 Task: Search one way flight ticket for 1 adult, 1 child, 1 infant in seat in premium economy from Kalispell: Glacier Park International Airport to Riverton: Central Wyoming Regional Airport (was Riverton Regional) on 5-4-2023. Choice of flights is Sun country airlines. Number of bags: 6 checked bags. Price is upto 96000. Outbound departure time preference is 14:45.
Action: Mouse moved to (405, 161)
Screenshot: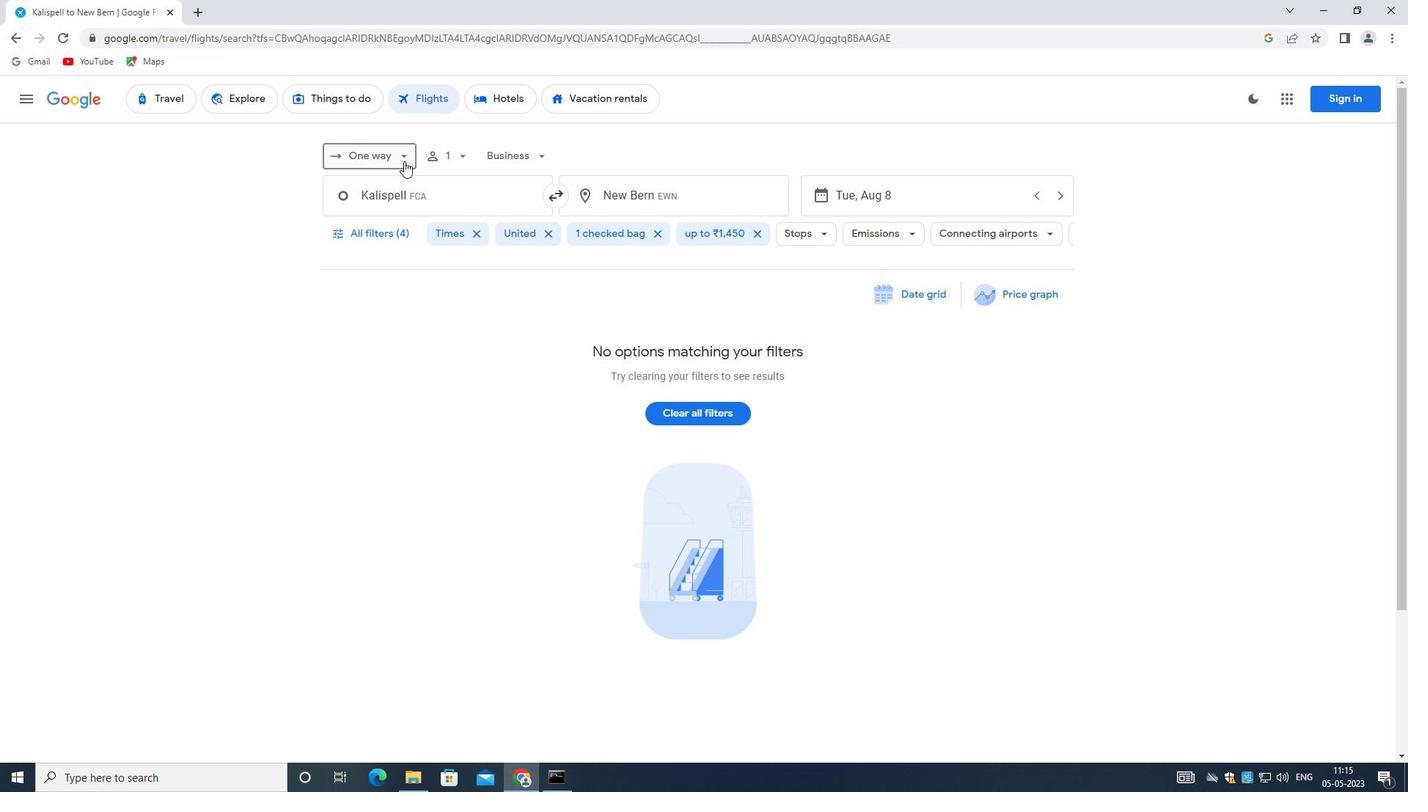 
Action: Mouse pressed left at (405, 161)
Screenshot: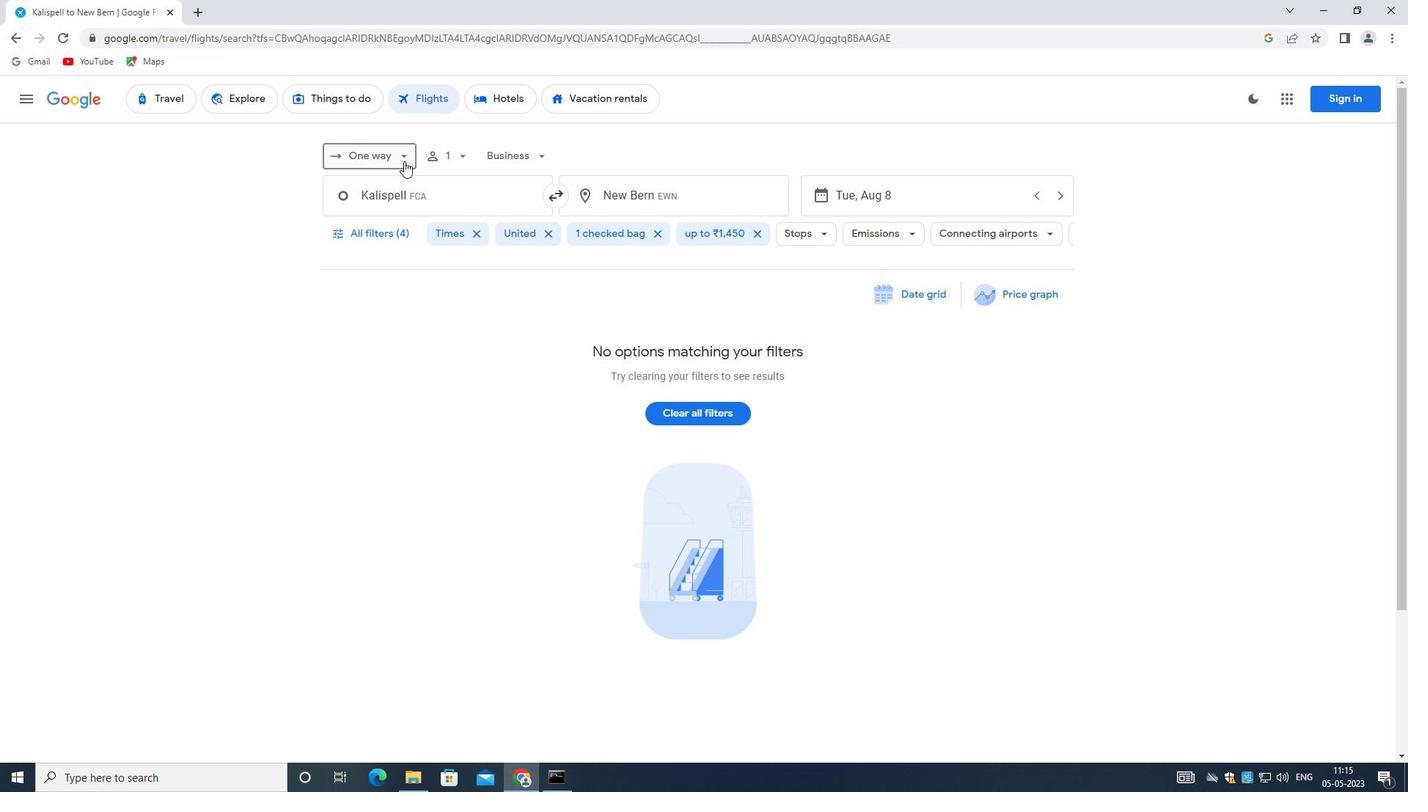 
Action: Mouse moved to (398, 225)
Screenshot: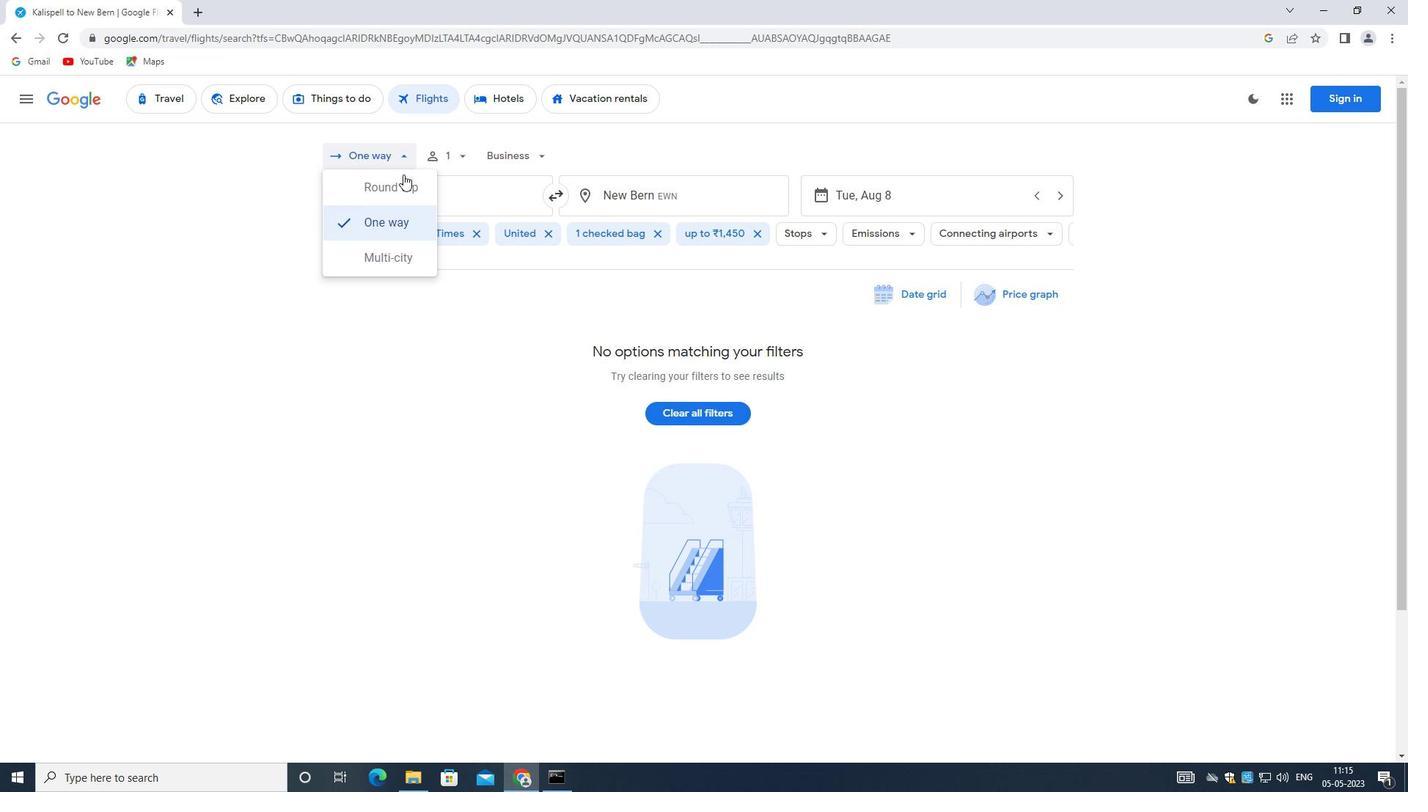 
Action: Mouse pressed left at (398, 225)
Screenshot: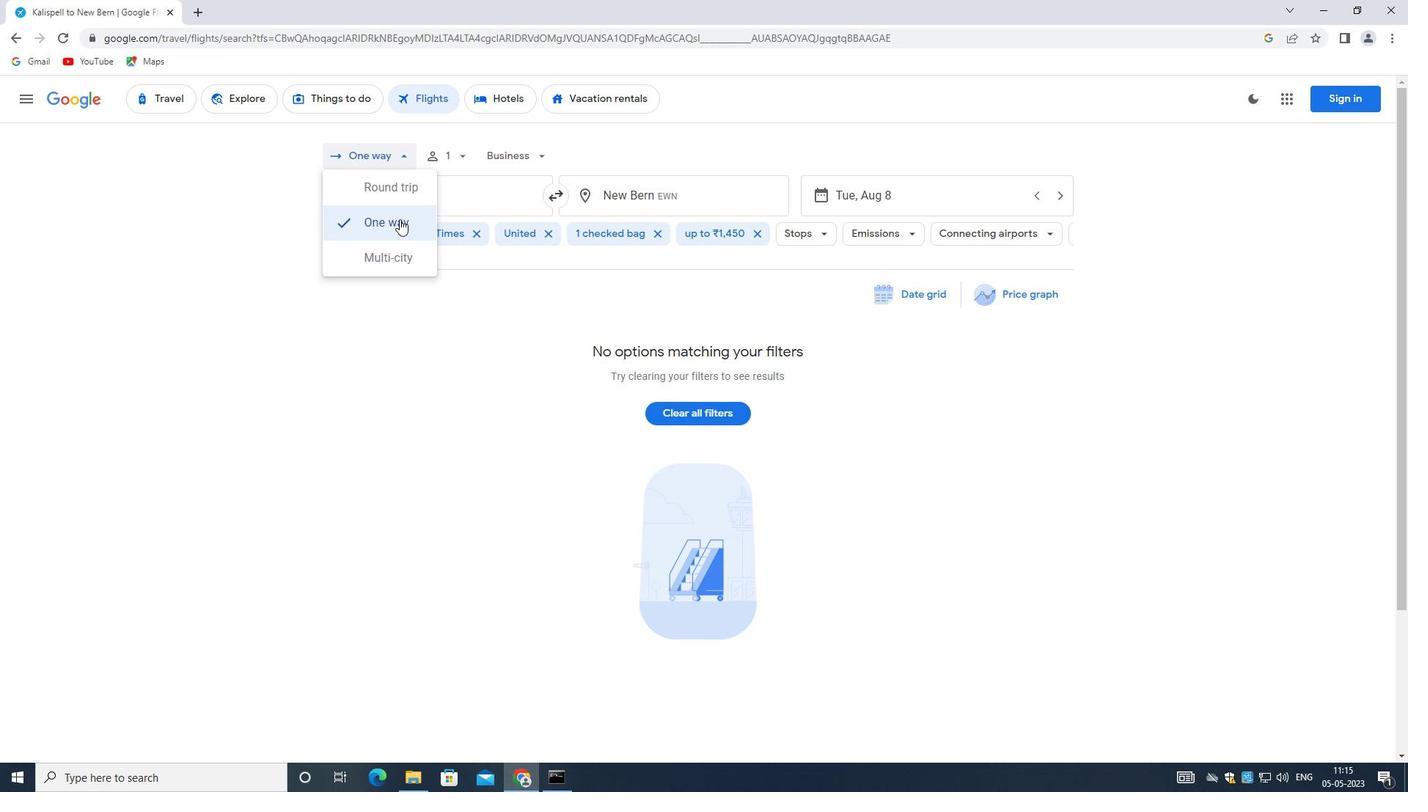 
Action: Mouse moved to (459, 156)
Screenshot: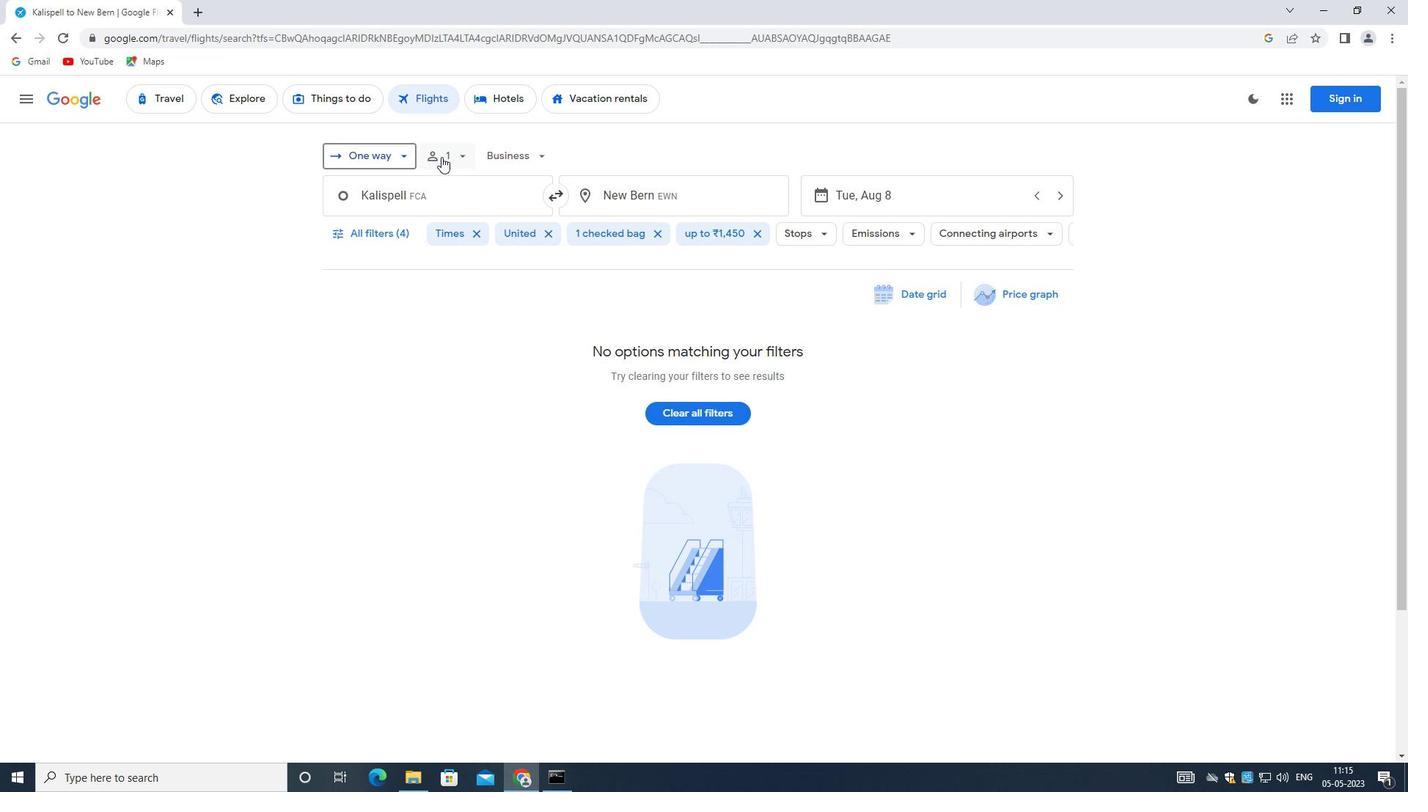 
Action: Mouse pressed left at (459, 156)
Screenshot: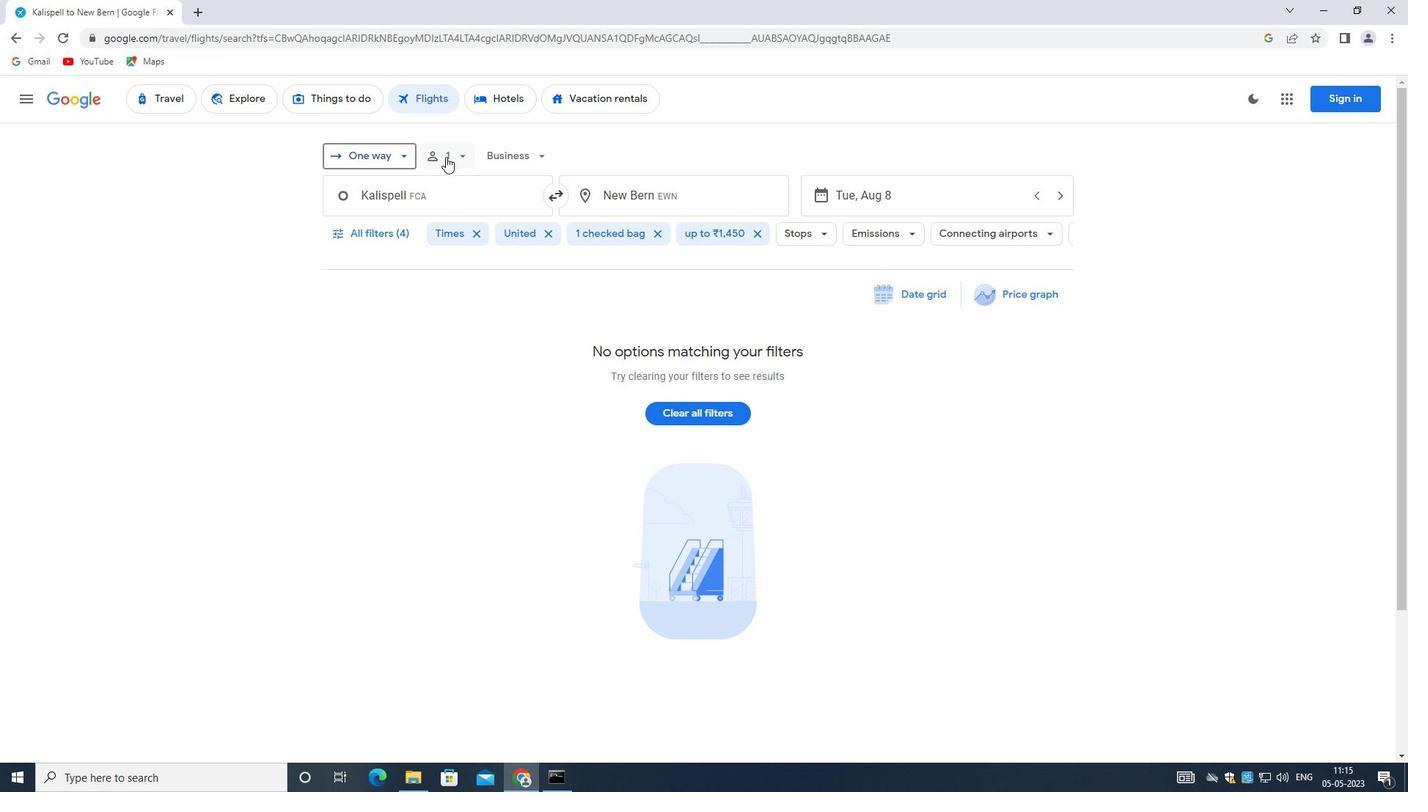 
Action: Mouse moved to (575, 228)
Screenshot: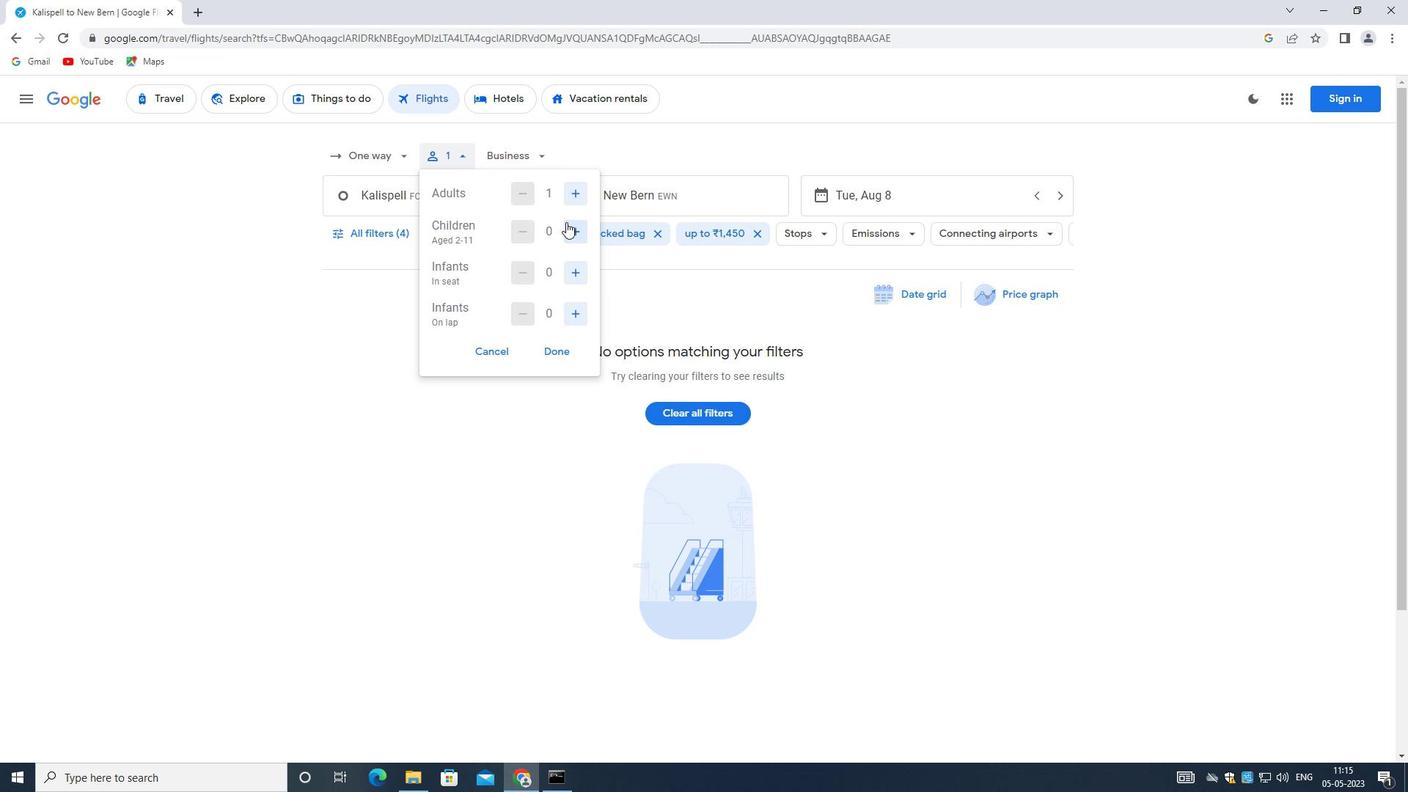 
Action: Mouse pressed left at (575, 228)
Screenshot: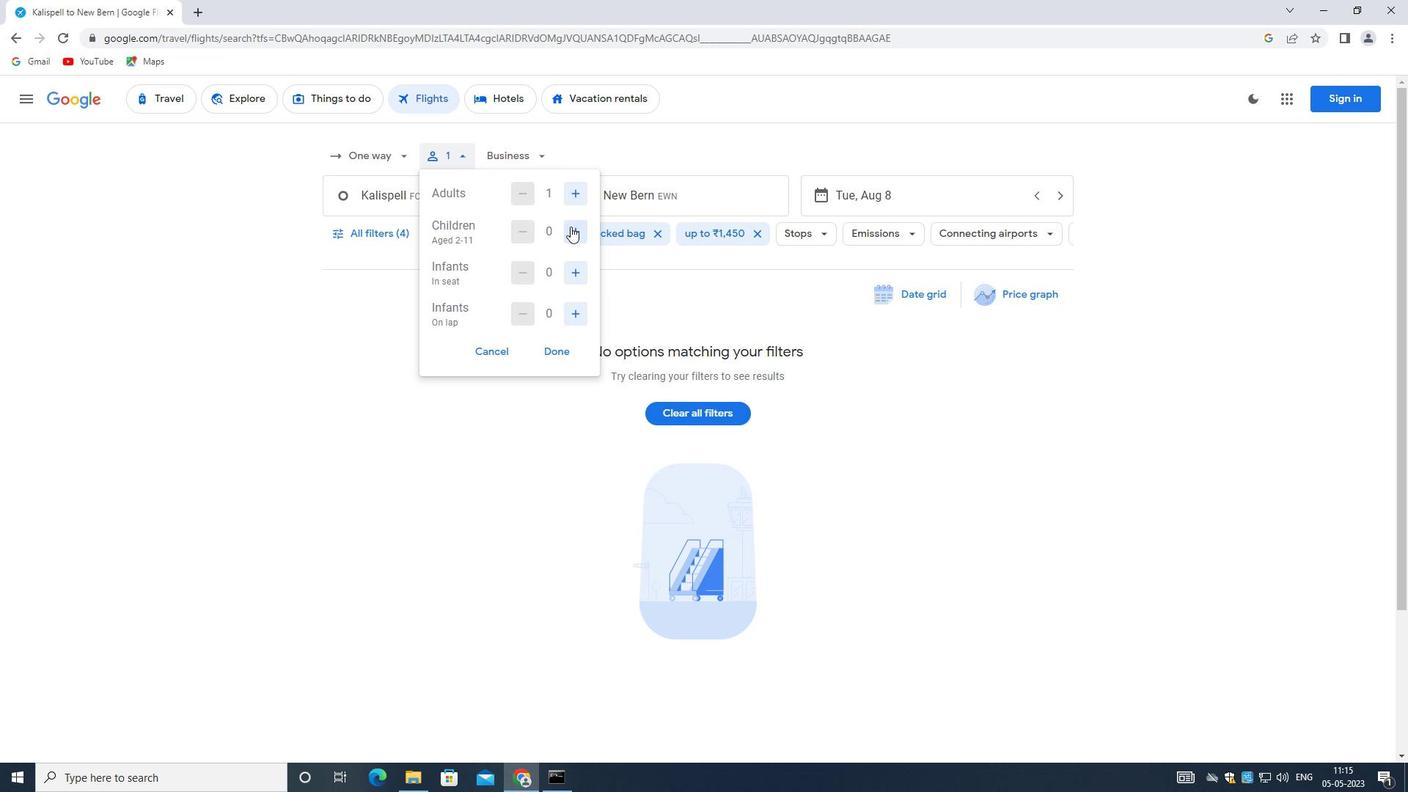 
Action: Mouse moved to (569, 271)
Screenshot: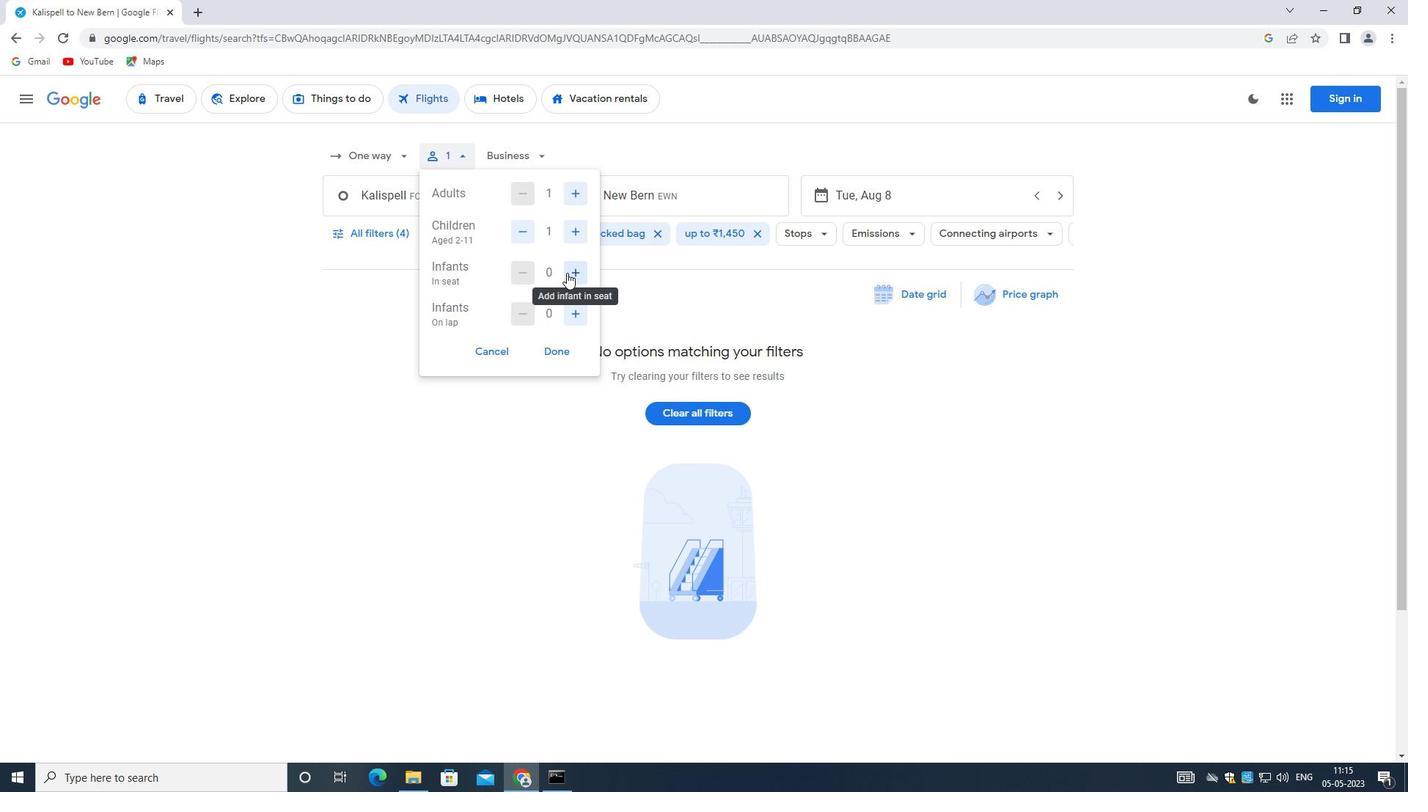 
Action: Mouse pressed left at (569, 271)
Screenshot: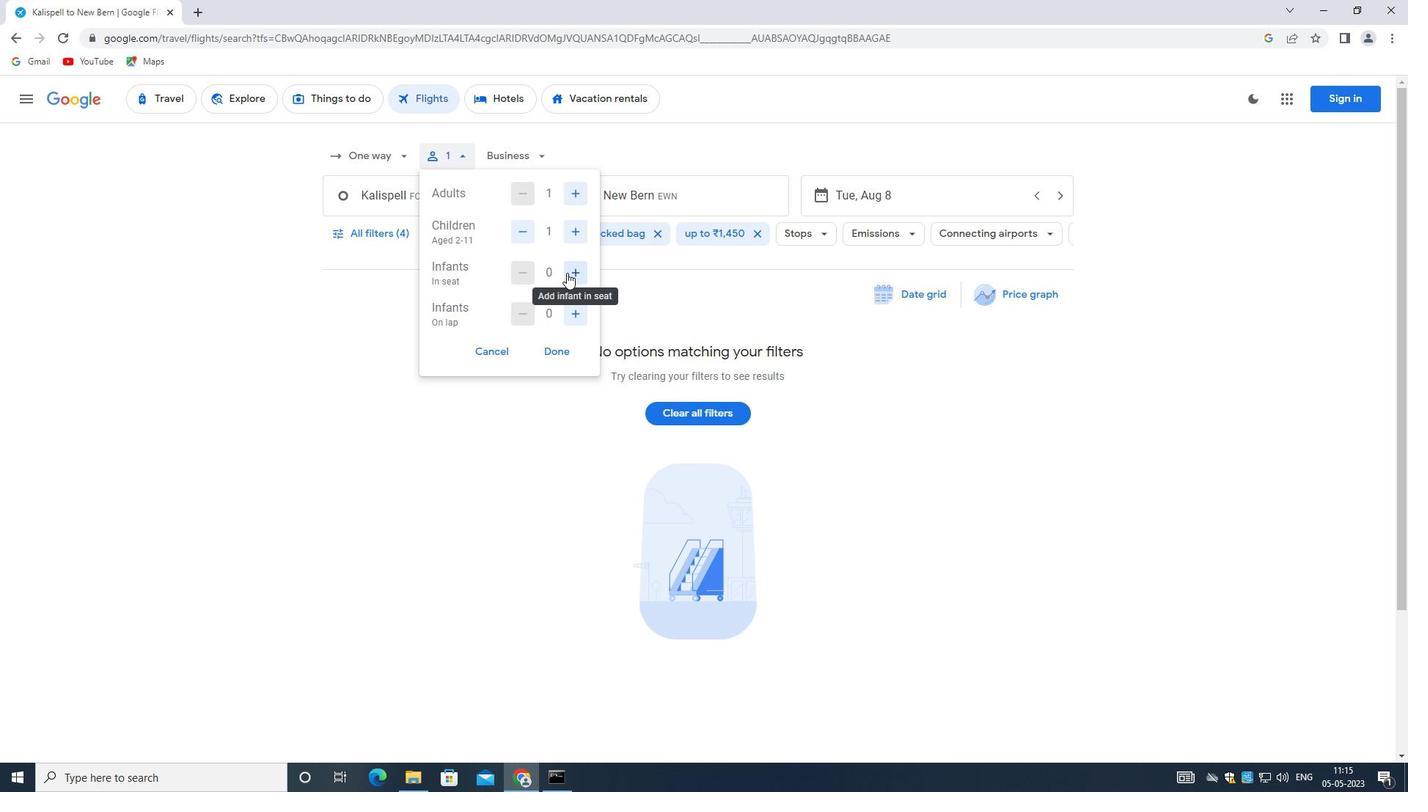 
Action: Mouse moved to (560, 351)
Screenshot: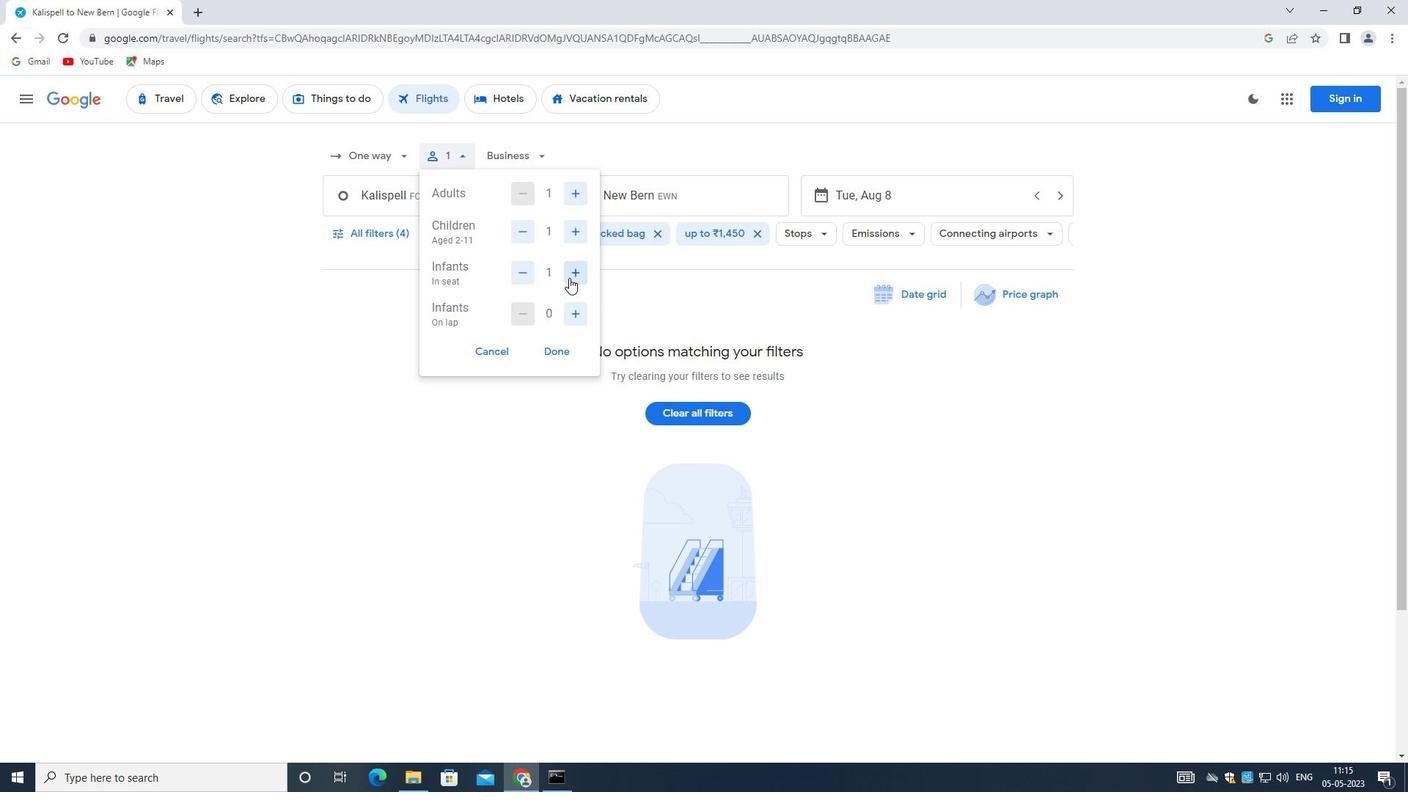 
Action: Mouse pressed left at (560, 351)
Screenshot: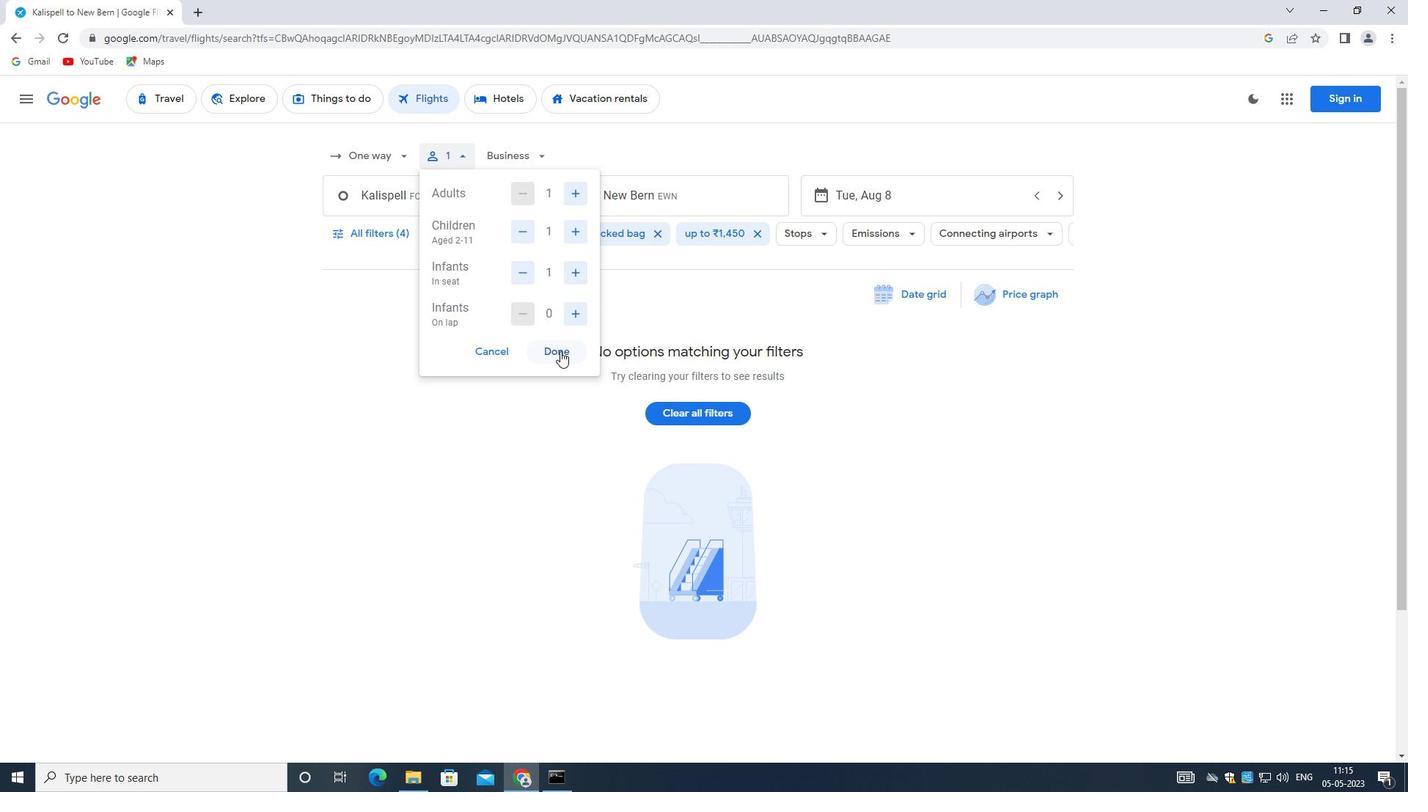 
Action: Mouse moved to (532, 170)
Screenshot: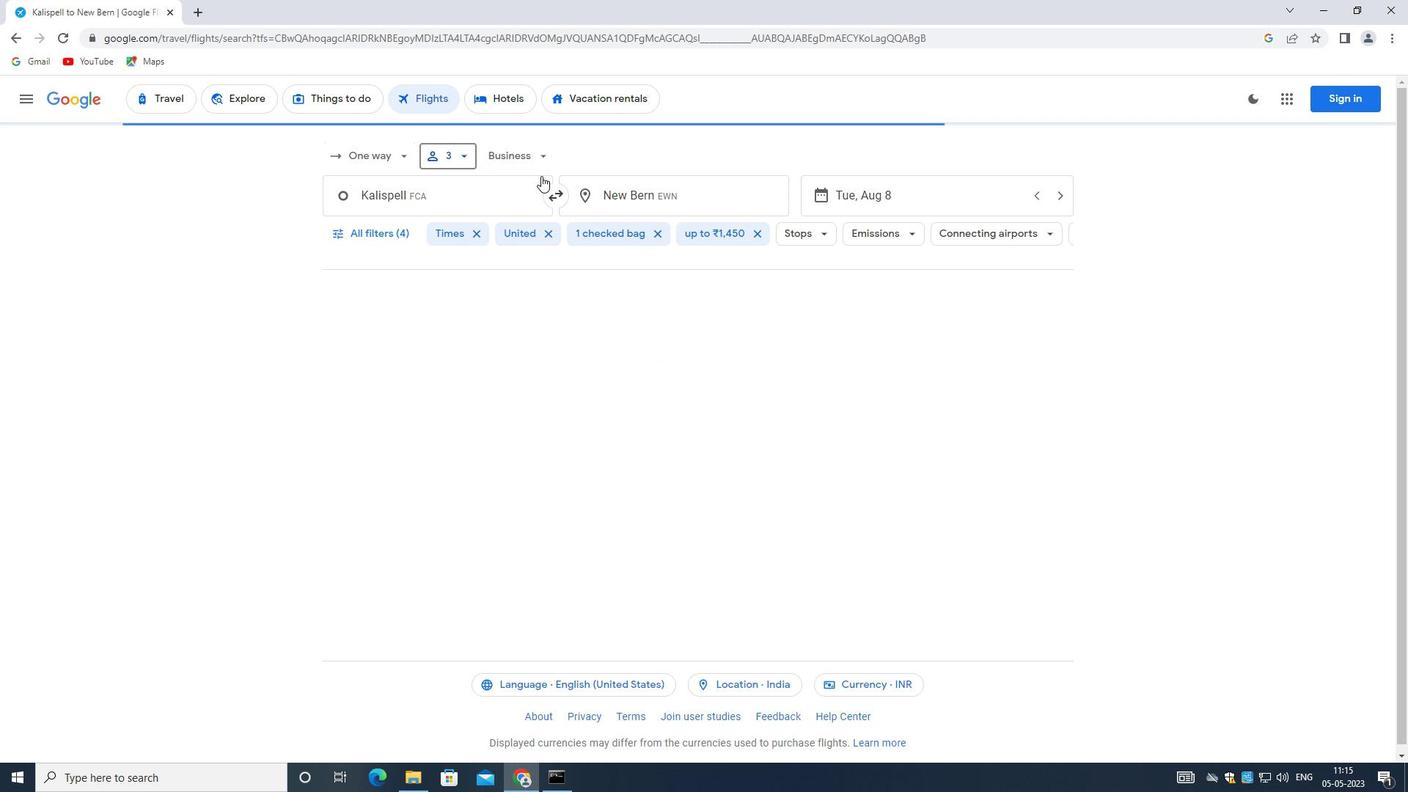 
Action: Mouse pressed left at (532, 170)
Screenshot: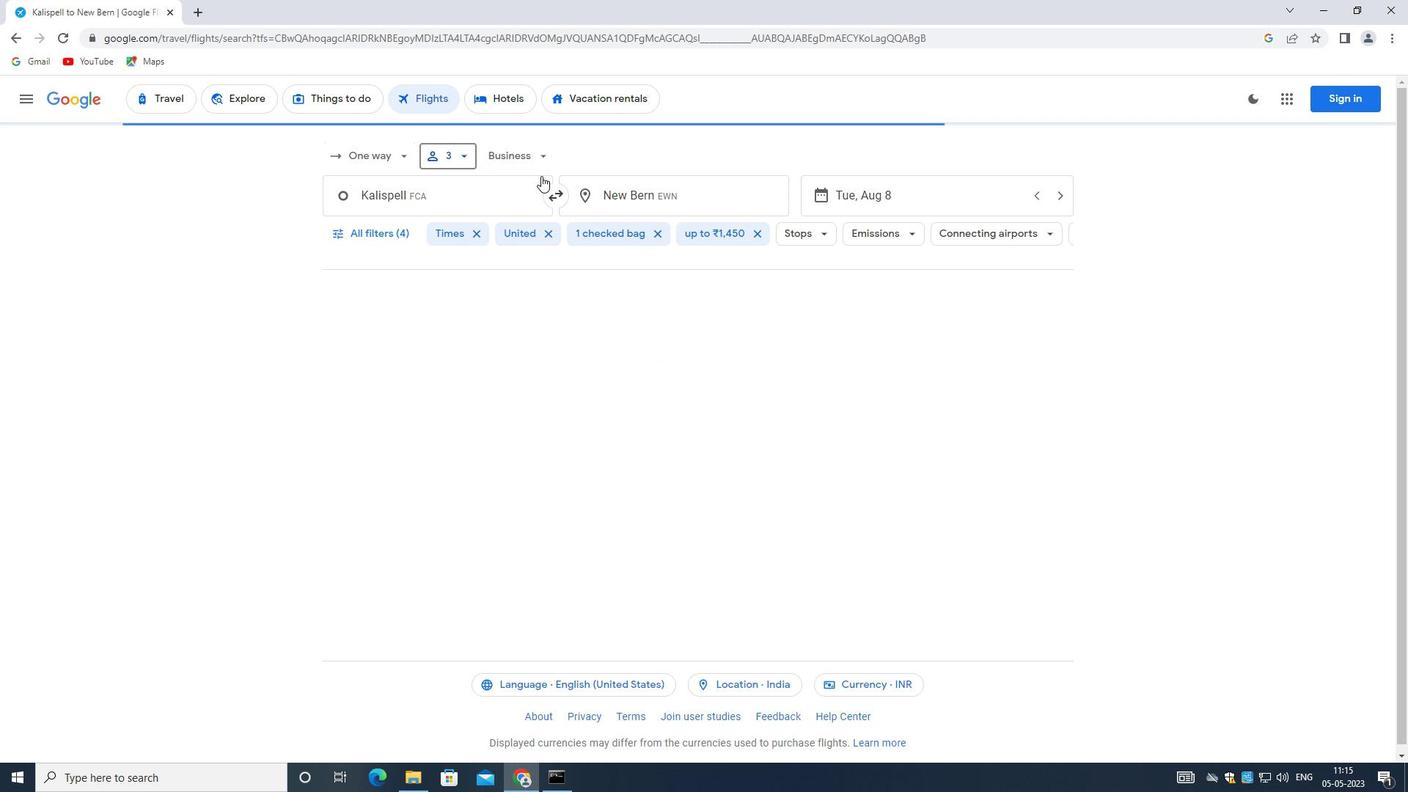 
Action: Mouse moved to (538, 222)
Screenshot: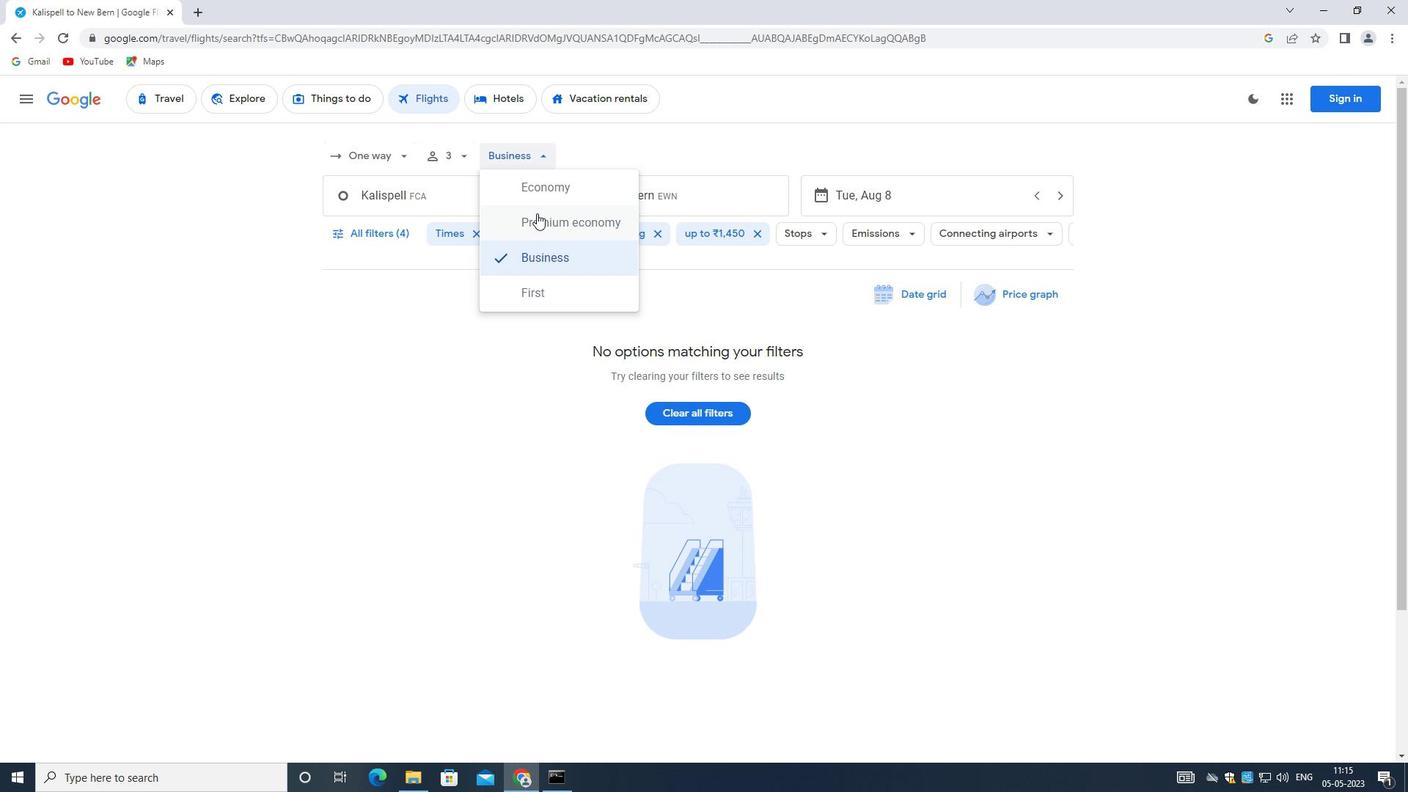 
Action: Mouse pressed left at (538, 222)
Screenshot: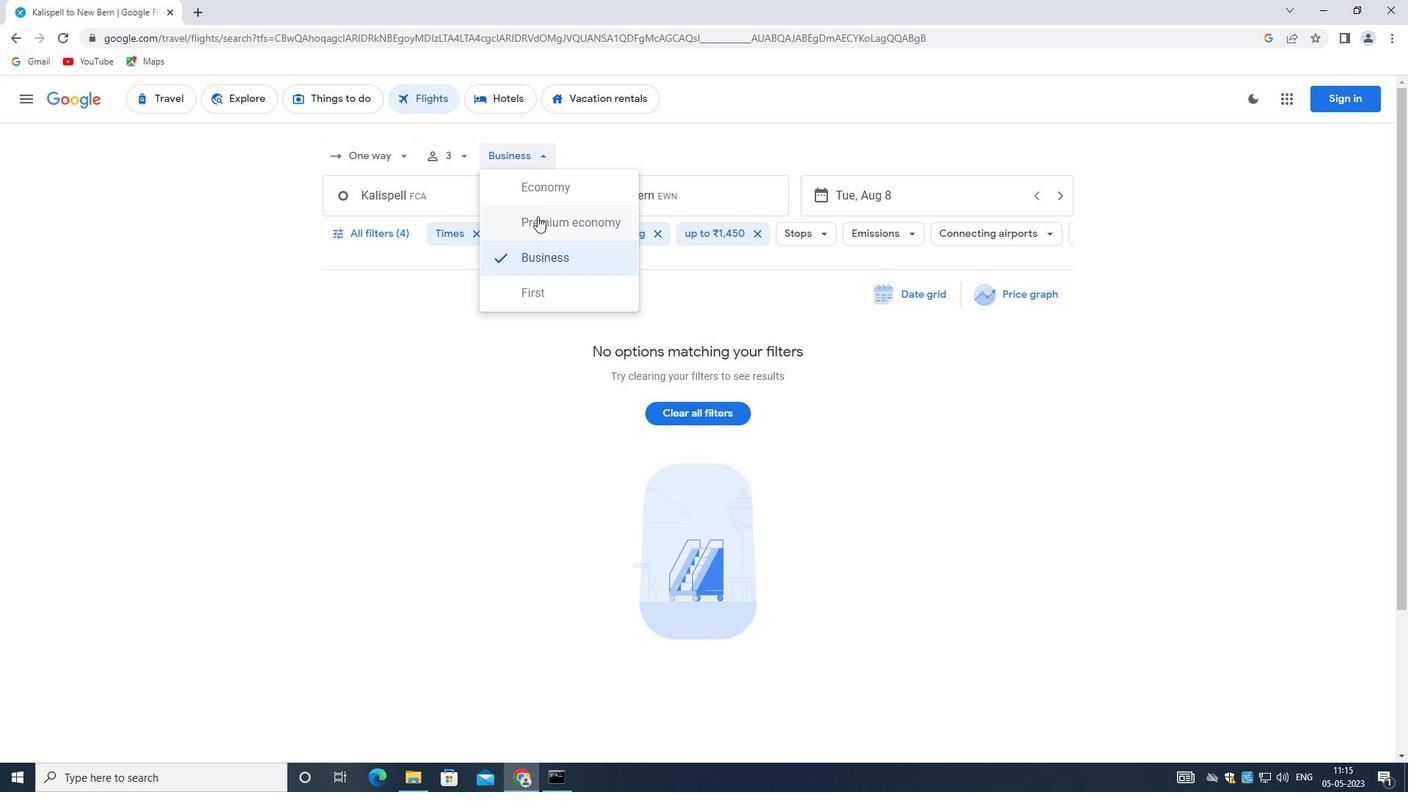 
Action: Mouse moved to (464, 203)
Screenshot: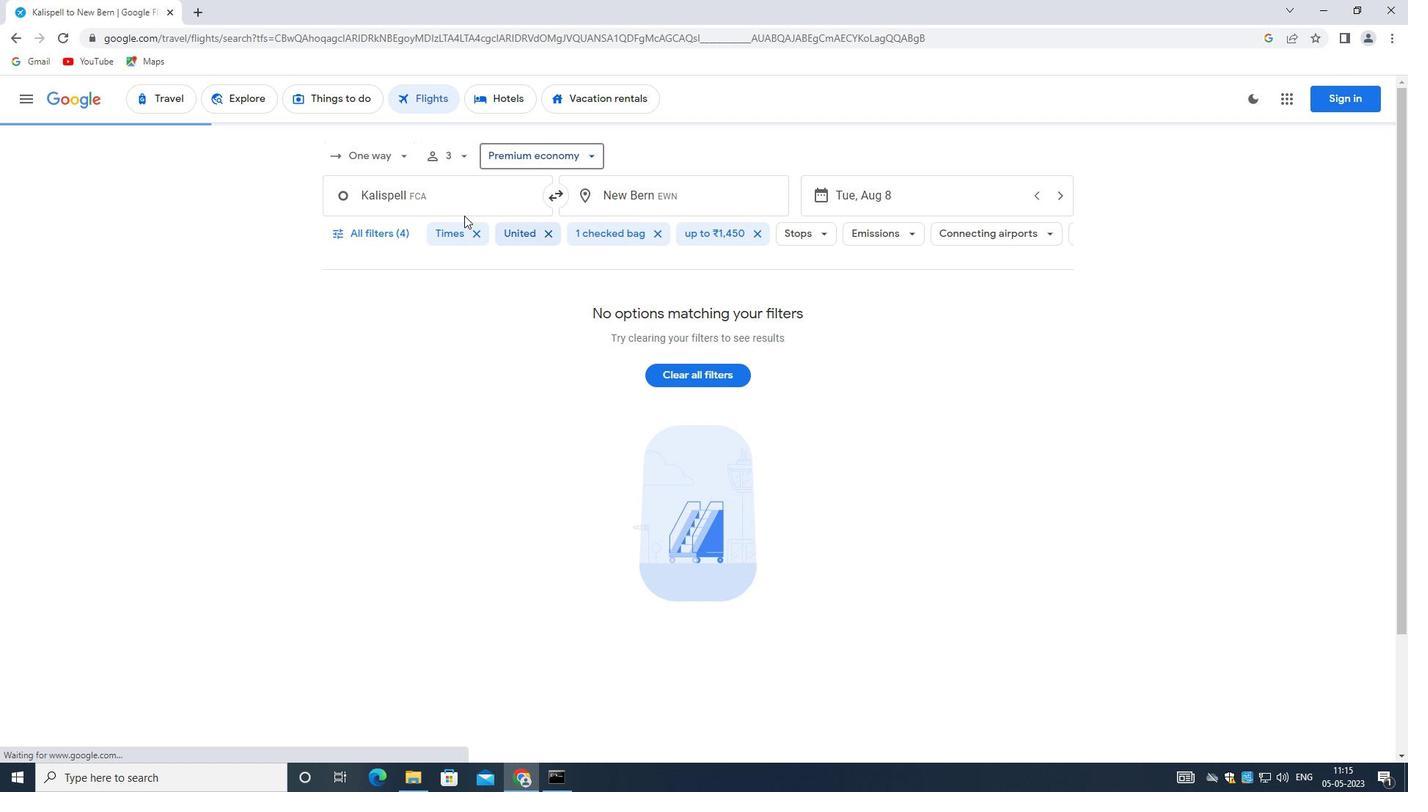 
Action: Mouse pressed left at (464, 203)
Screenshot: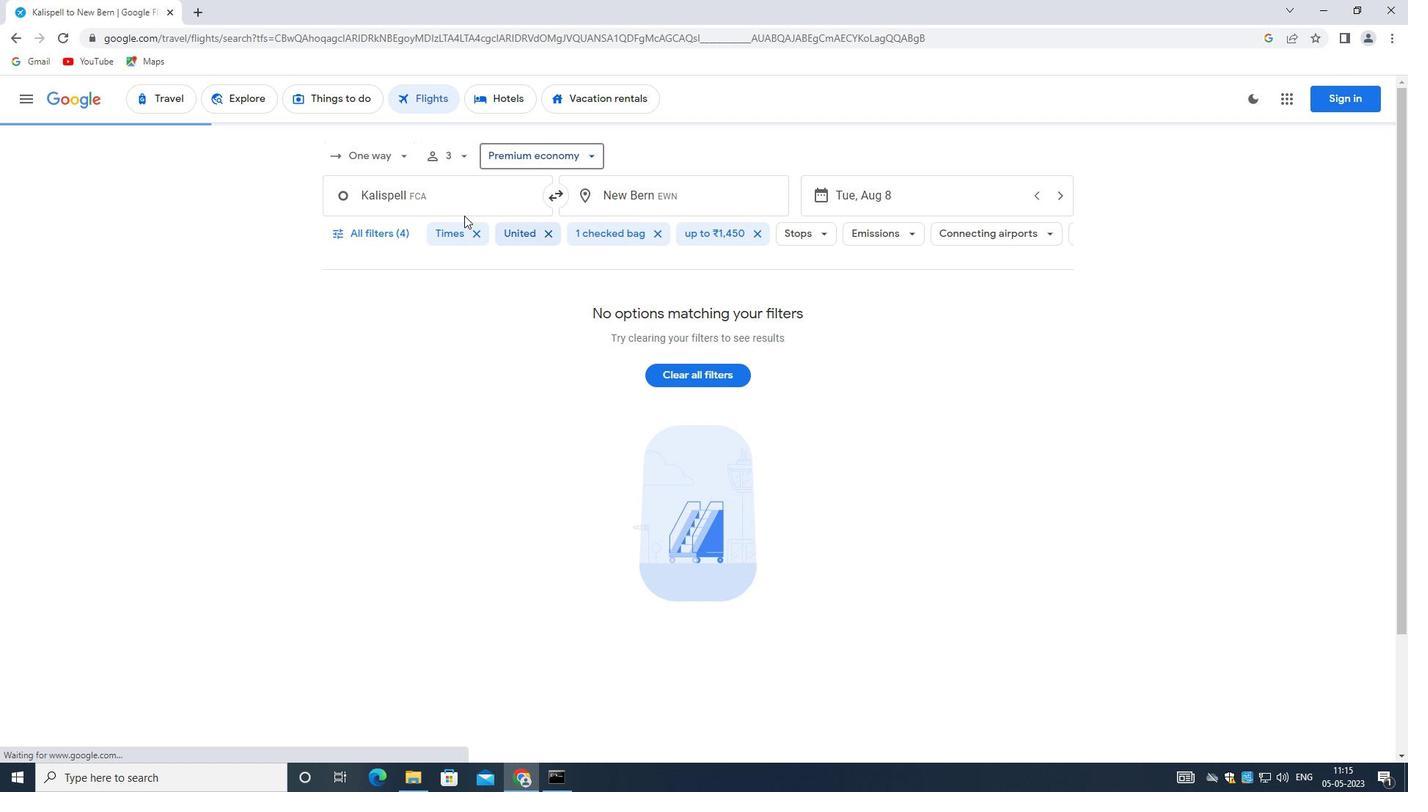 
Action: Mouse moved to (475, 272)
Screenshot: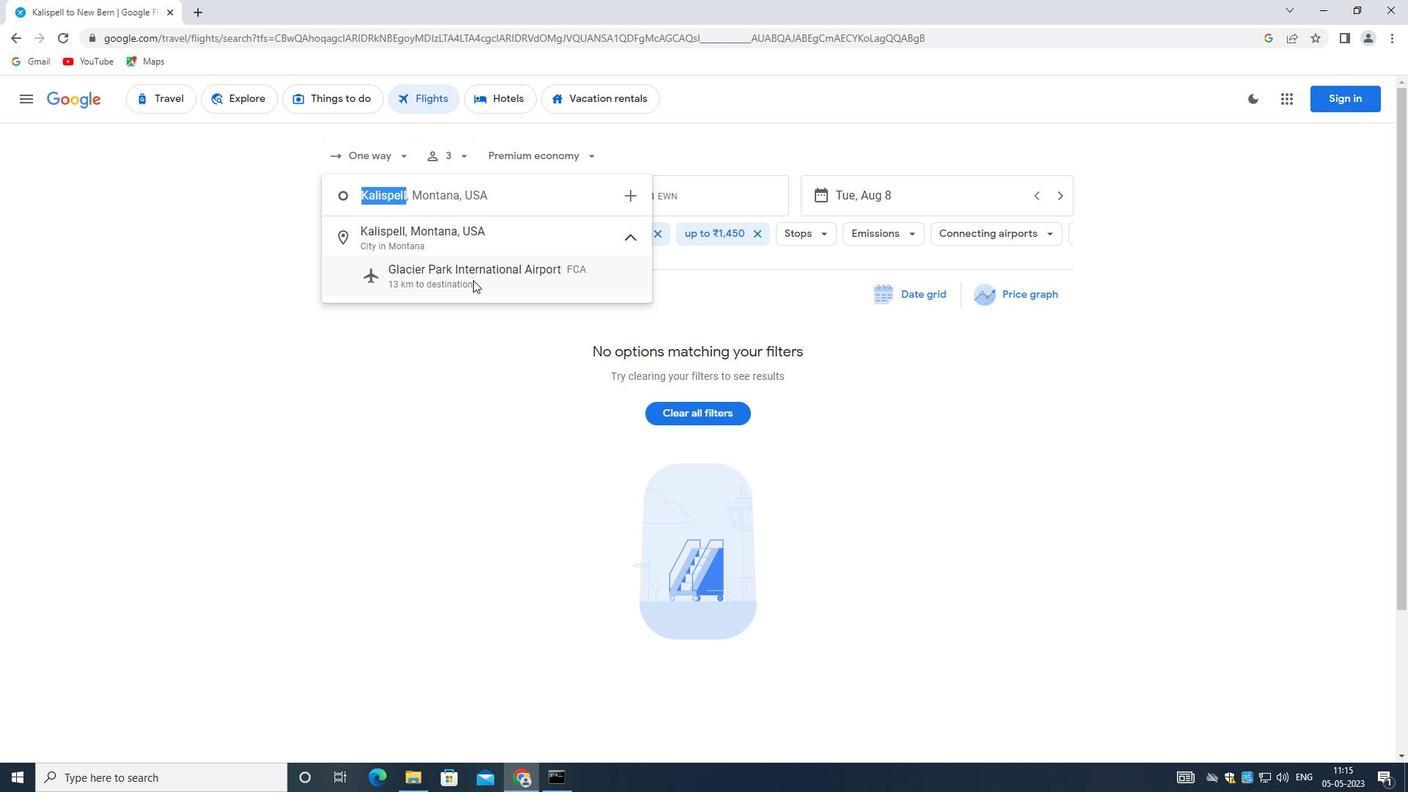 
Action: Mouse pressed left at (475, 272)
Screenshot: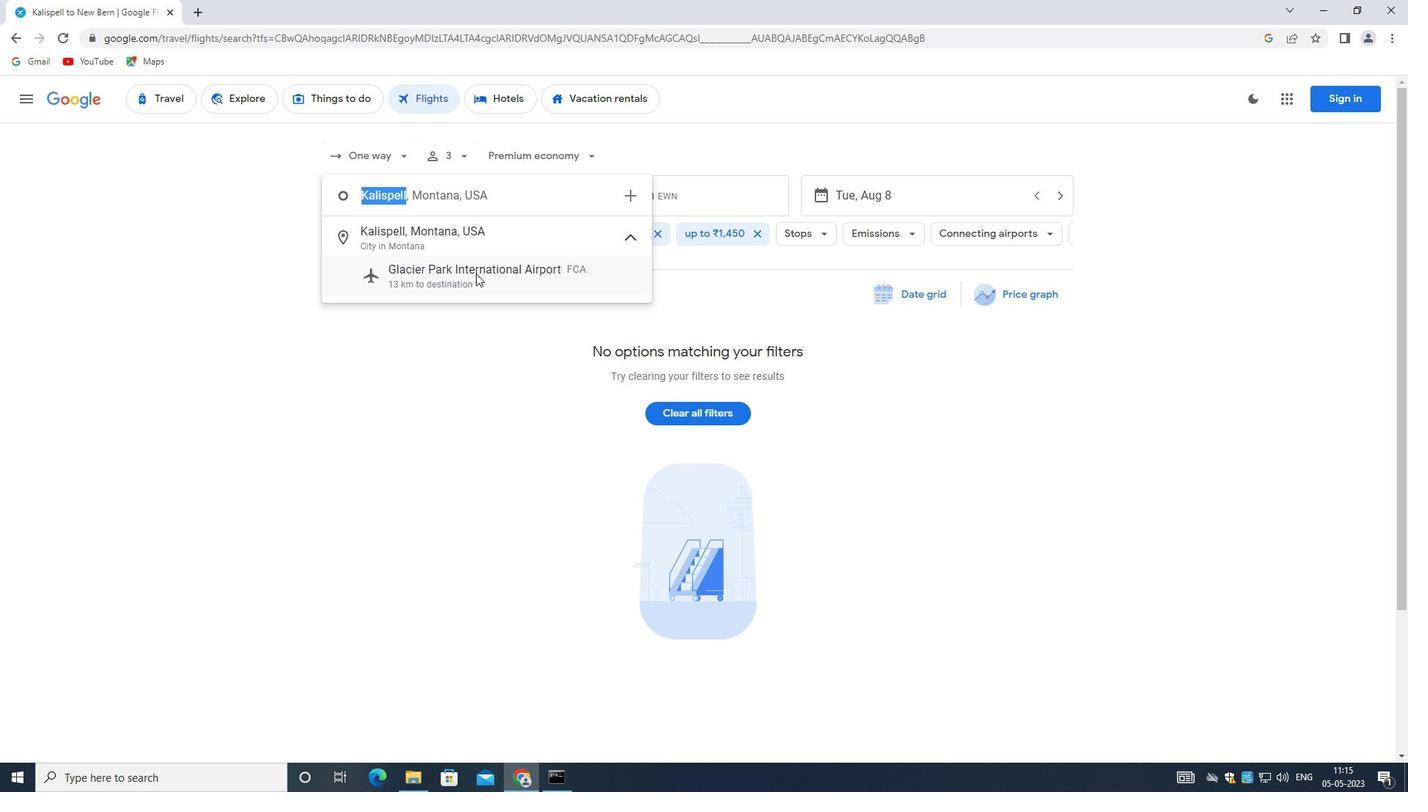 
Action: Mouse moved to (632, 193)
Screenshot: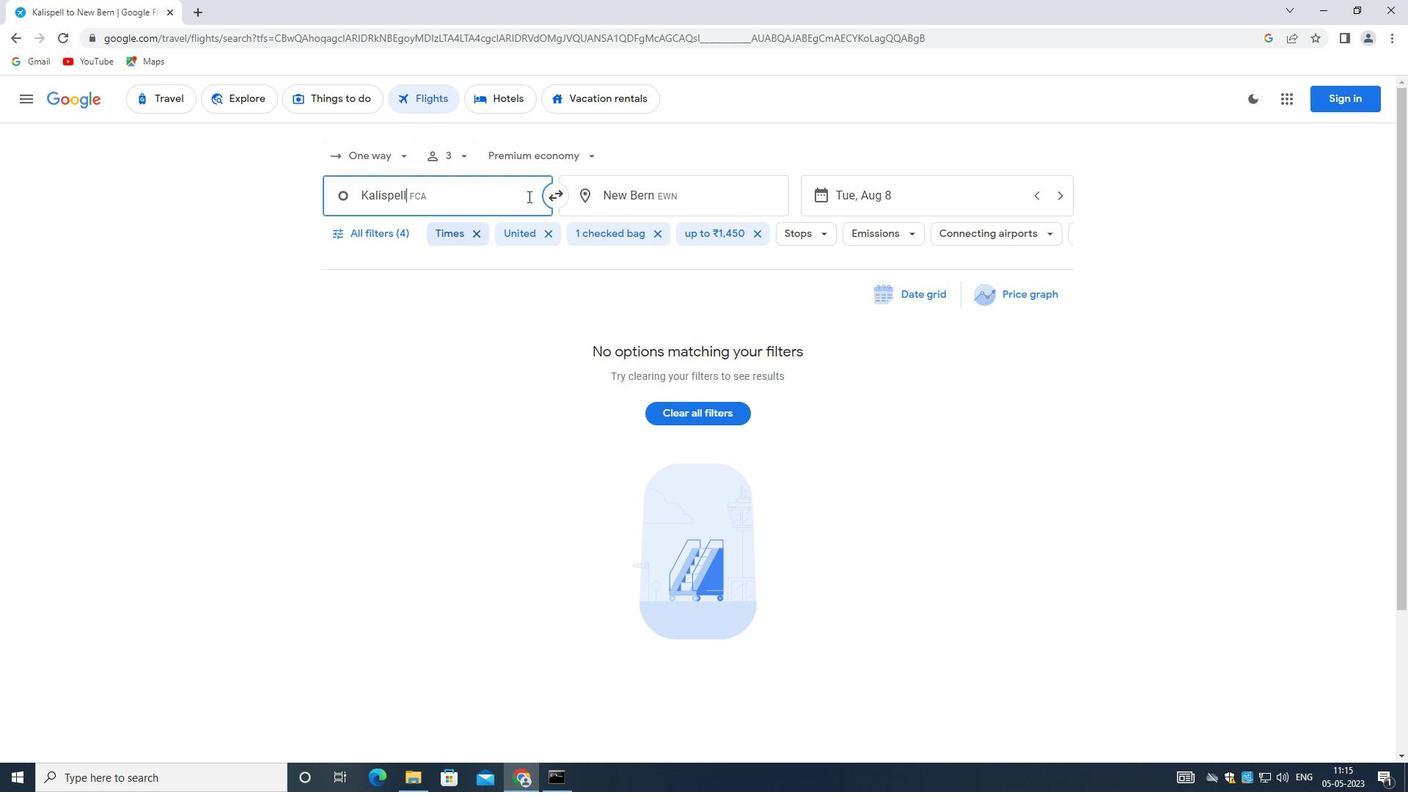 
Action: Mouse pressed left at (632, 193)
Screenshot: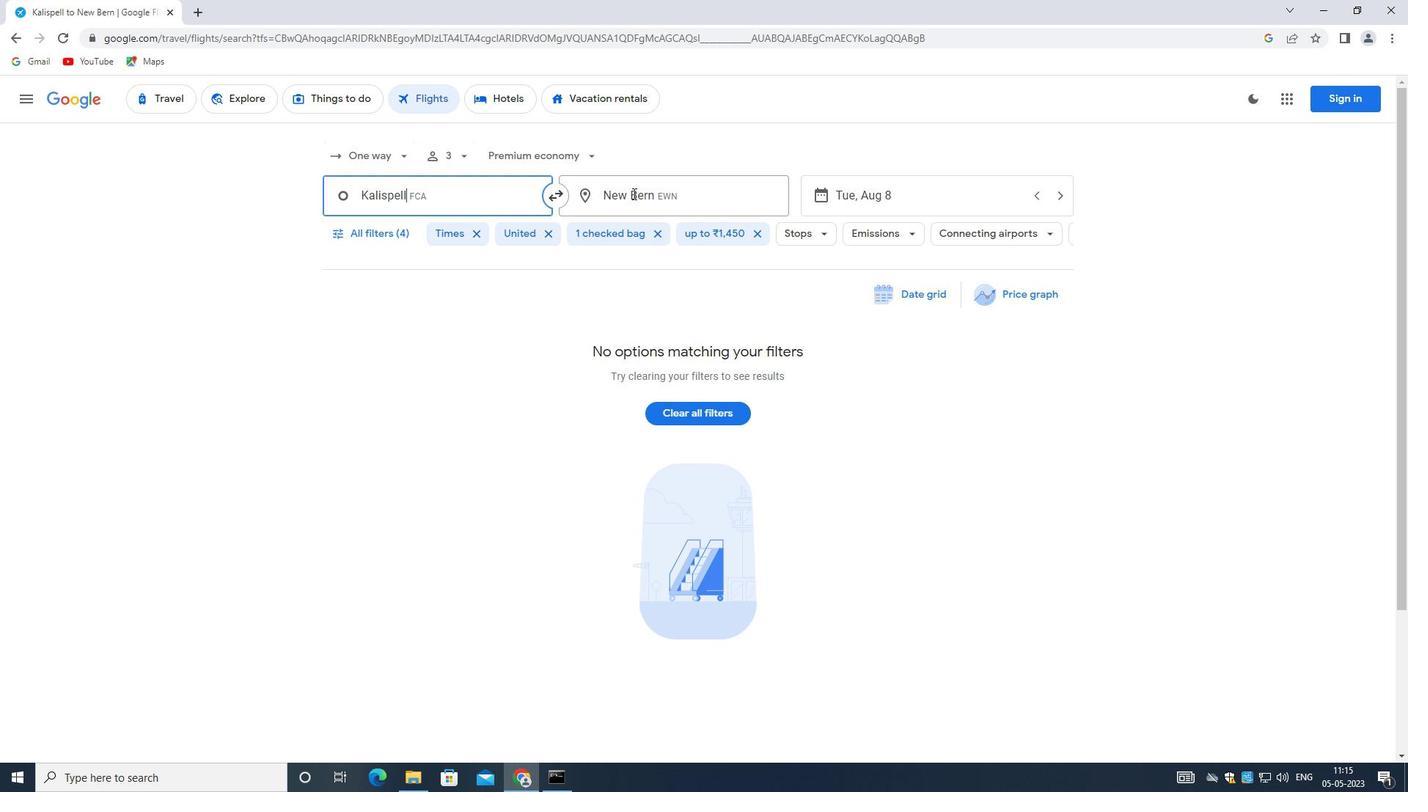 
Action: Mouse moved to (632, 195)
Screenshot: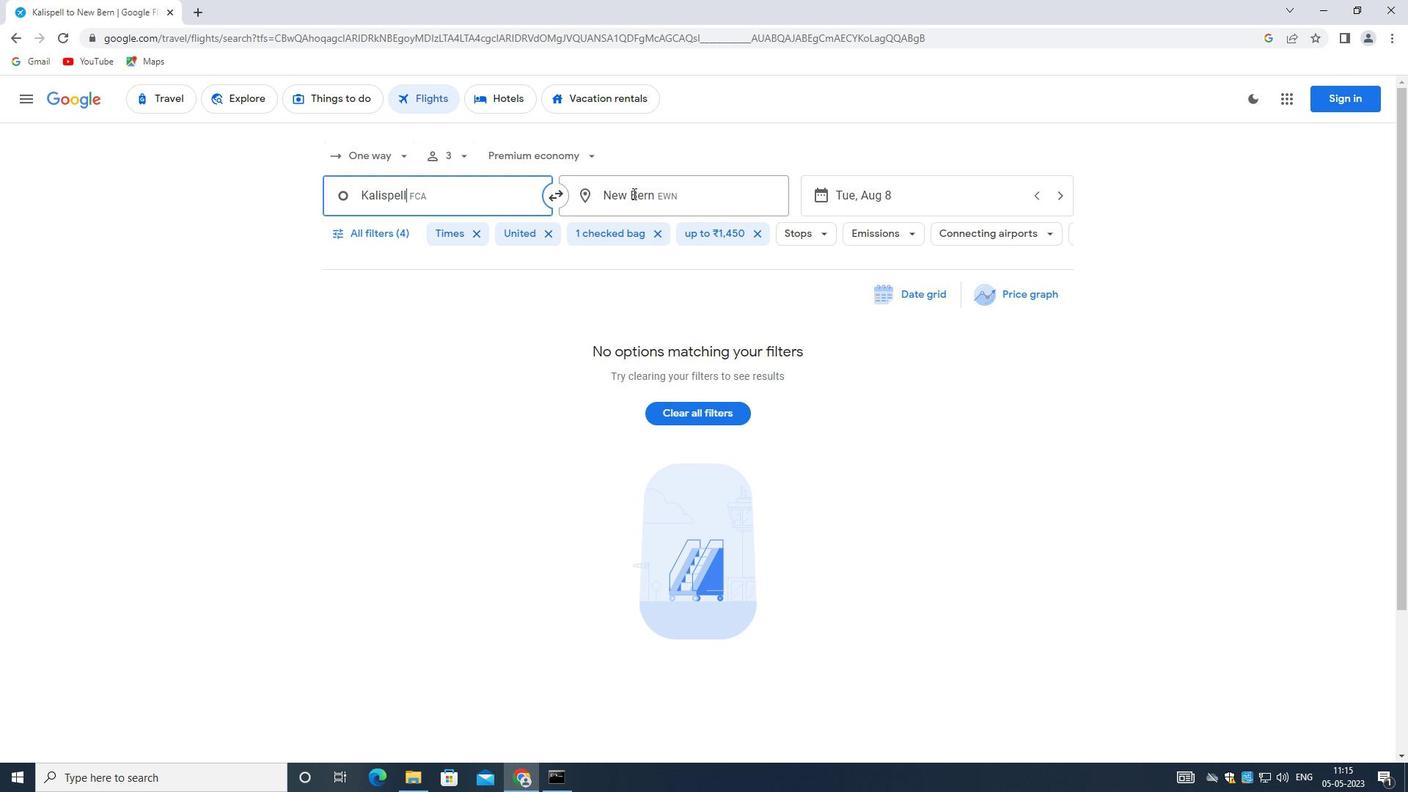 
Action: Key pressed <Key.backspace><Key.shift>CENTRAL<Key.space><Key.shift>WYOM
Screenshot: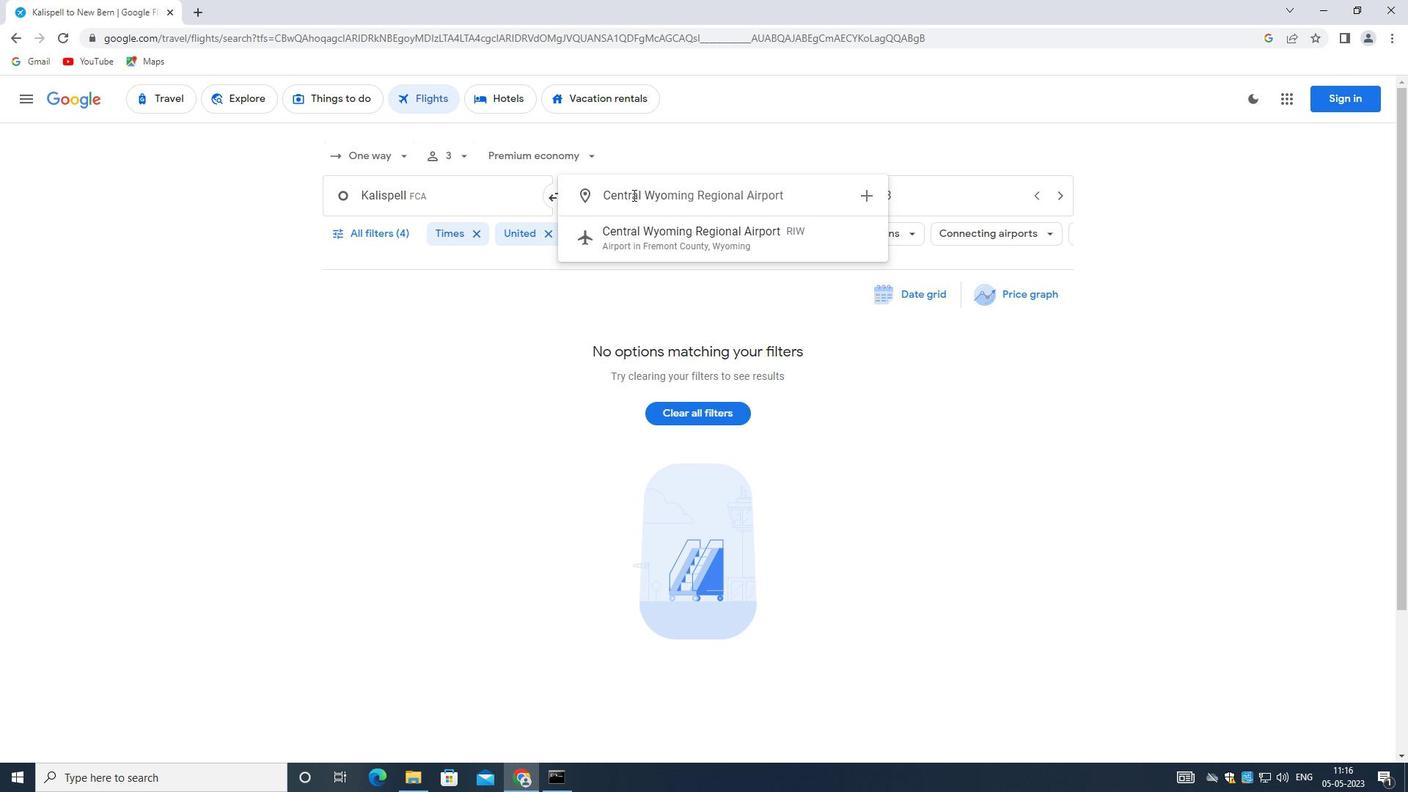 
Action: Mouse moved to (729, 239)
Screenshot: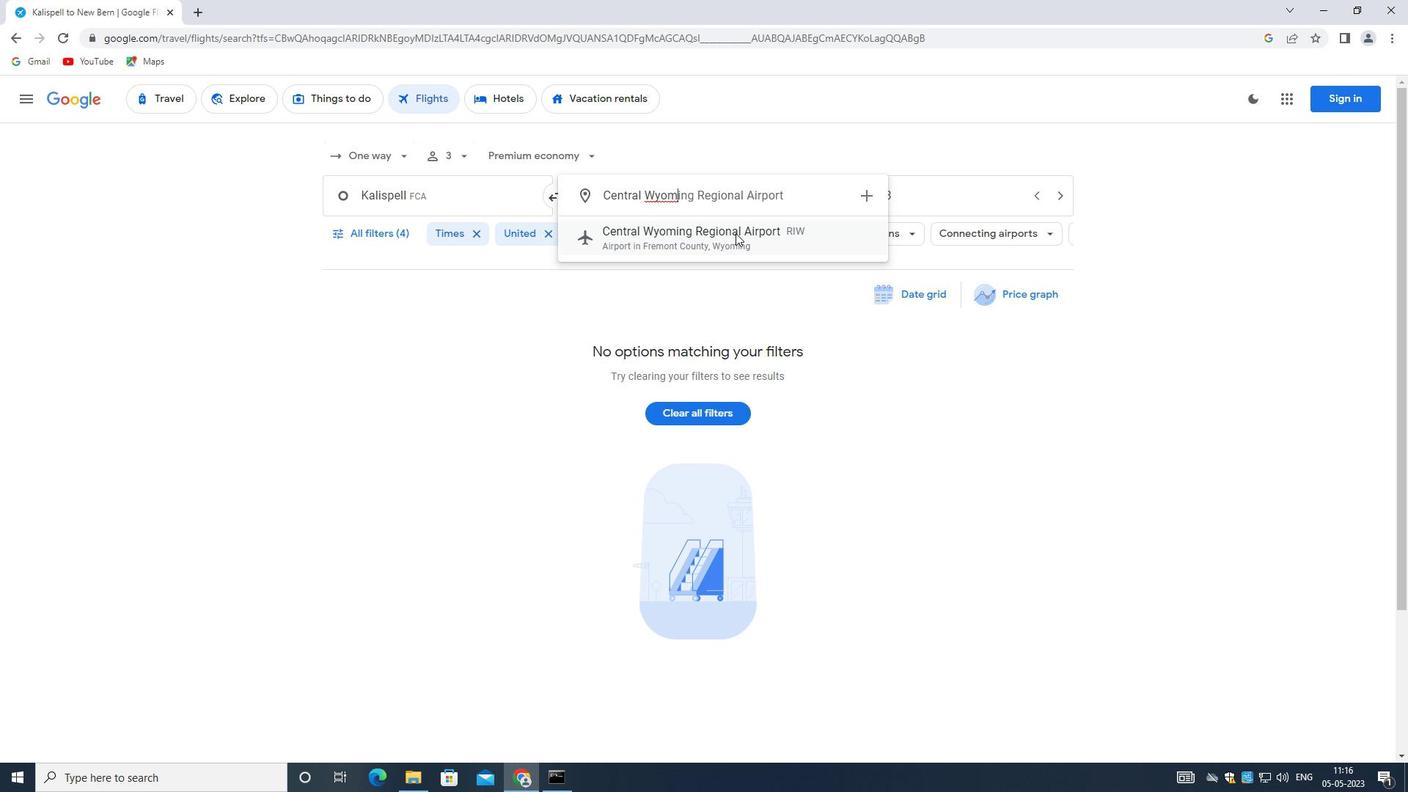 
Action: Mouse pressed left at (729, 239)
Screenshot: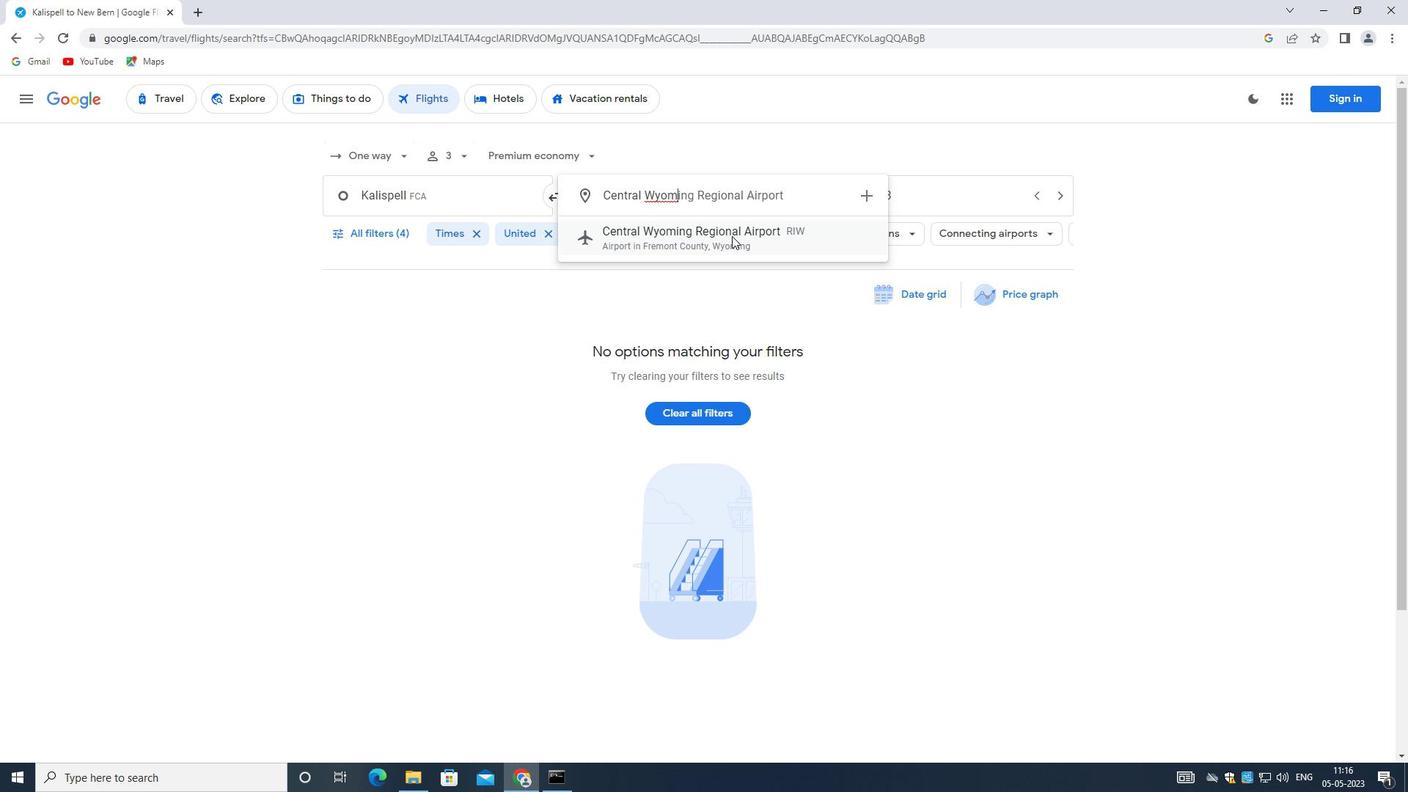 
Action: Mouse moved to (880, 208)
Screenshot: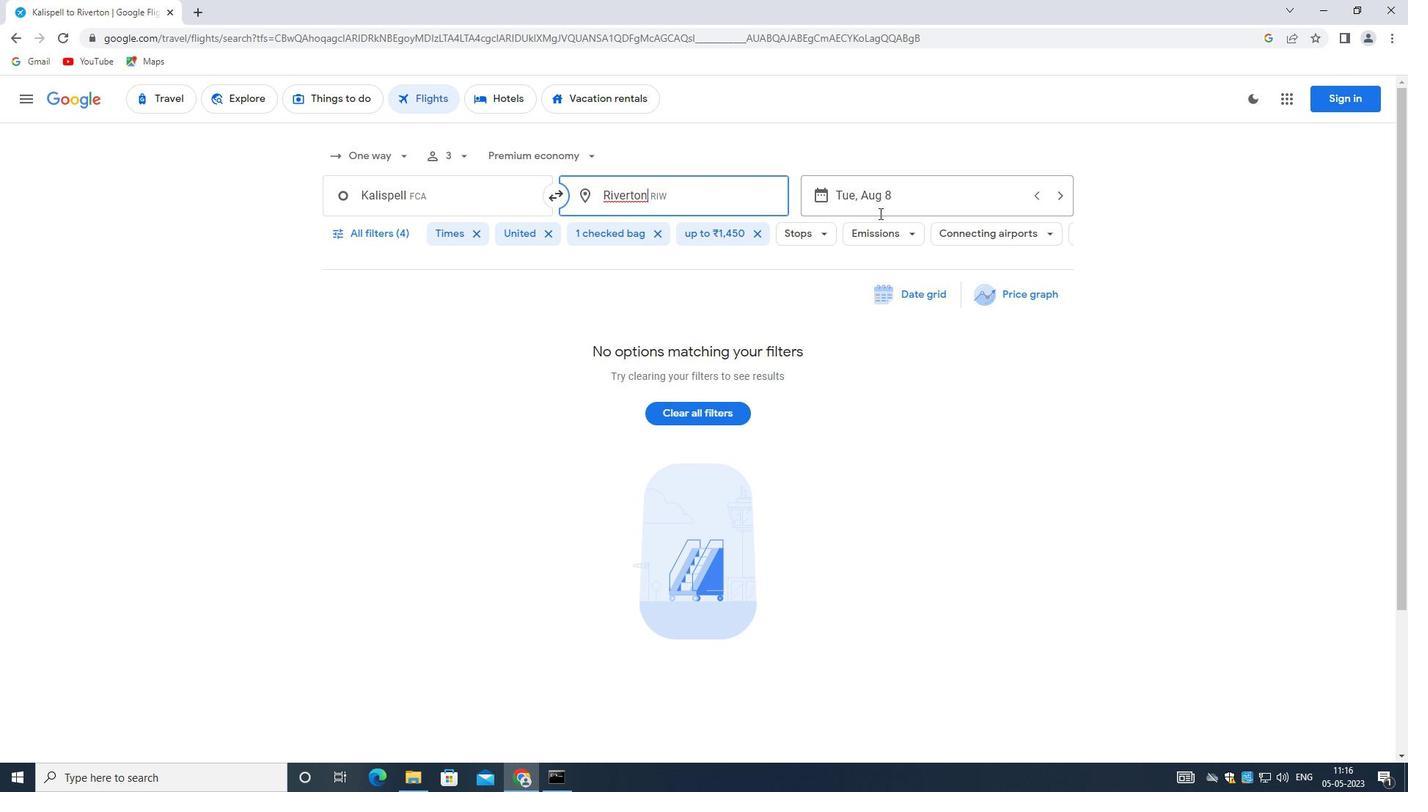 
Action: Mouse pressed left at (880, 208)
Screenshot: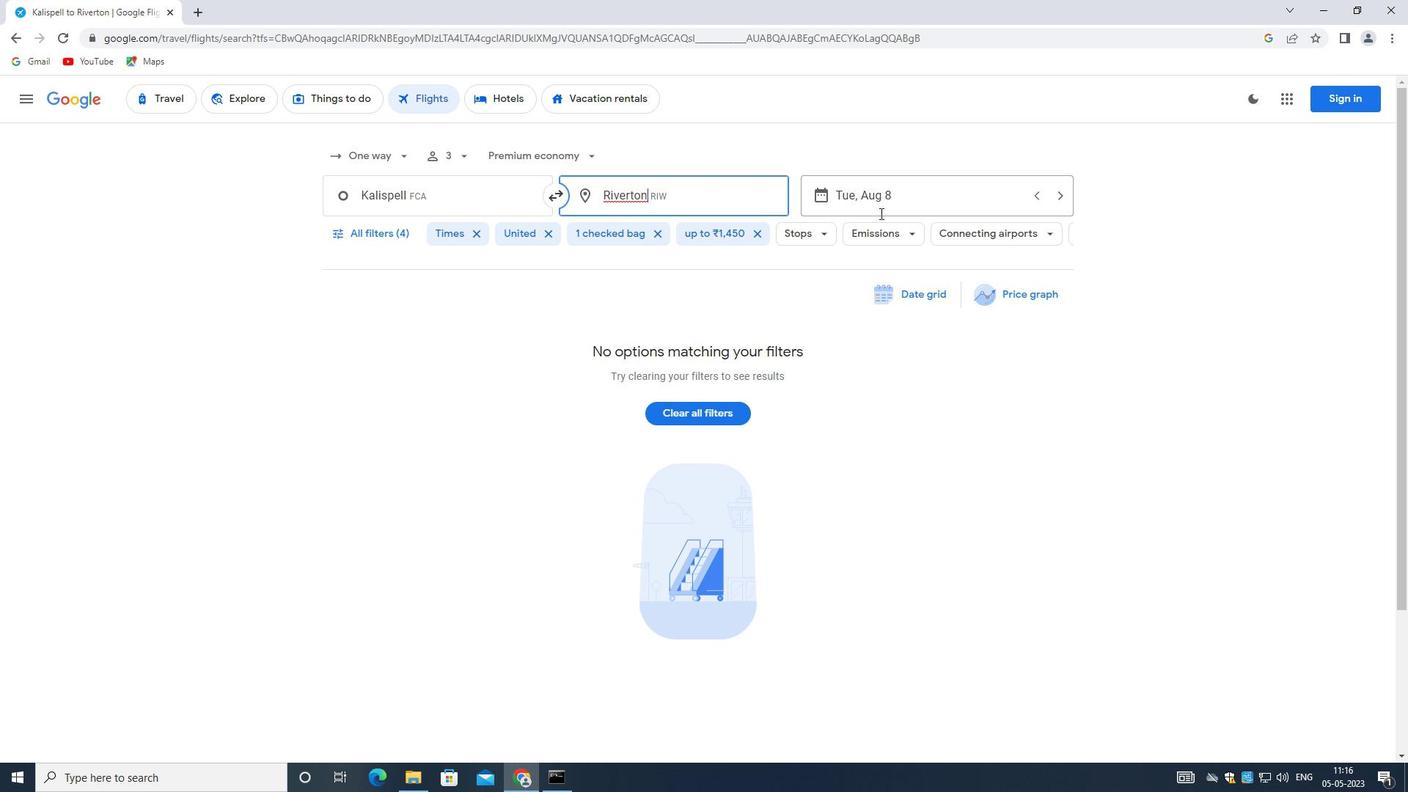 
Action: Mouse moved to (618, 346)
Screenshot: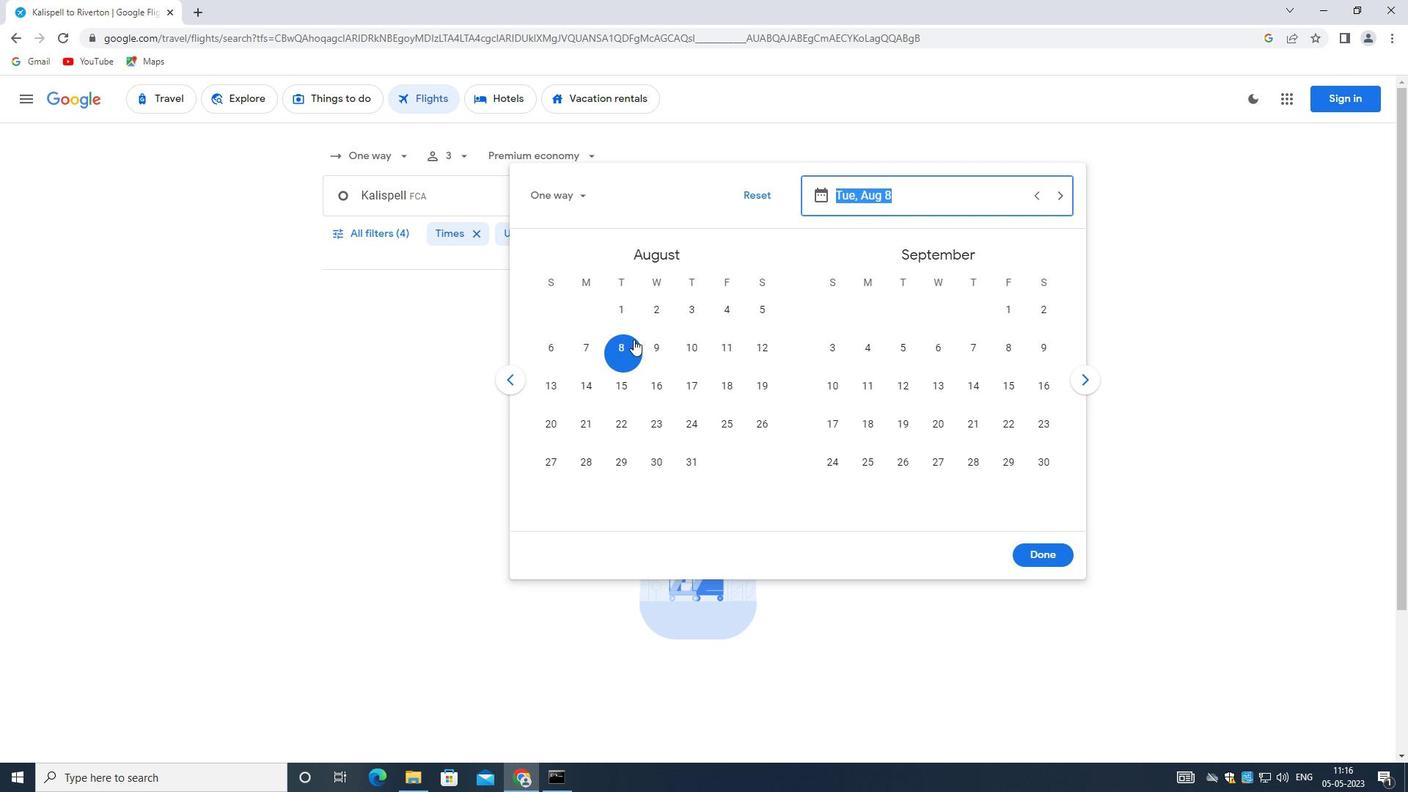 
Action: Mouse pressed left at (618, 346)
Screenshot: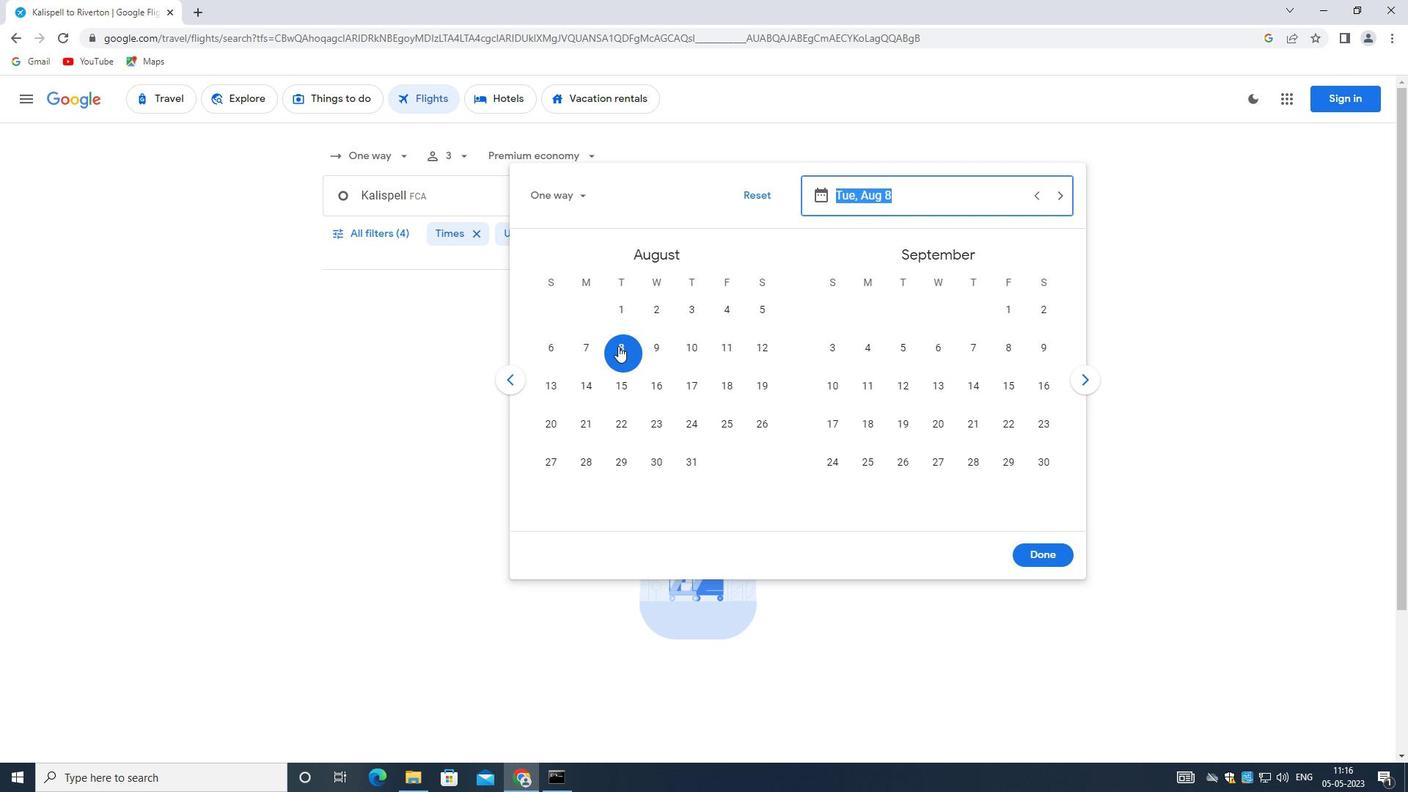 
Action: Mouse moved to (1043, 558)
Screenshot: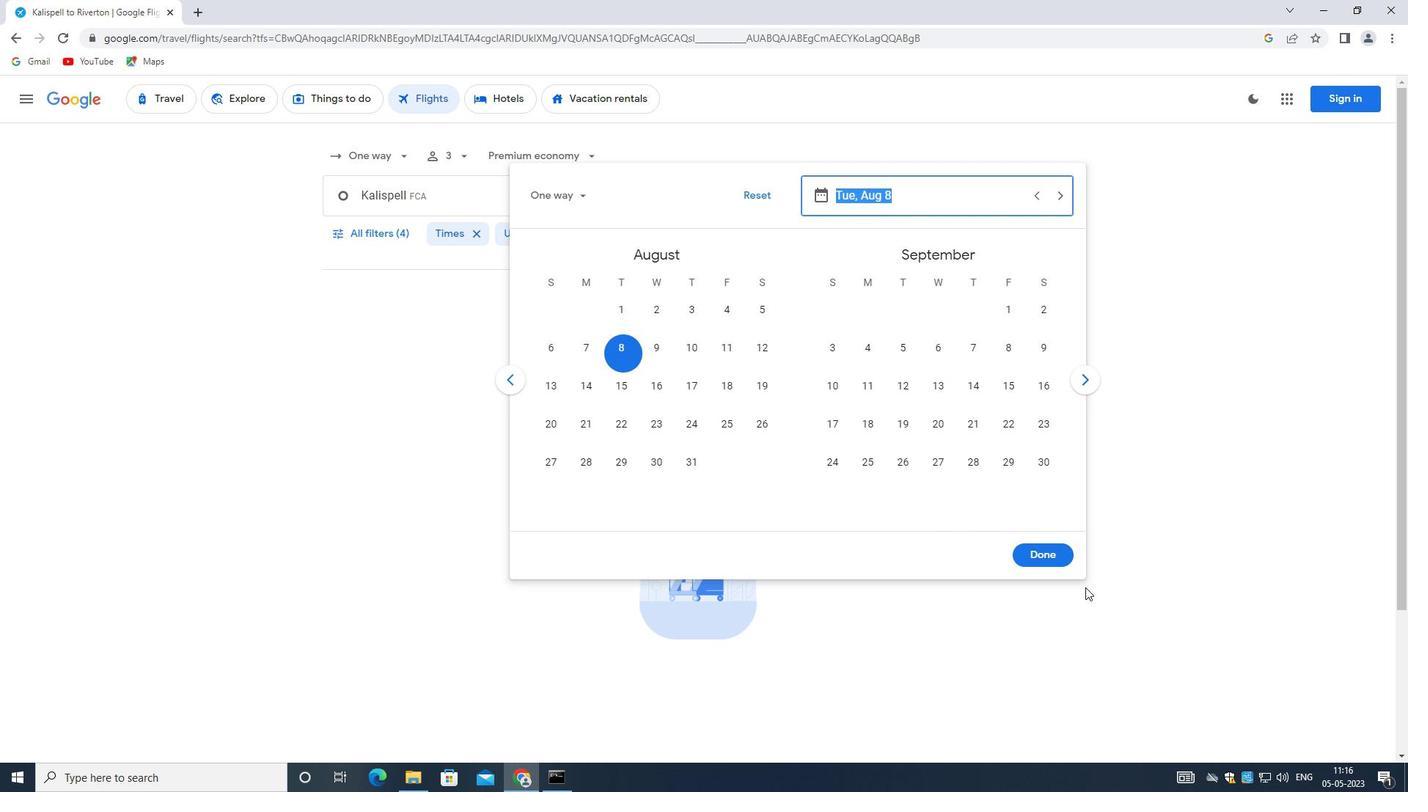 
Action: Mouse pressed left at (1043, 558)
Screenshot: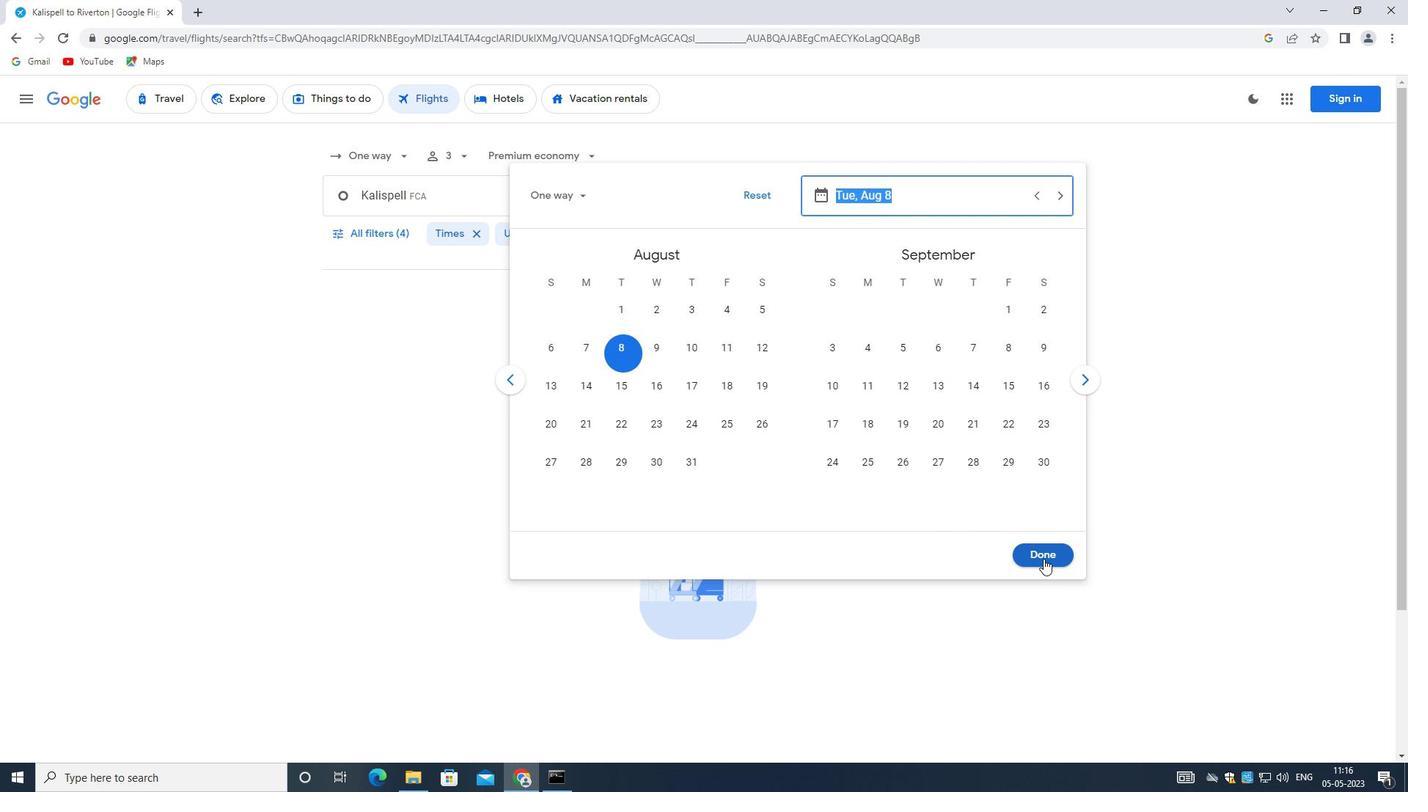 
Action: Mouse moved to (371, 225)
Screenshot: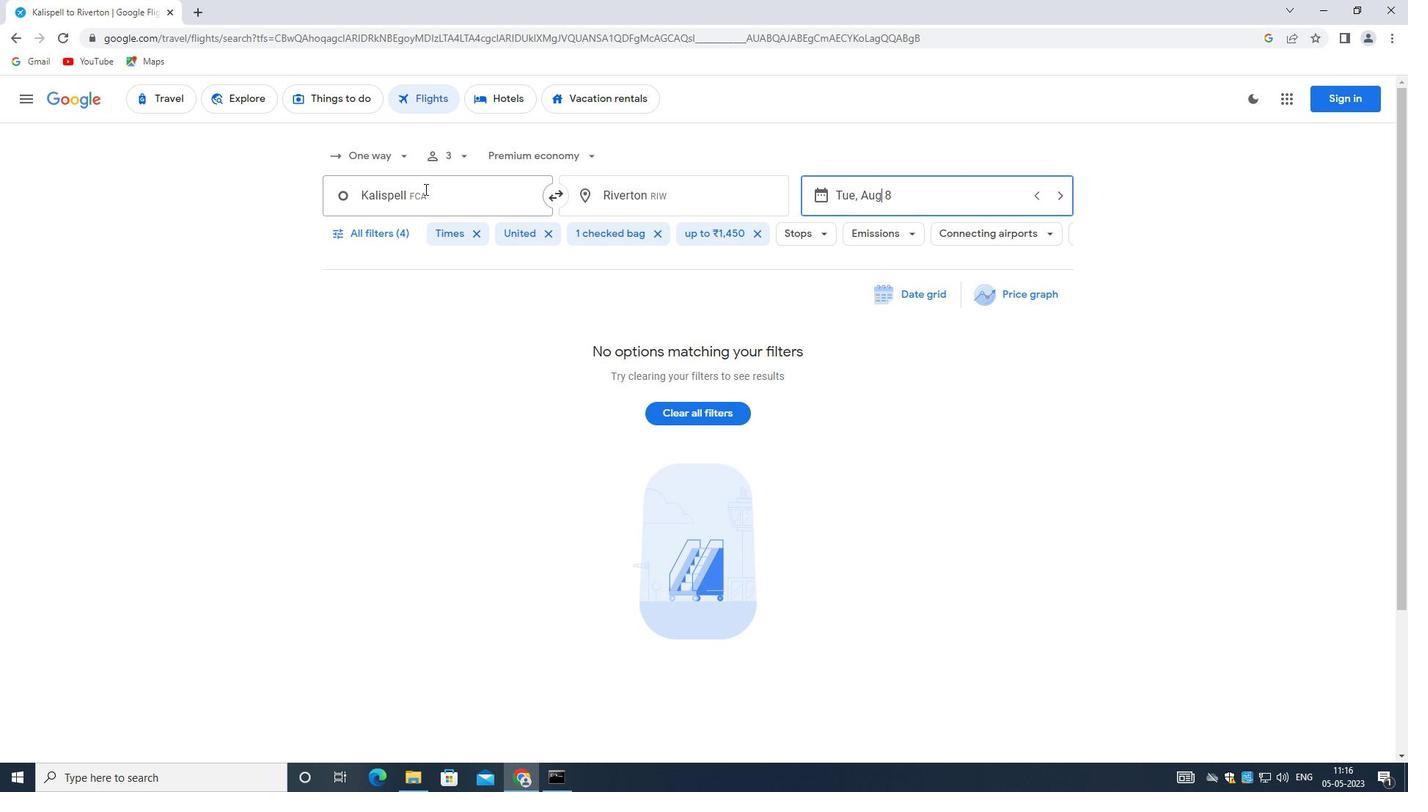 
Action: Mouse scrolled (371, 225) with delta (0, 0)
Screenshot: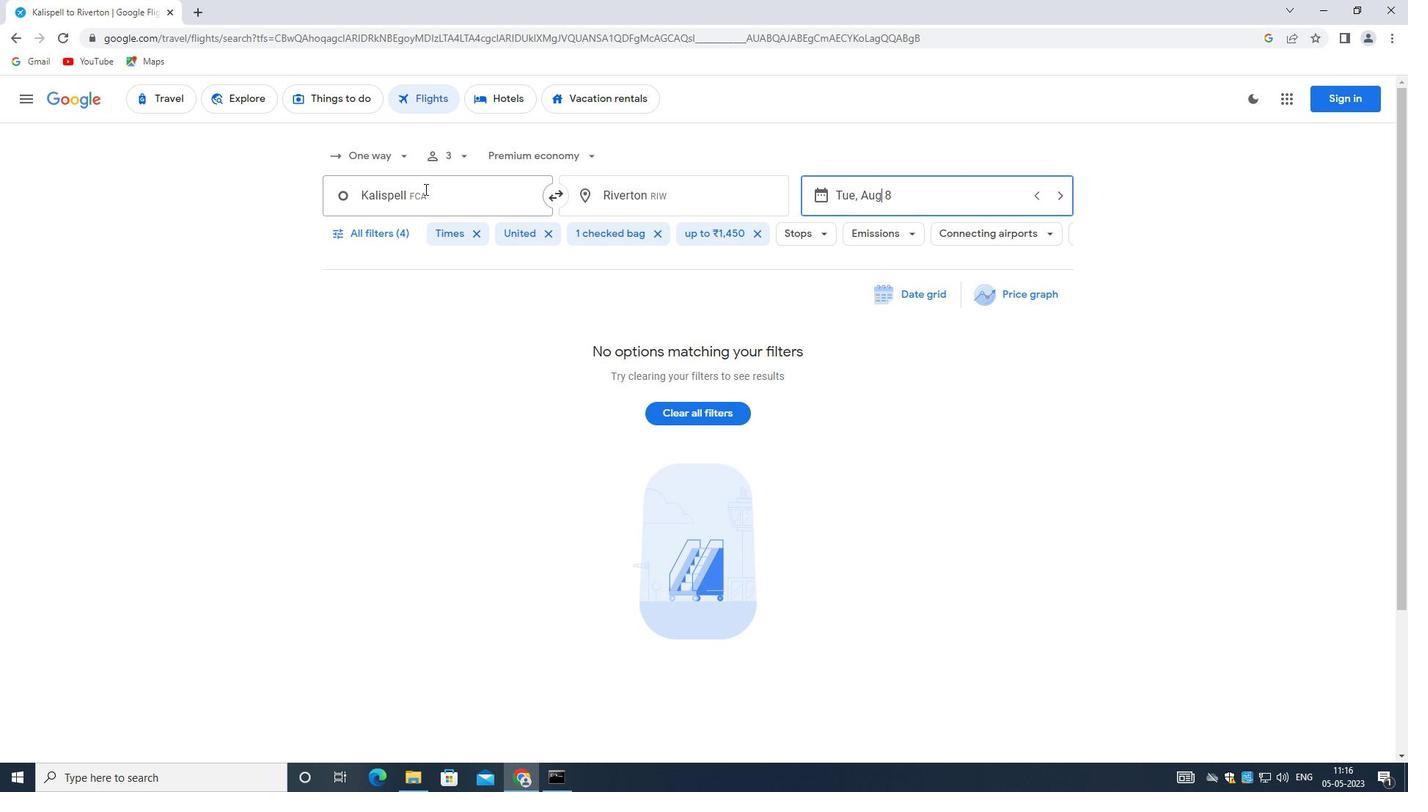 
Action: Mouse moved to (377, 160)
Screenshot: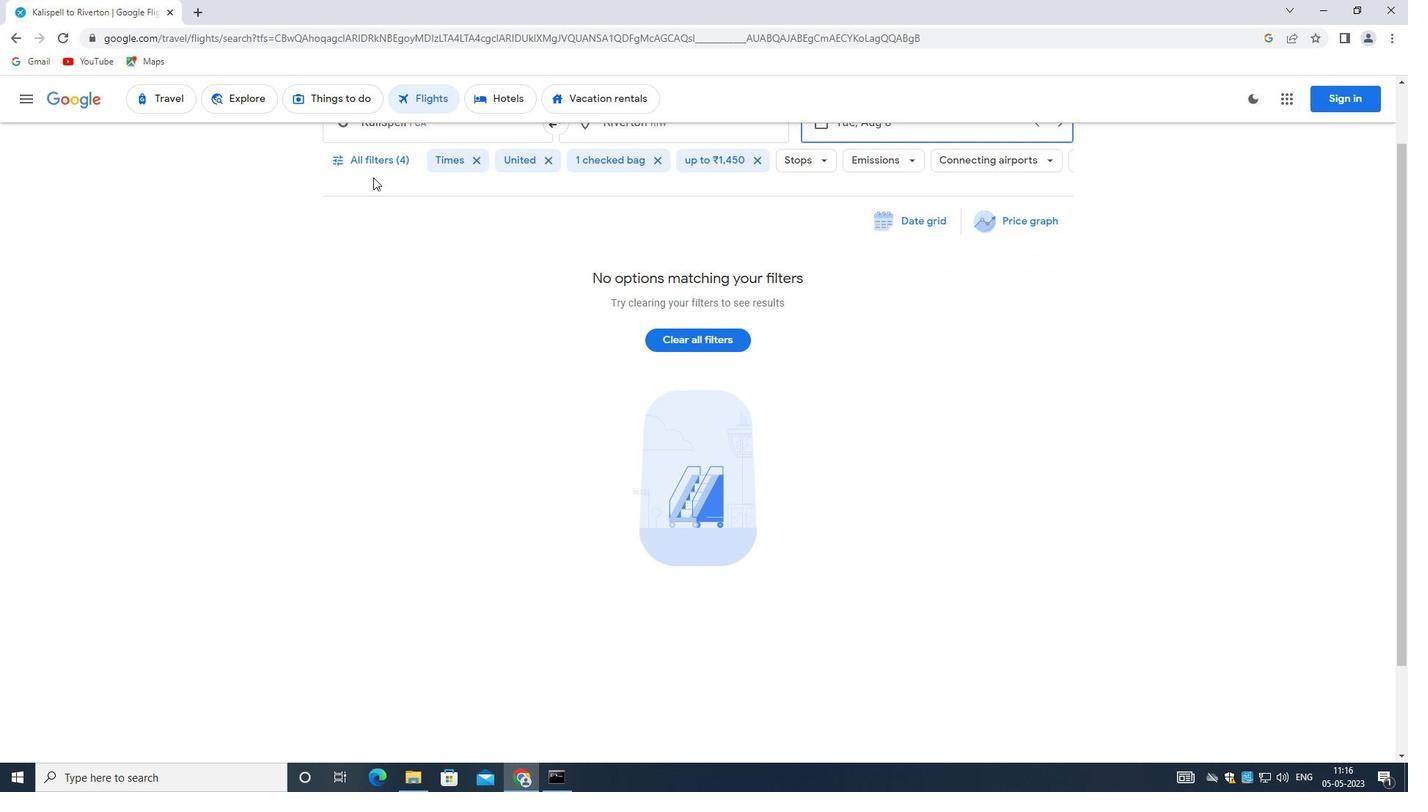 
Action: Mouse pressed left at (377, 160)
Screenshot: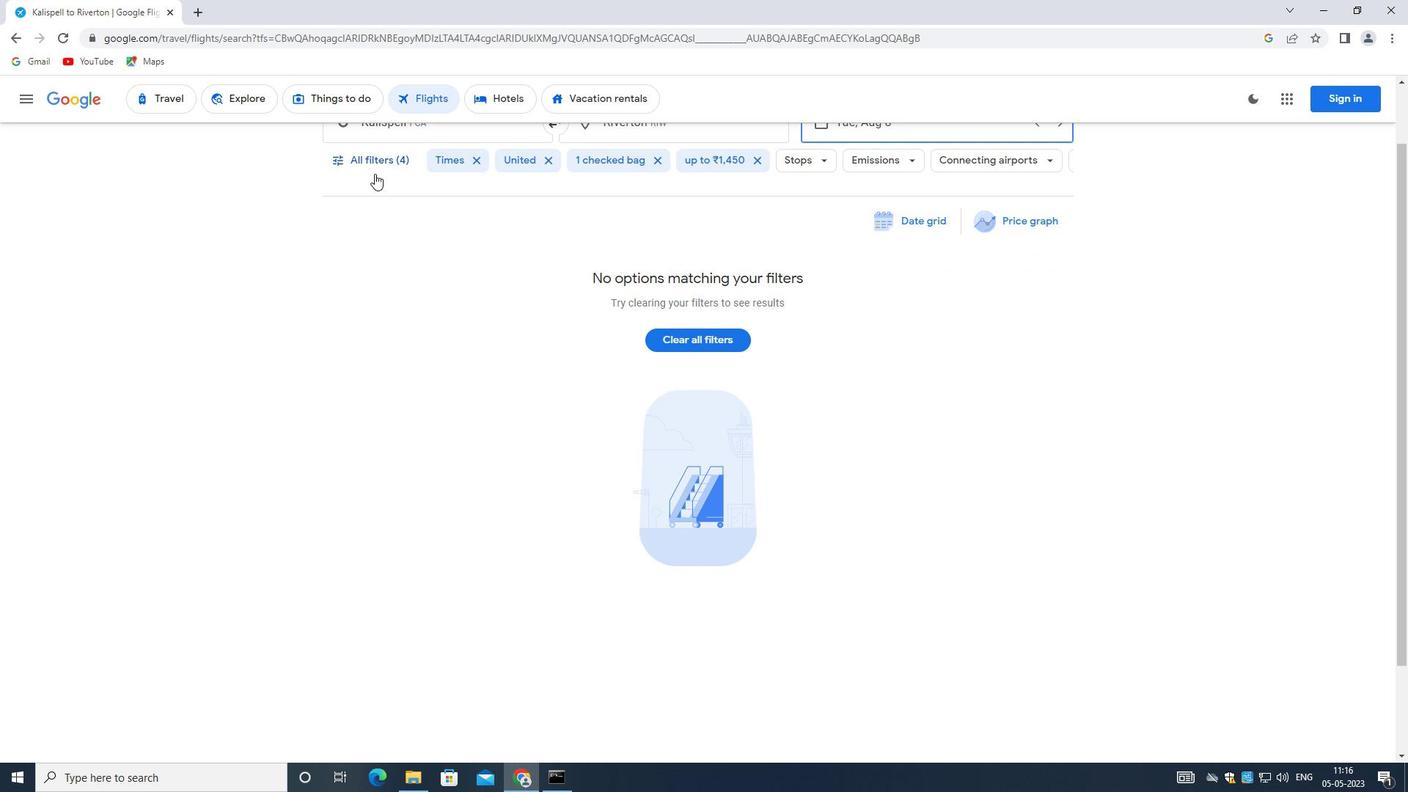 
Action: Mouse moved to (456, 231)
Screenshot: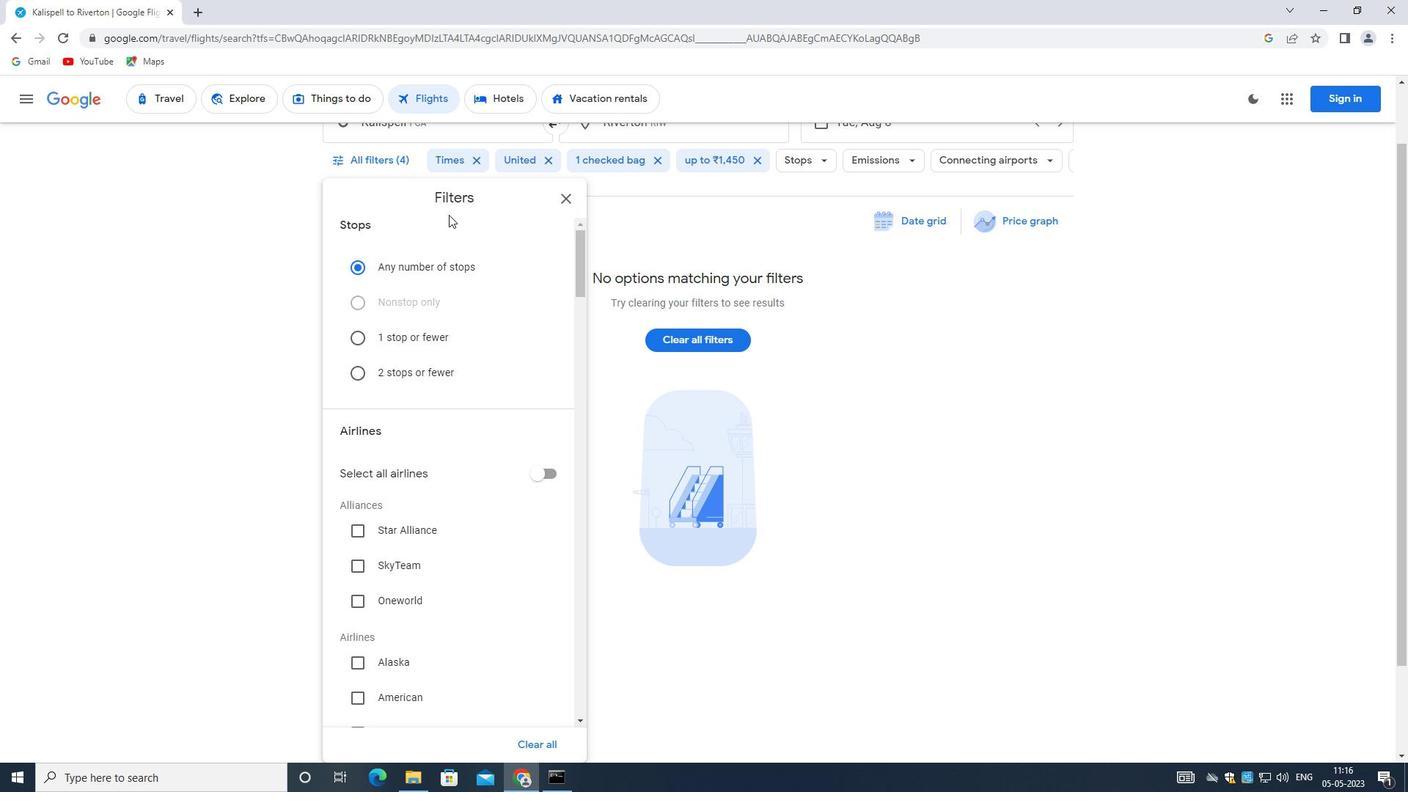 
Action: Mouse scrolled (456, 230) with delta (0, 0)
Screenshot: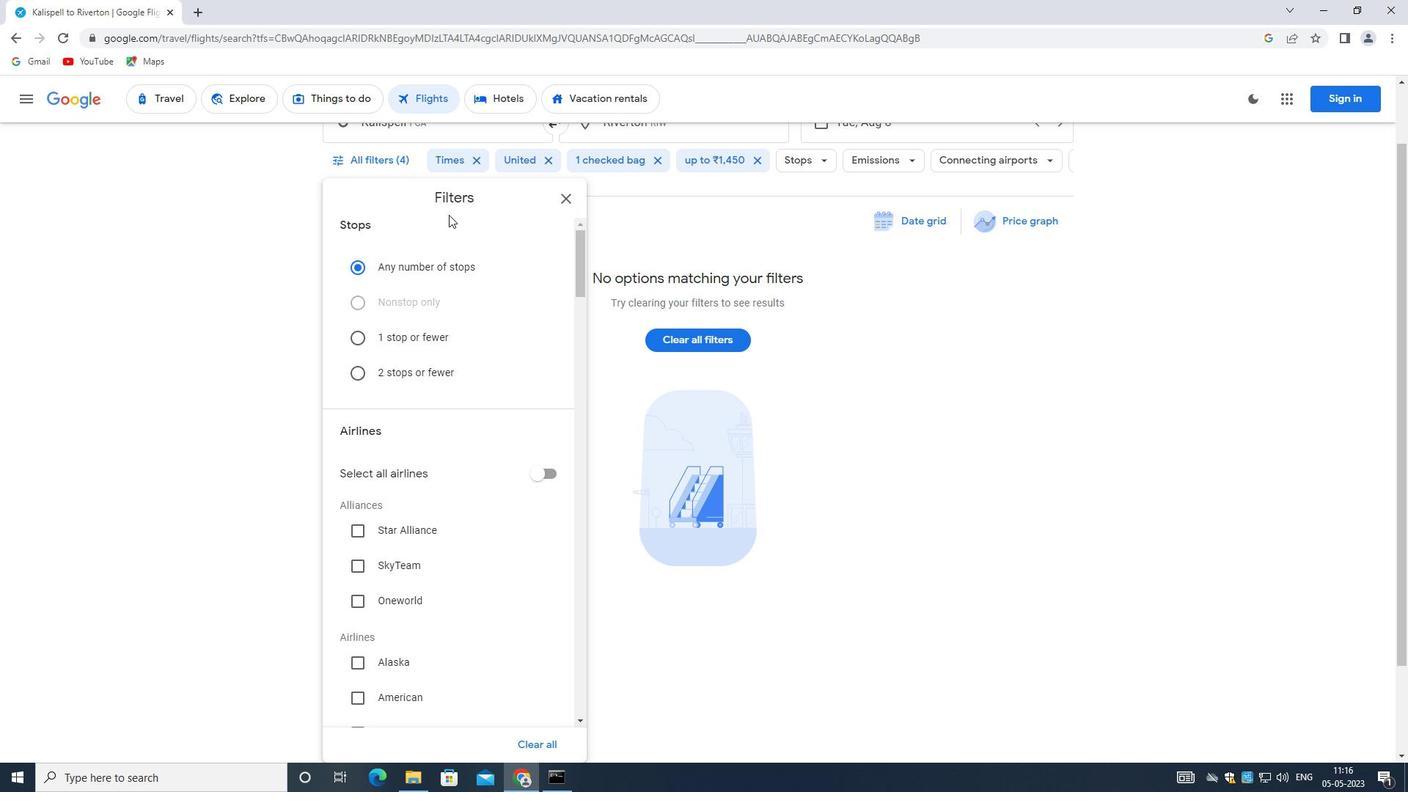 
Action: Mouse moved to (459, 247)
Screenshot: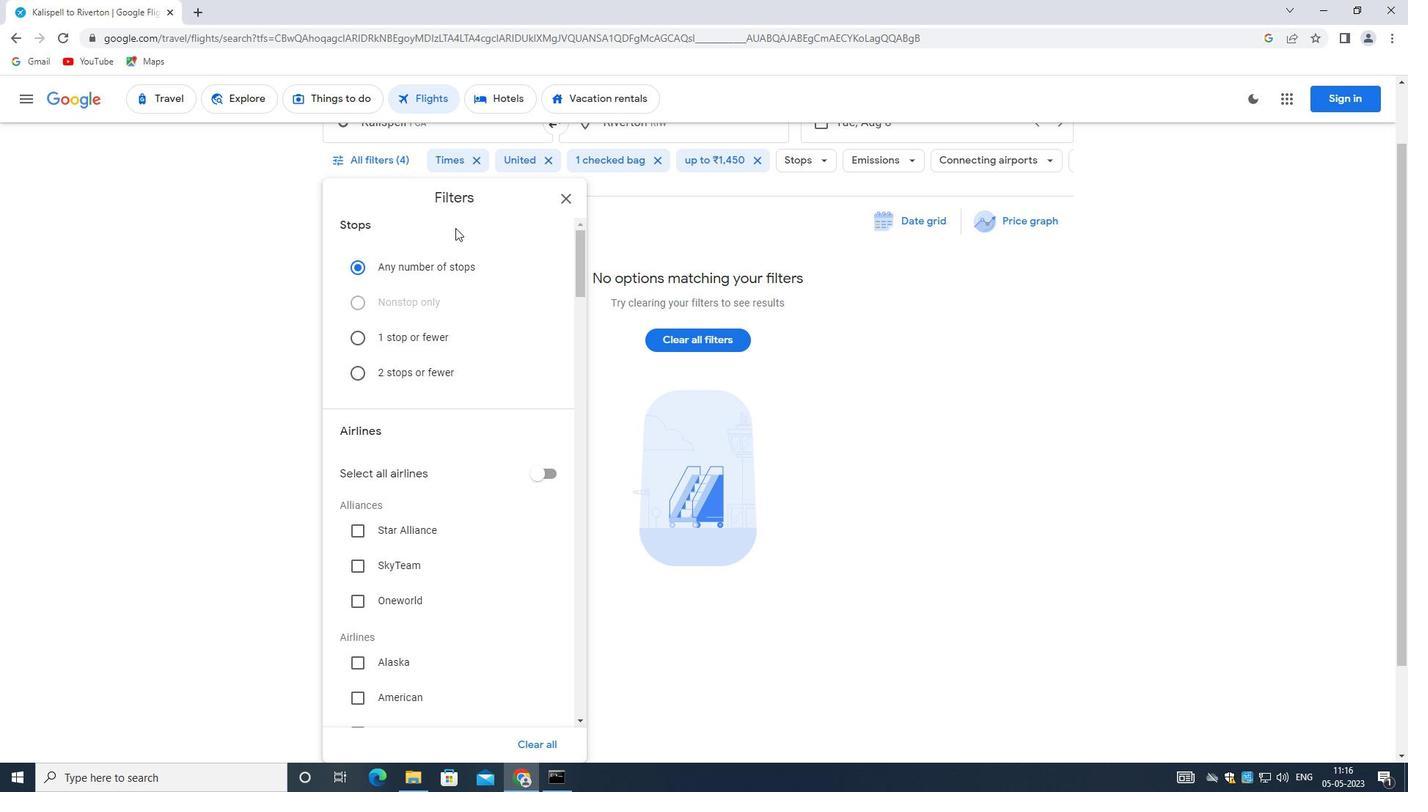 
Action: Mouse scrolled (459, 246) with delta (0, 0)
Screenshot: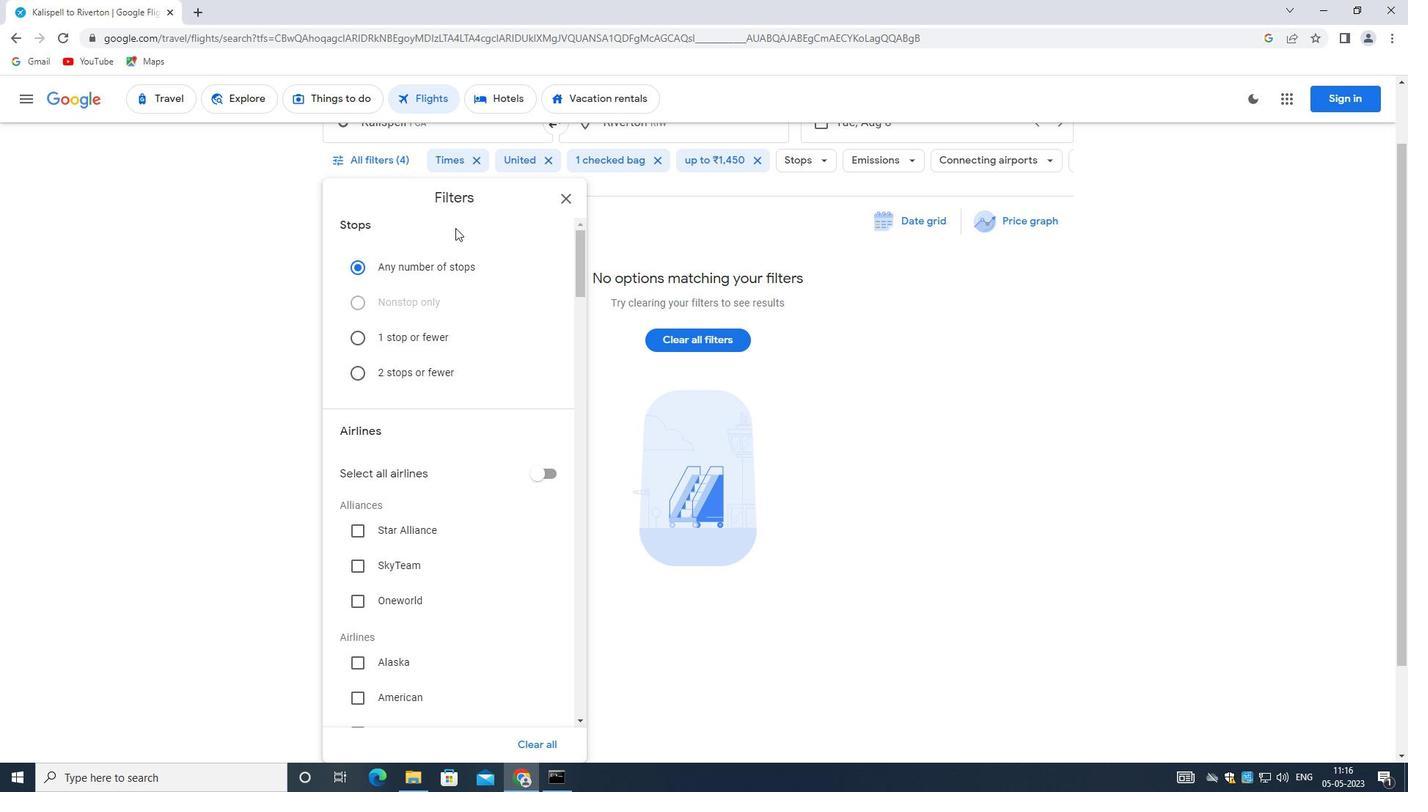 
Action: Mouse moved to (459, 250)
Screenshot: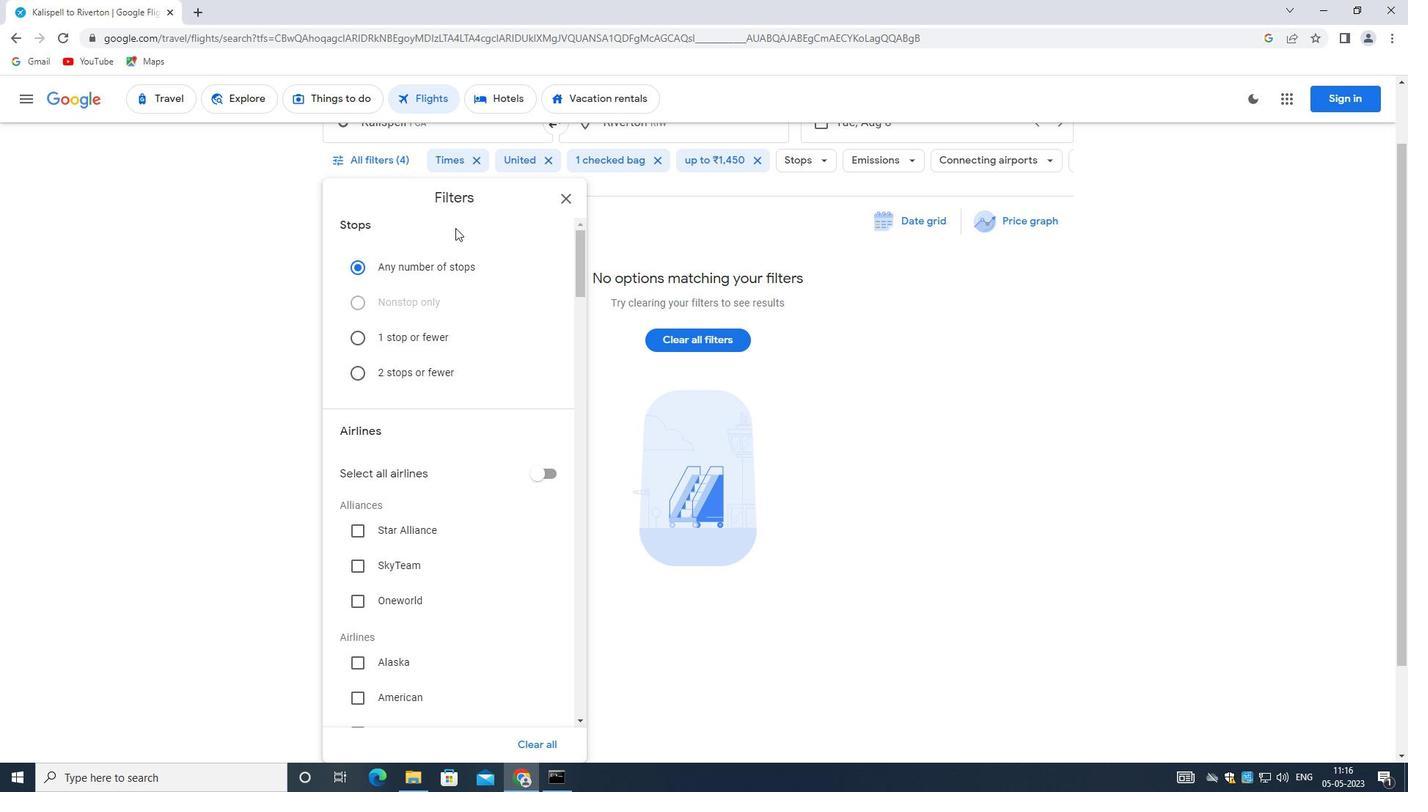
Action: Mouse scrolled (459, 250) with delta (0, 0)
Screenshot: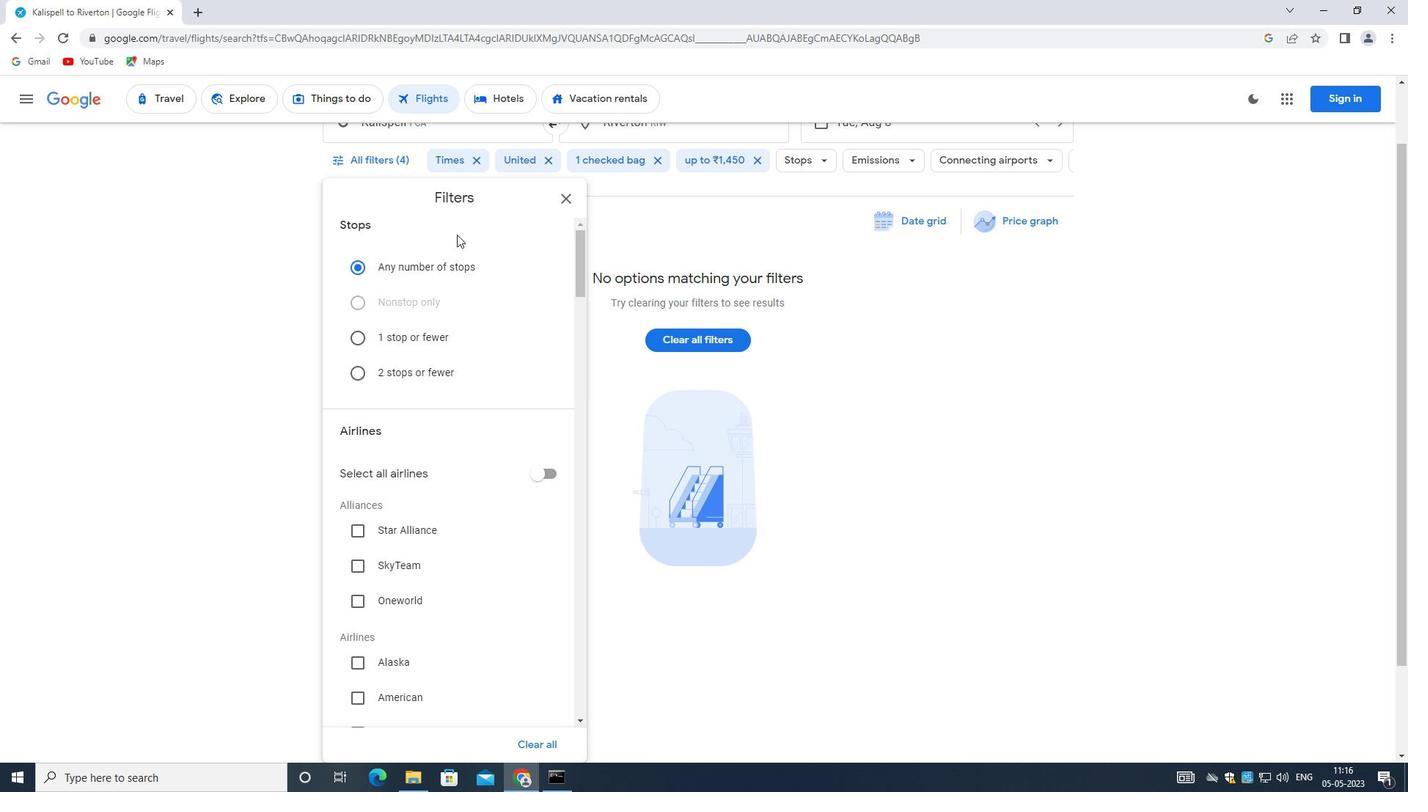 
Action: Mouse scrolled (459, 250) with delta (0, 0)
Screenshot: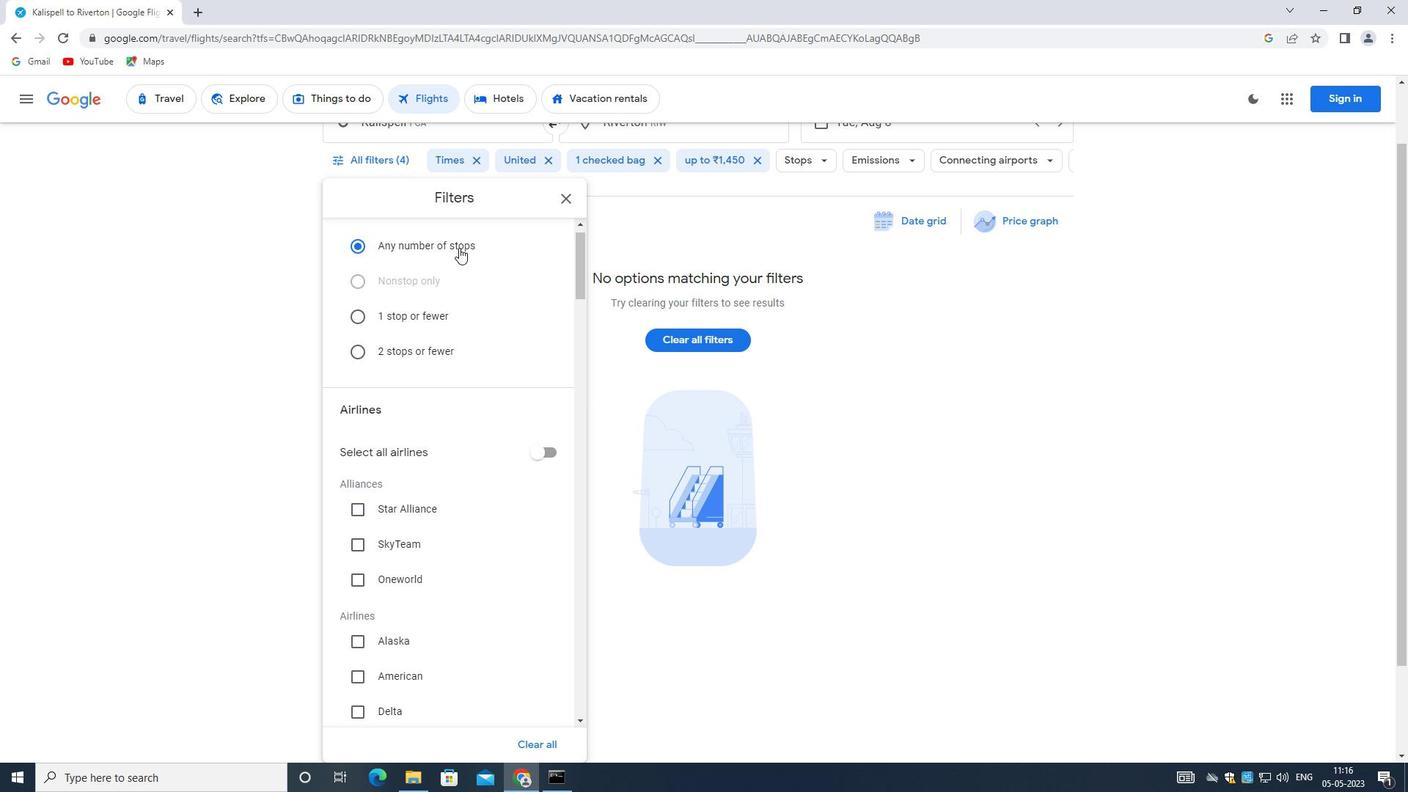 
Action: Mouse moved to (467, 276)
Screenshot: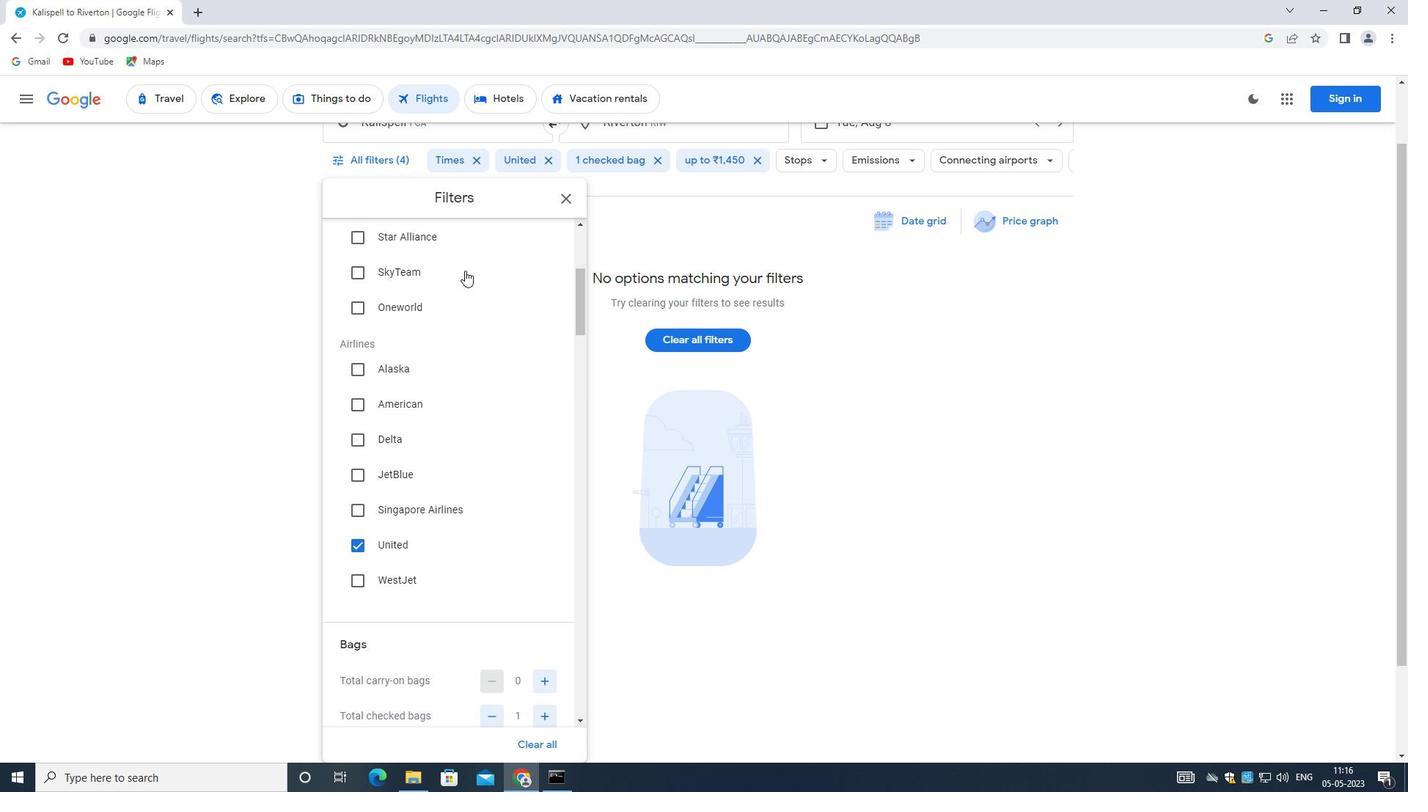 
Action: Mouse scrolled (467, 275) with delta (0, 0)
Screenshot: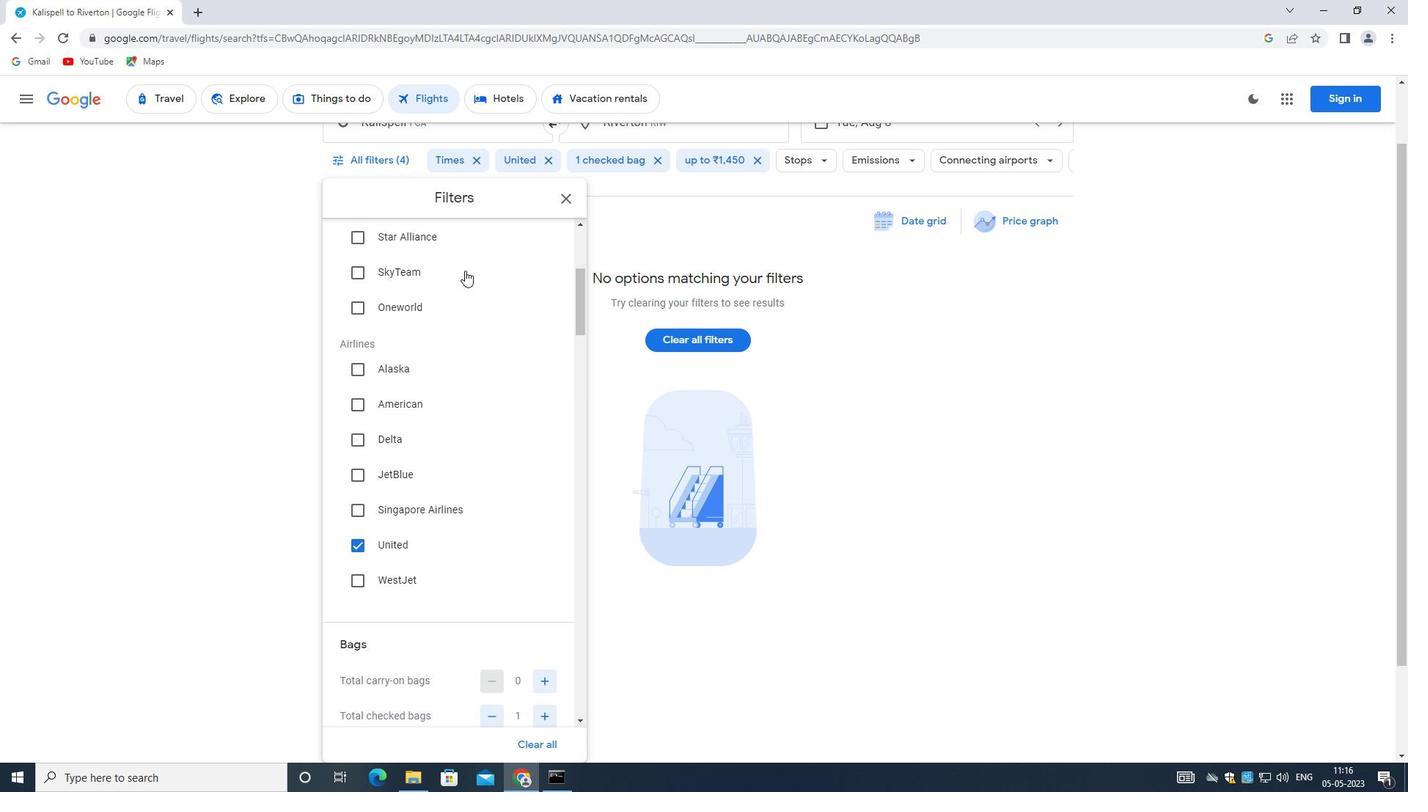 
Action: Mouse moved to (467, 278)
Screenshot: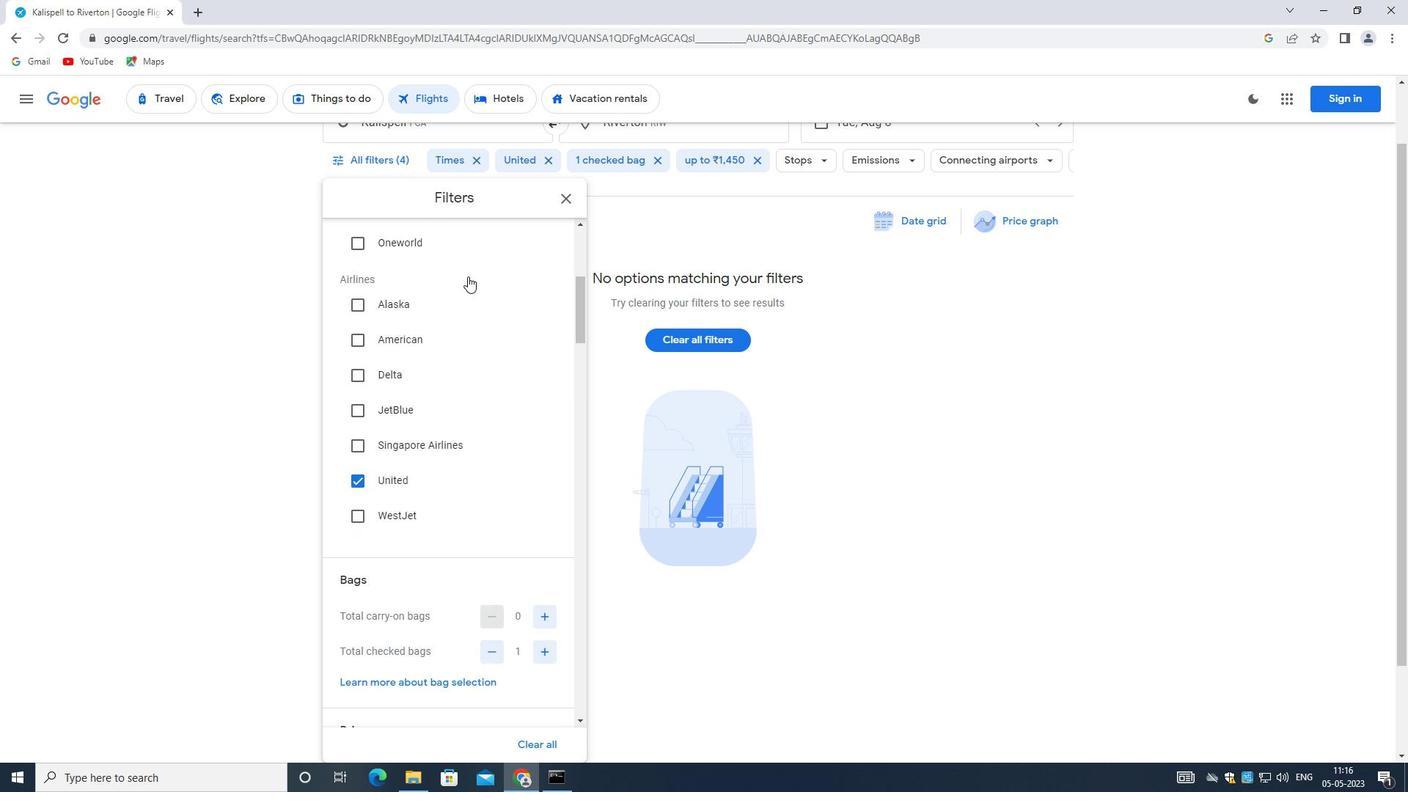 
Action: Mouse scrolled (467, 277) with delta (0, 0)
Screenshot: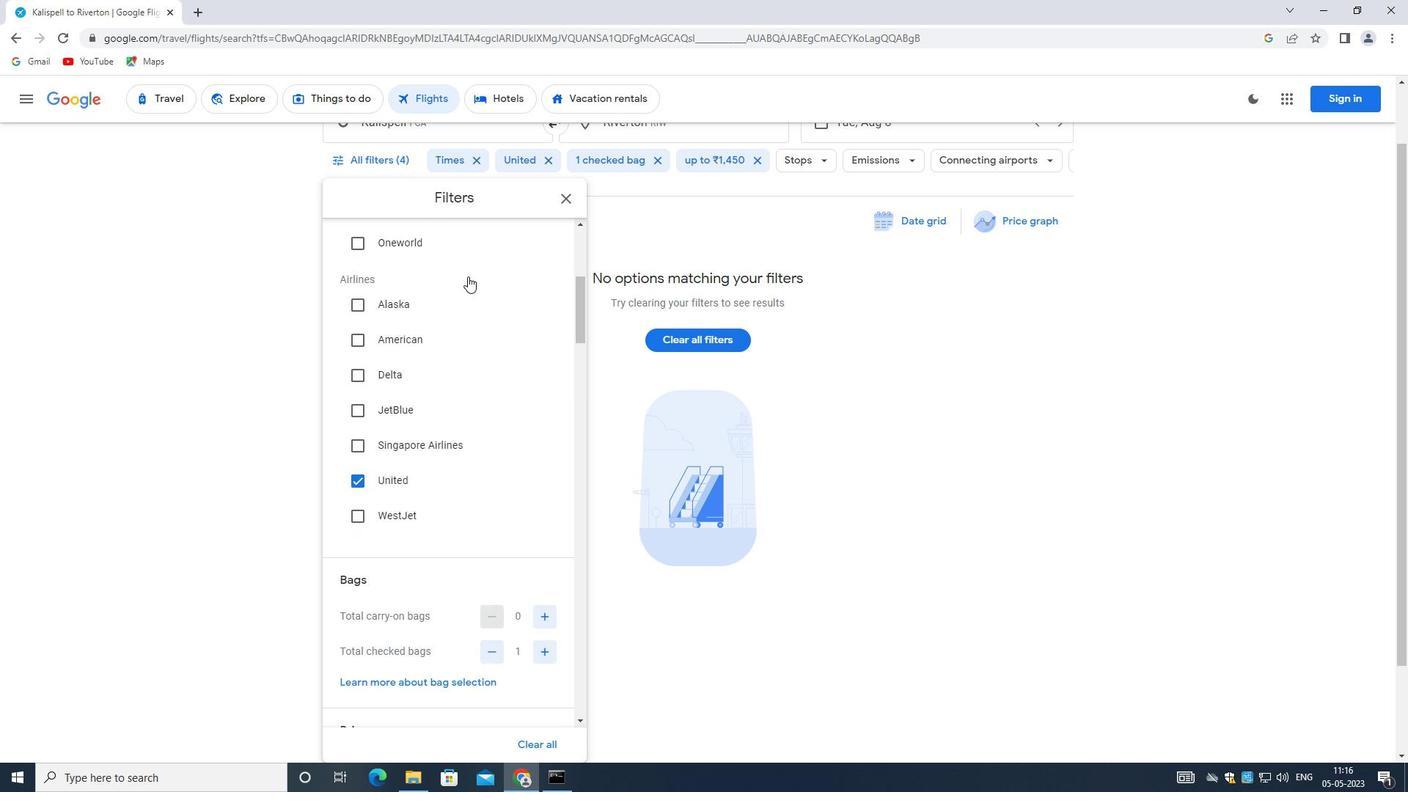 
Action: Mouse moved to (467, 284)
Screenshot: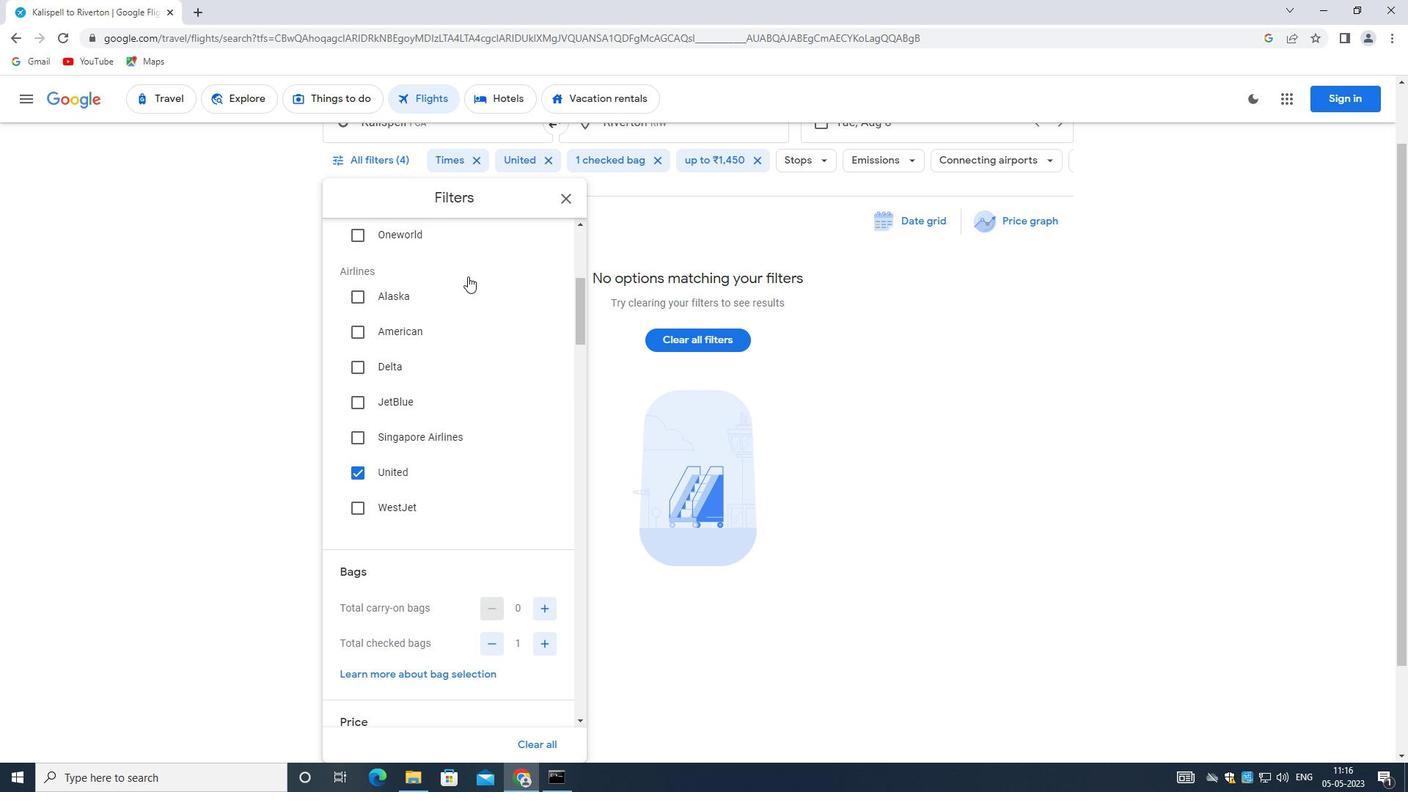 
Action: Mouse scrolled (467, 283) with delta (0, 0)
Screenshot: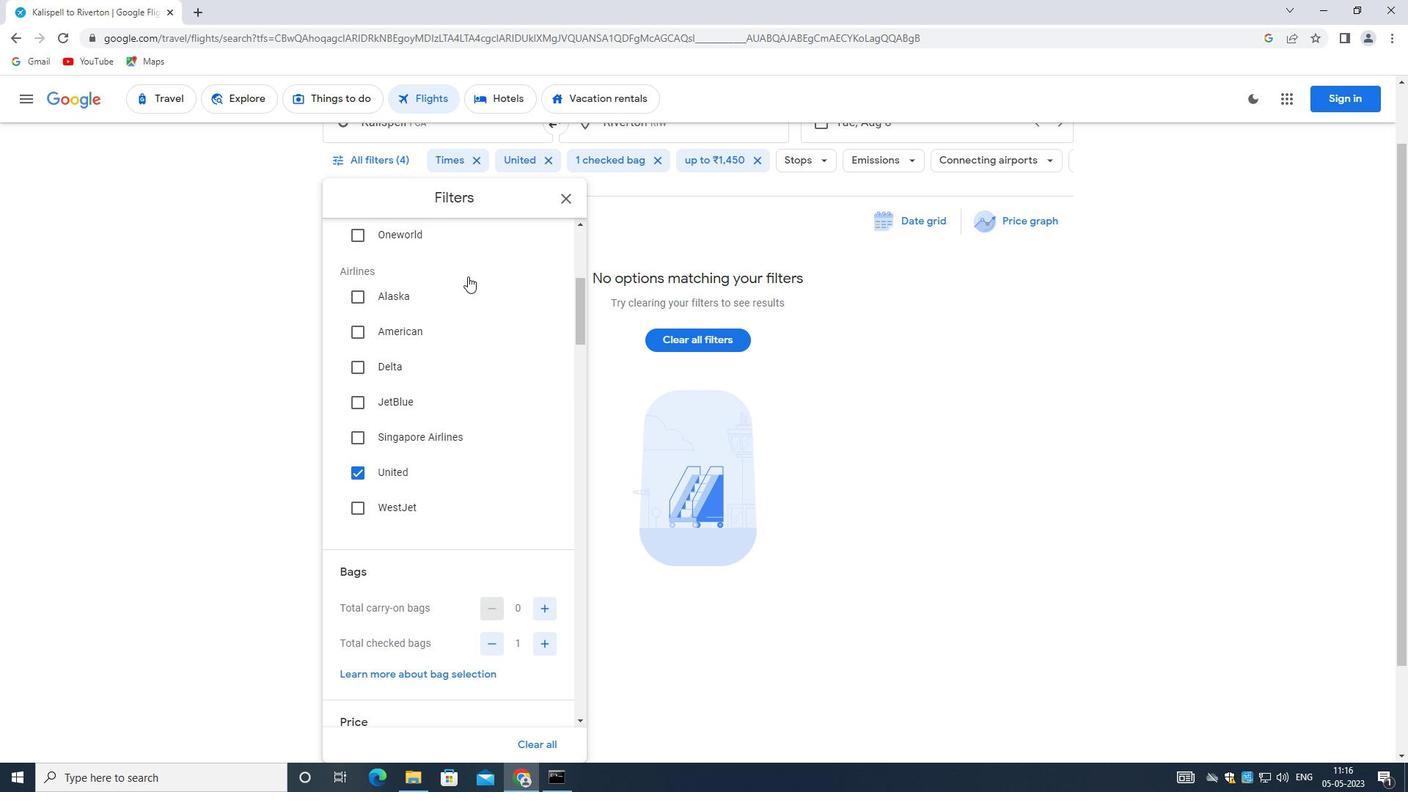 
Action: Mouse moved to (467, 286)
Screenshot: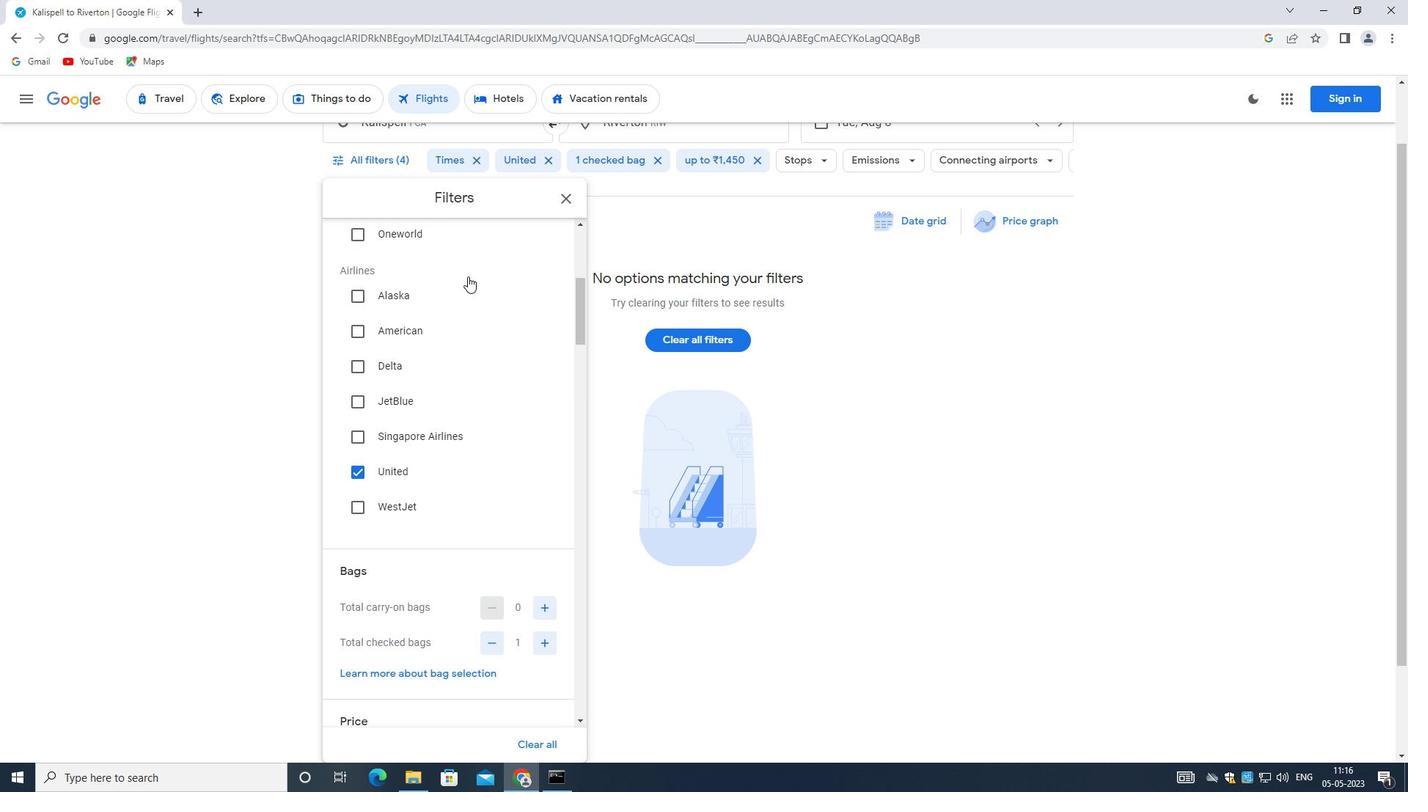 
Action: Mouse scrolled (467, 286) with delta (0, 0)
Screenshot: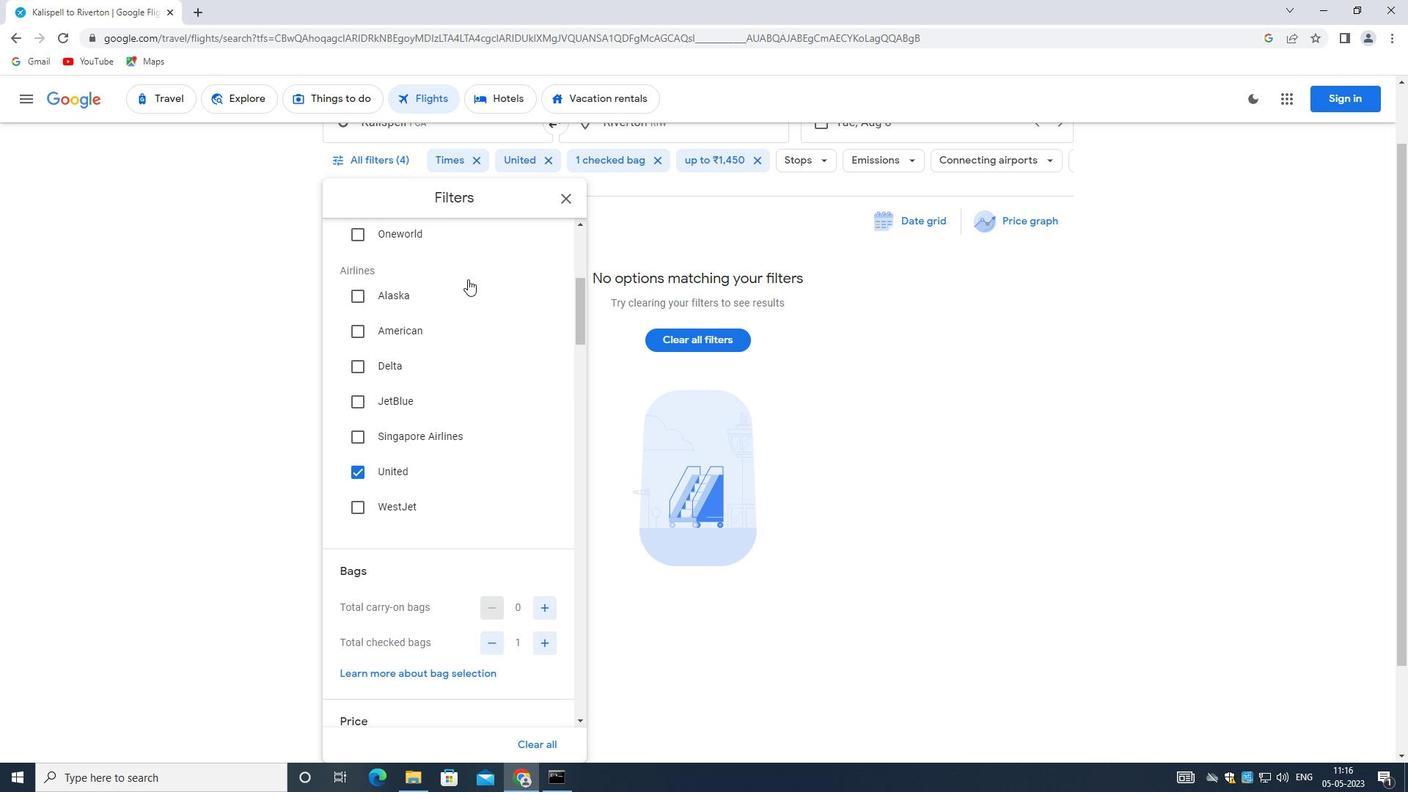 
Action: Mouse moved to (542, 421)
Screenshot: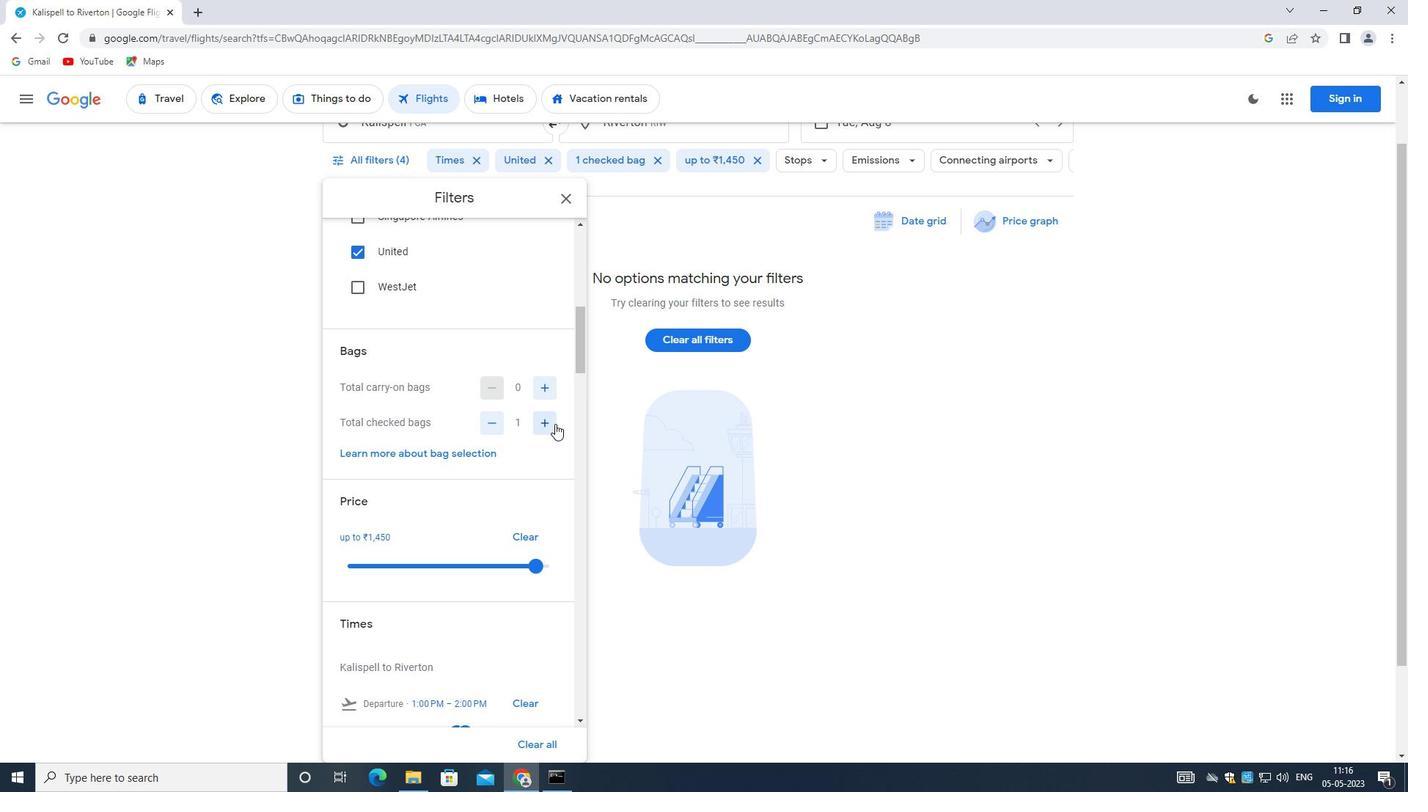 
Action: Mouse pressed left at (542, 421)
Screenshot: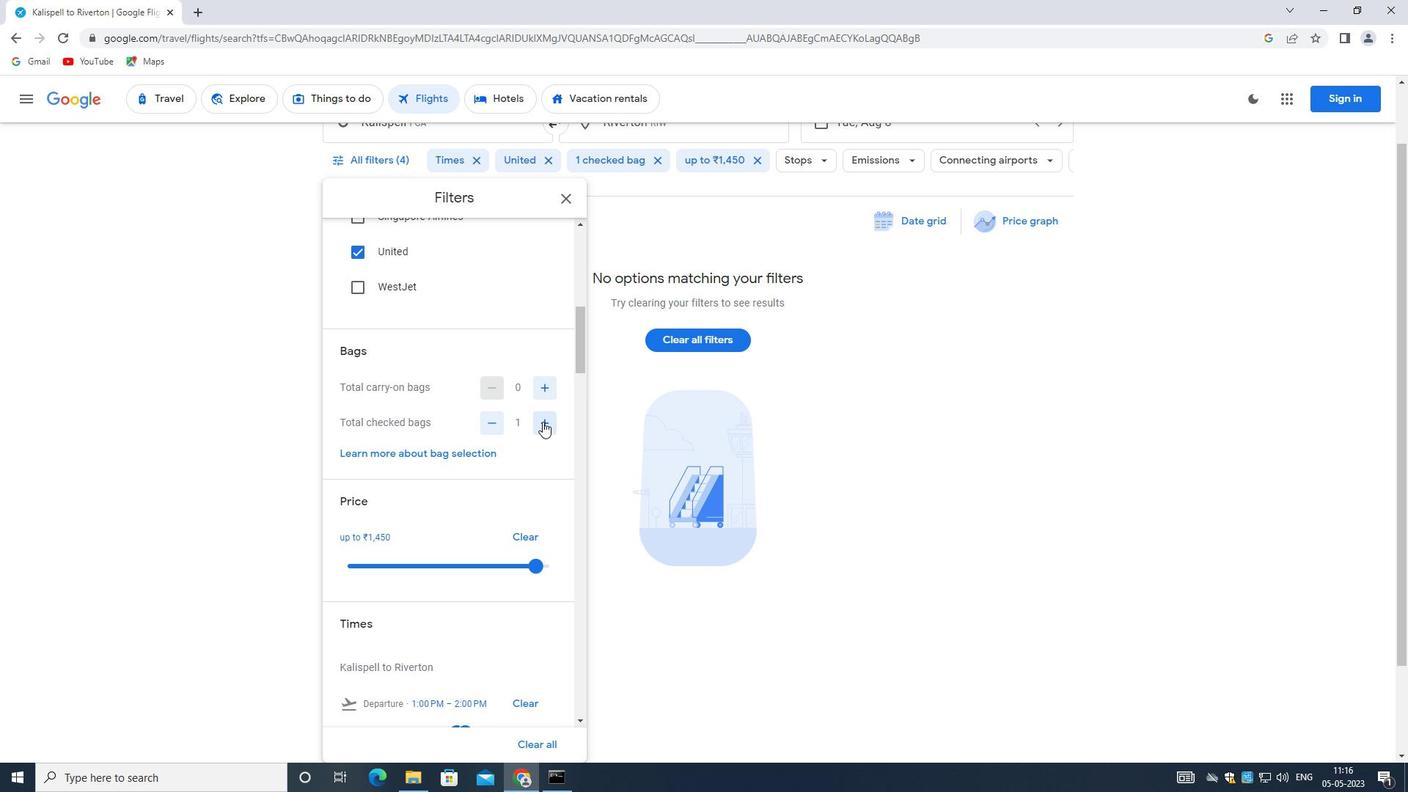 
Action: Mouse pressed left at (542, 421)
Screenshot: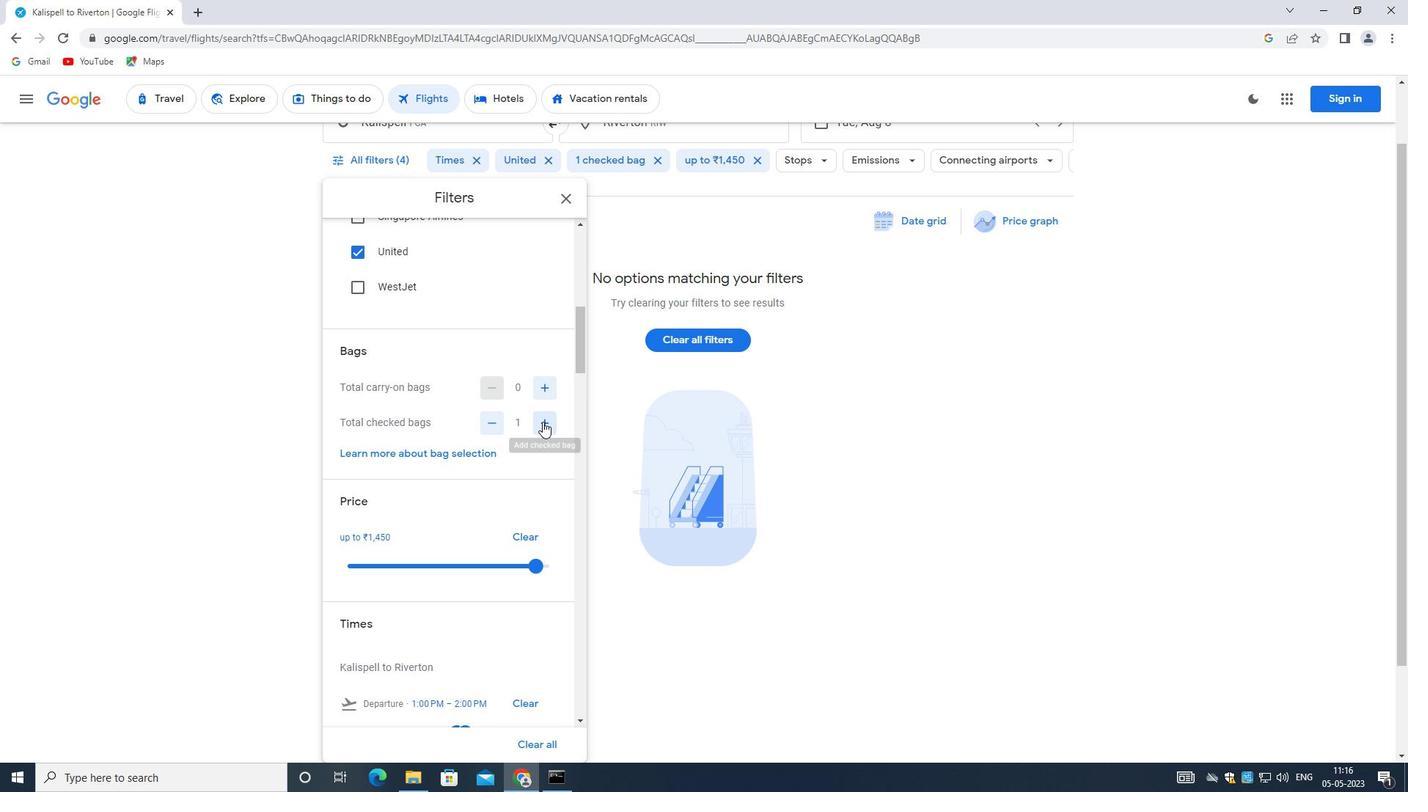 
Action: Mouse pressed left at (542, 421)
Screenshot: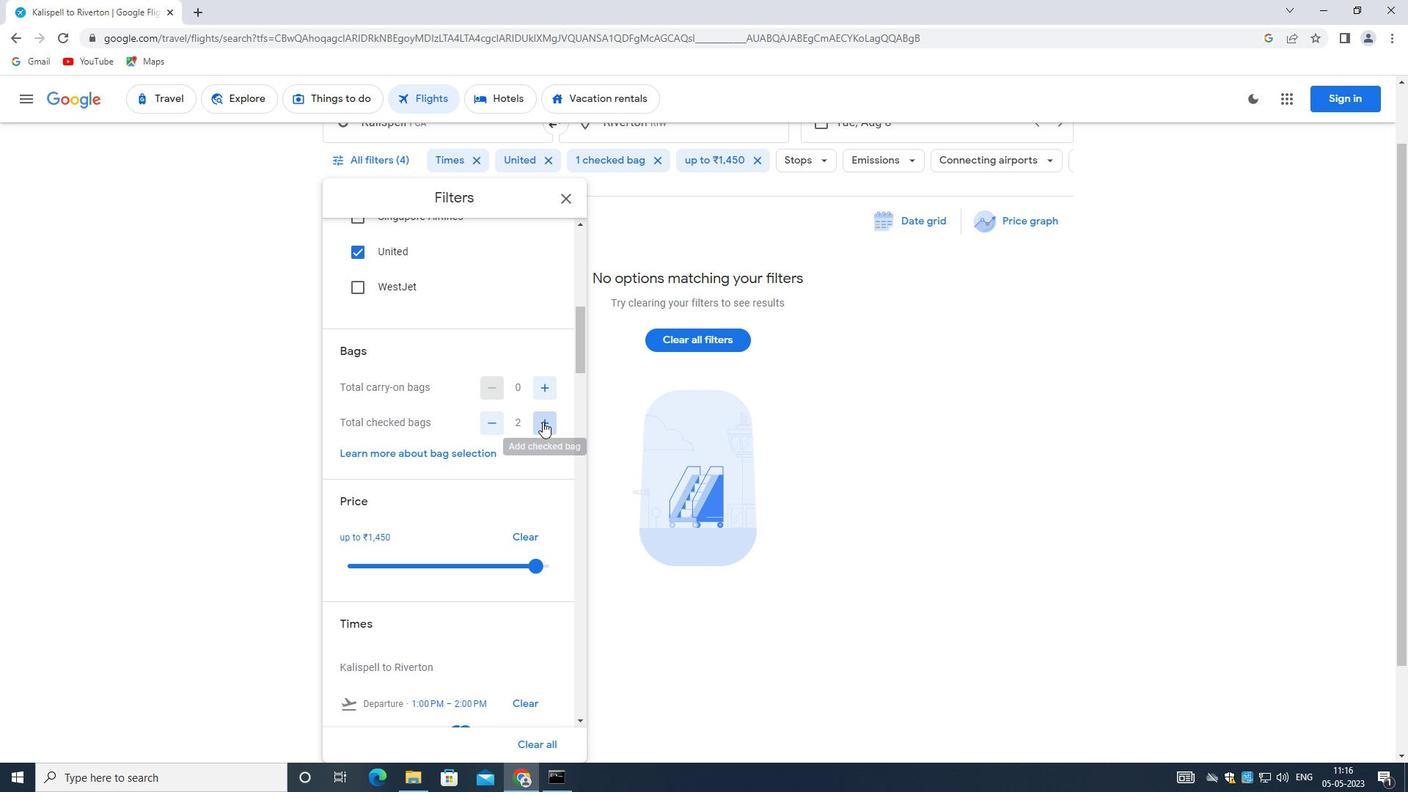 
Action: Mouse moved to (542, 420)
Screenshot: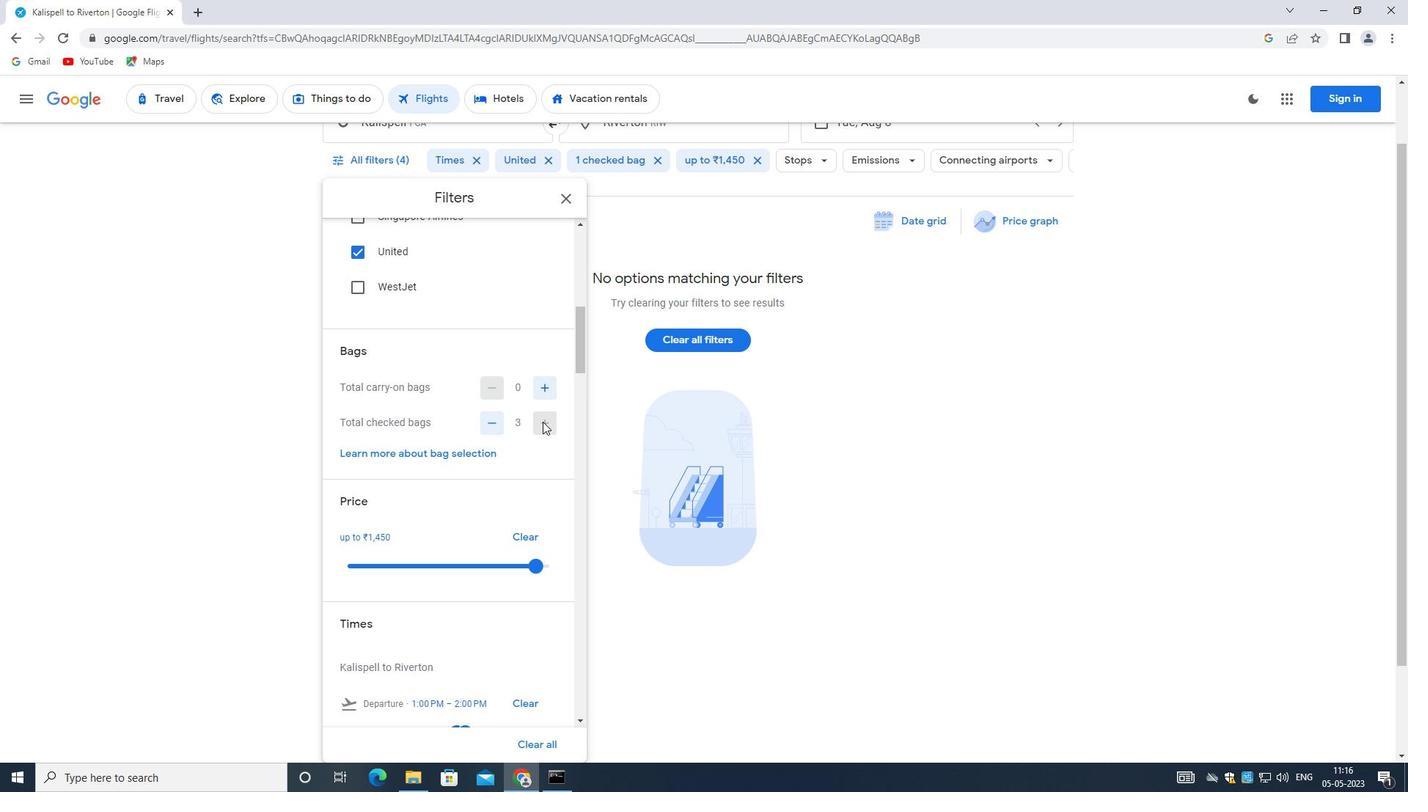 
Action: Mouse pressed left at (542, 420)
Screenshot: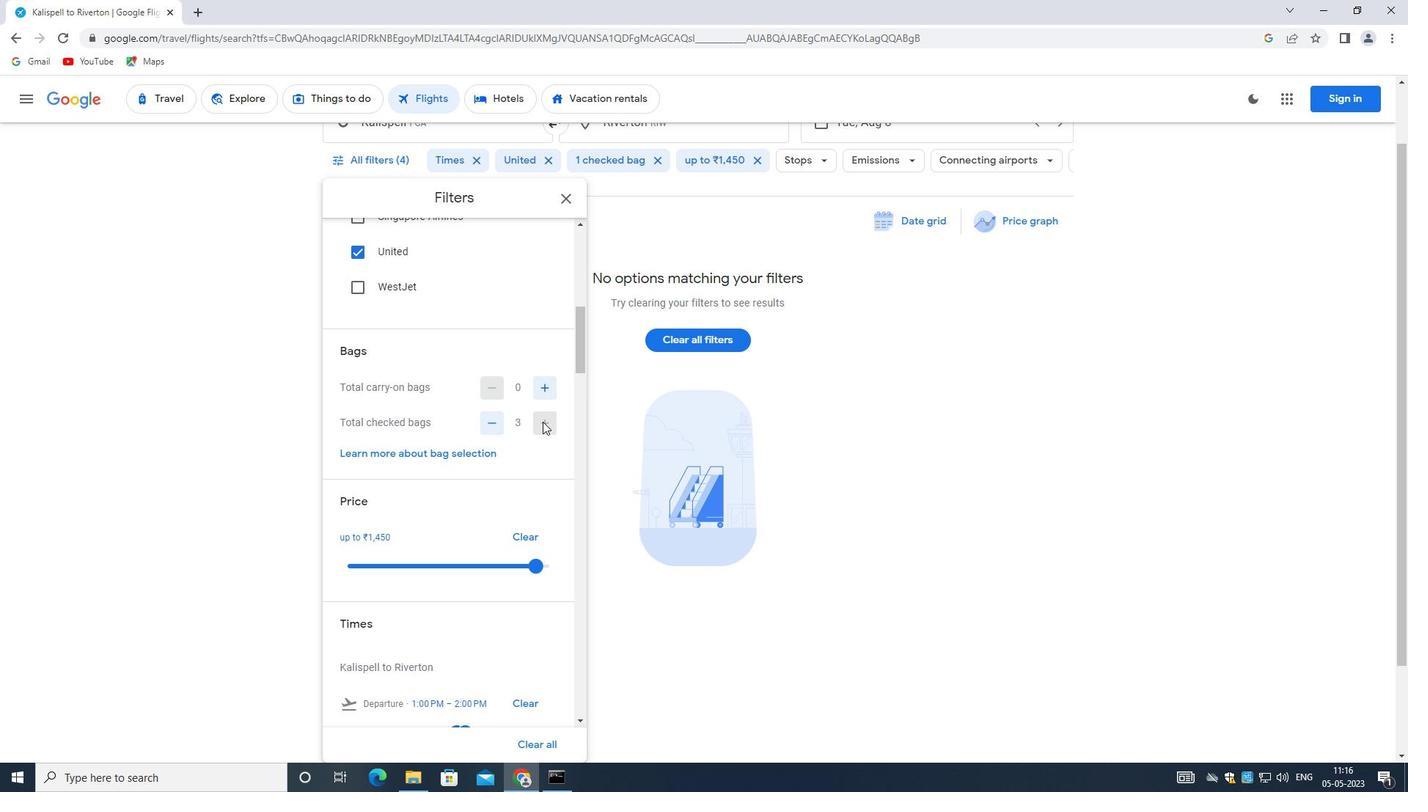 
Action: Mouse moved to (542, 420)
Screenshot: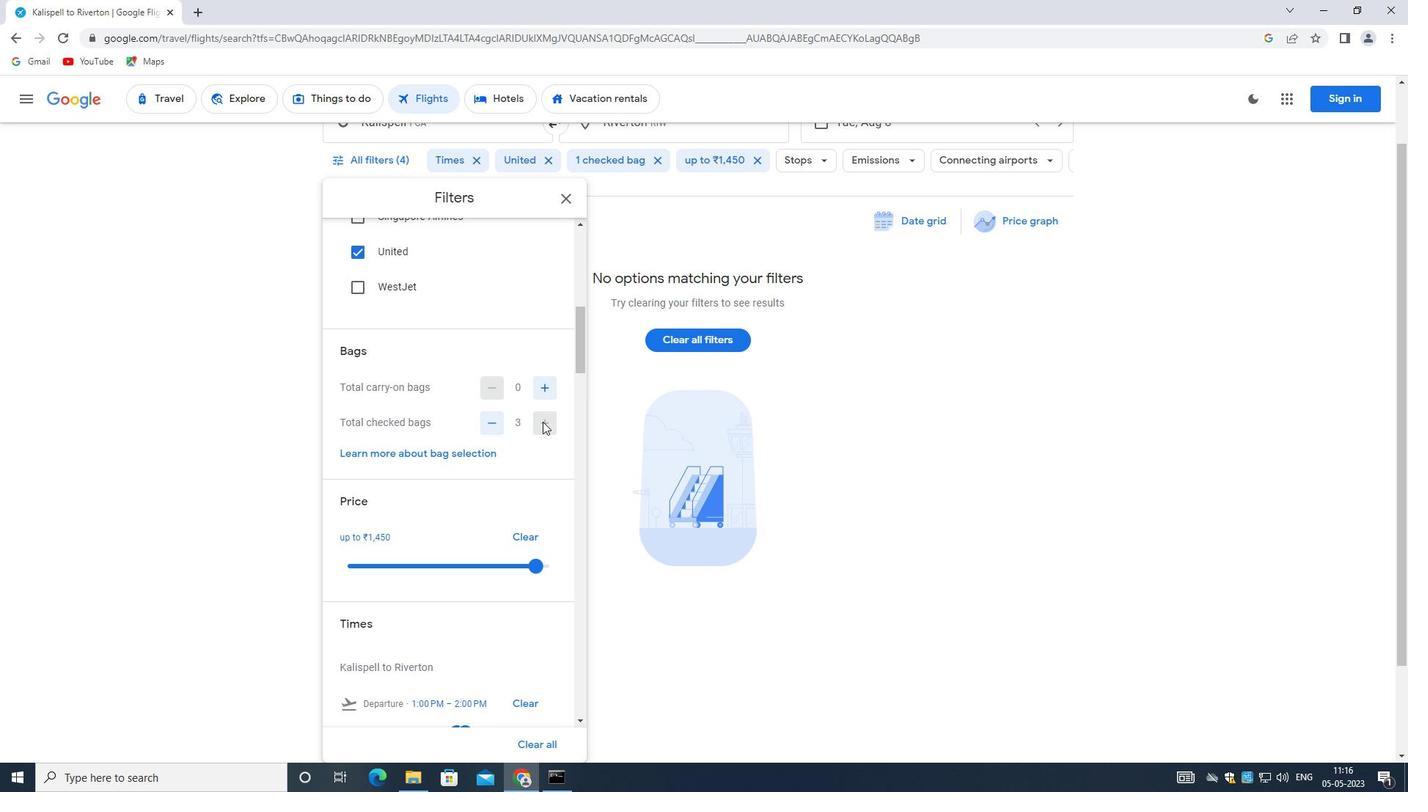 
Action: Mouse pressed left at (542, 420)
Screenshot: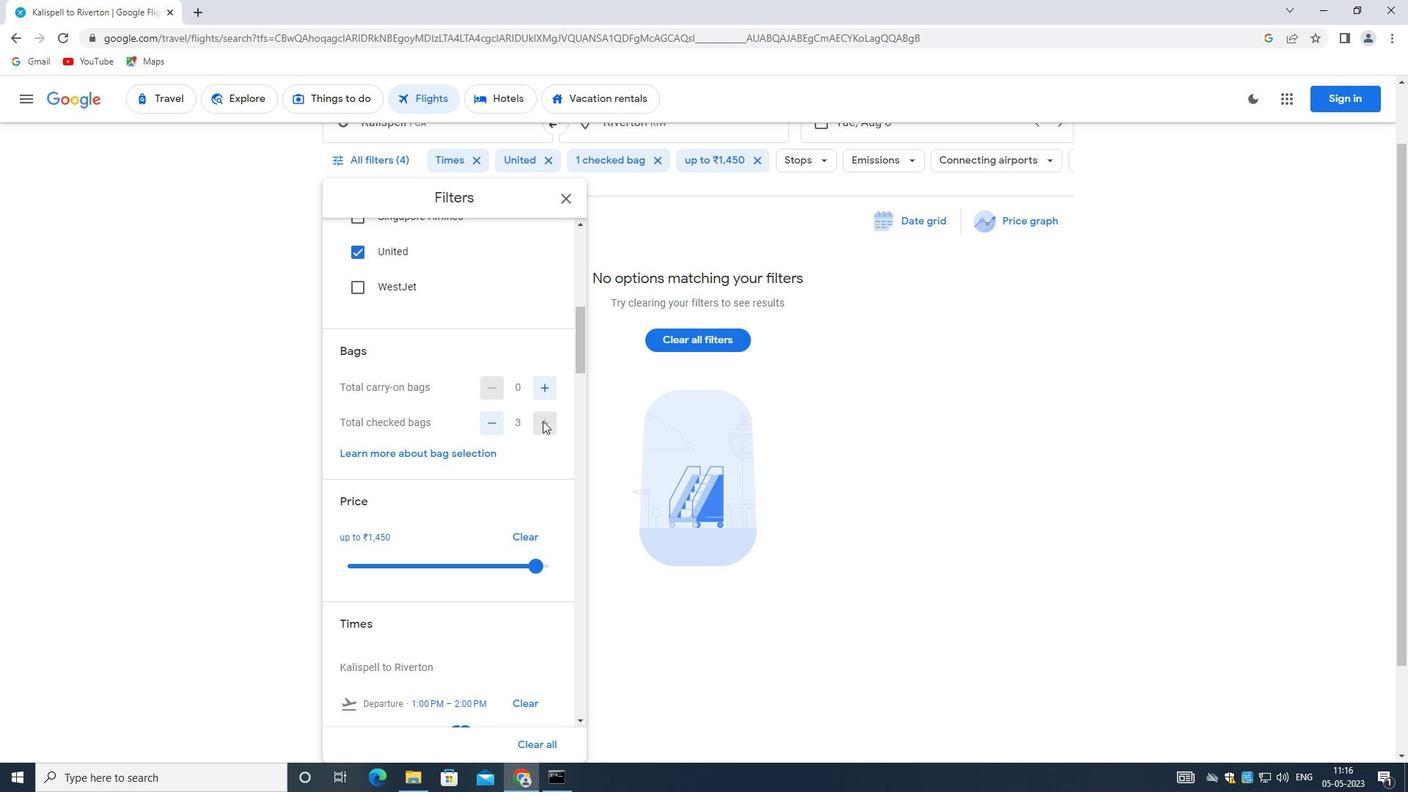 
Action: Mouse moved to (495, 532)
Screenshot: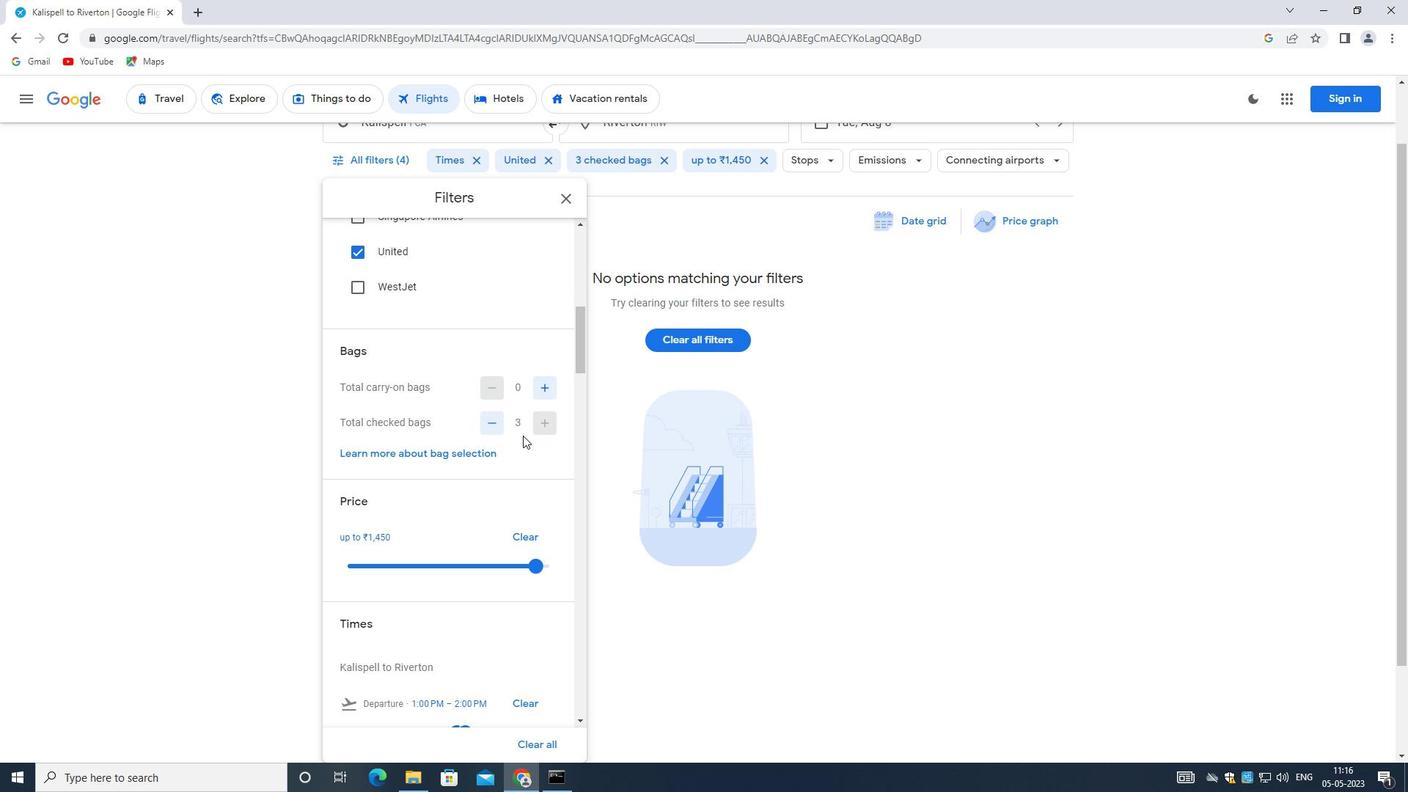 
Action: Mouse scrolled (495, 531) with delta (0, 0)
Screenshot: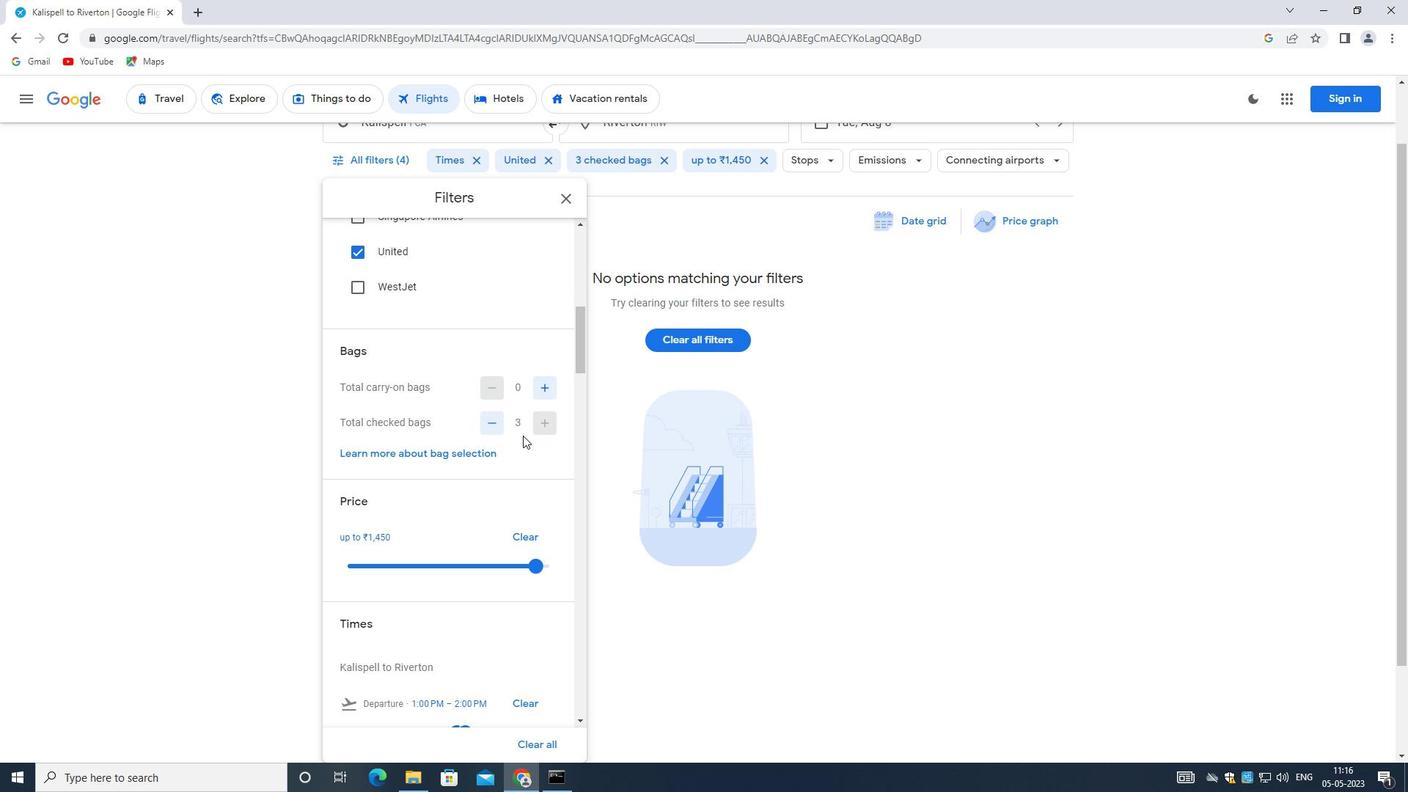 
Action: Mouse moved to (508, 558)
Screenshot: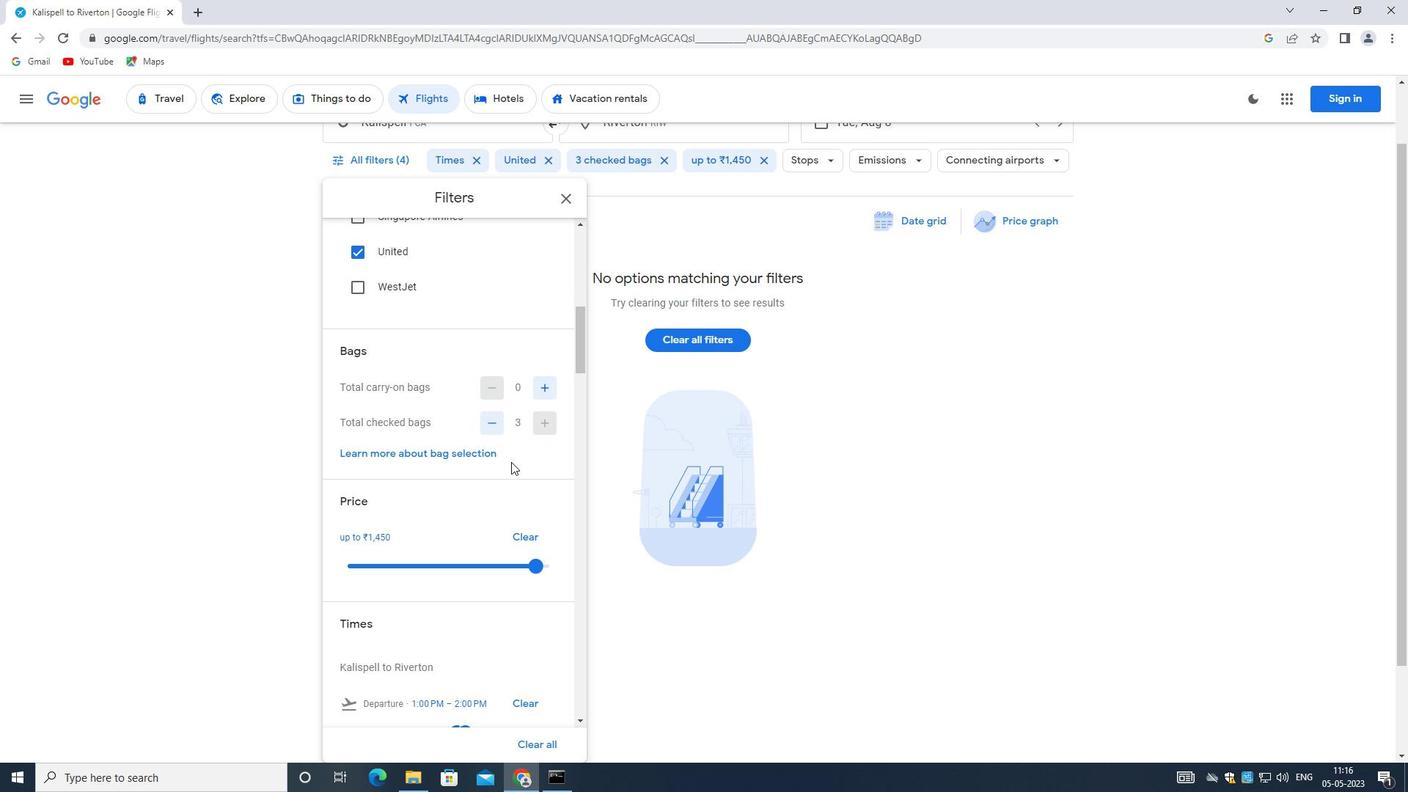 
Action: Mouse scrolled (508, 557) with delta (0, 0)
Screenshot: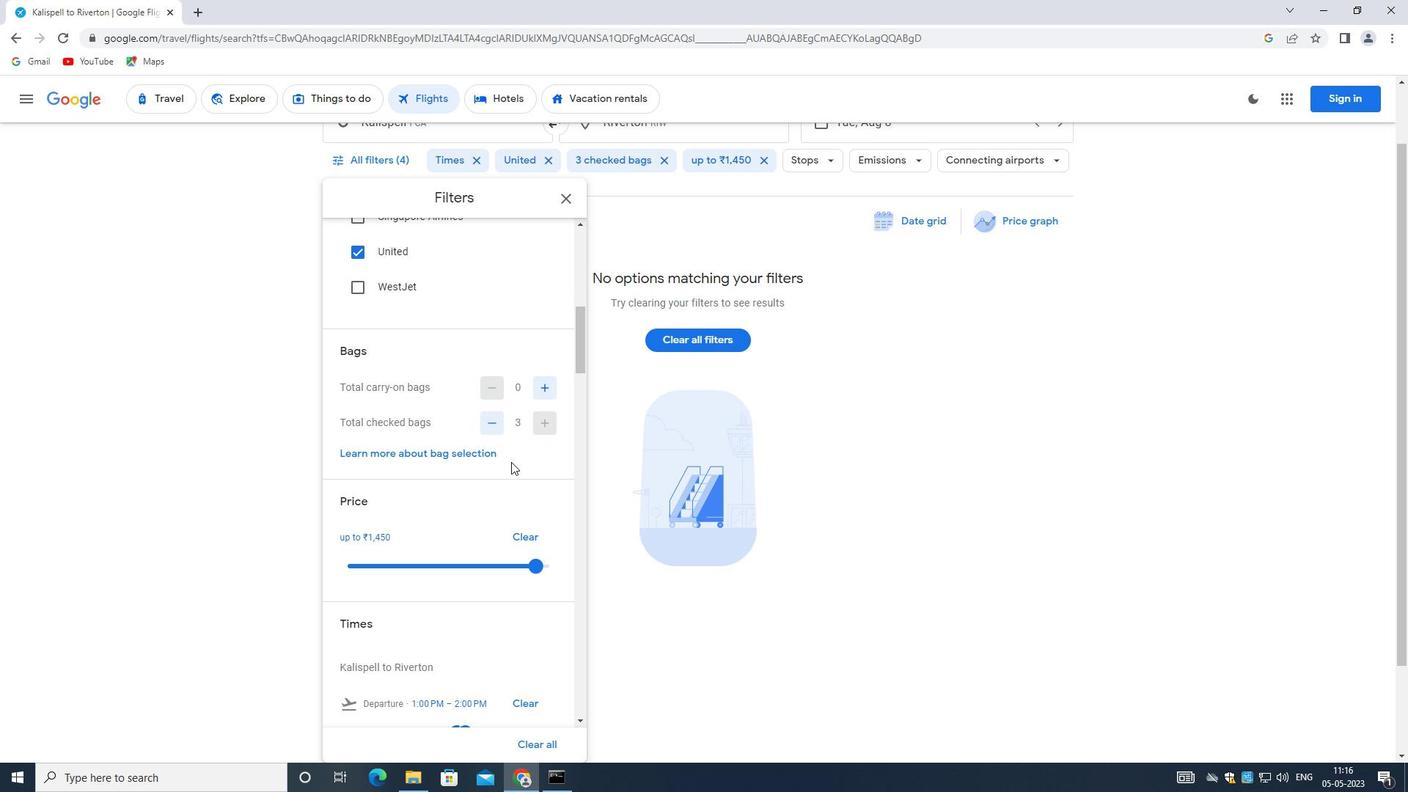 
Action: Mouse moved to (535, 420)
Screenshot: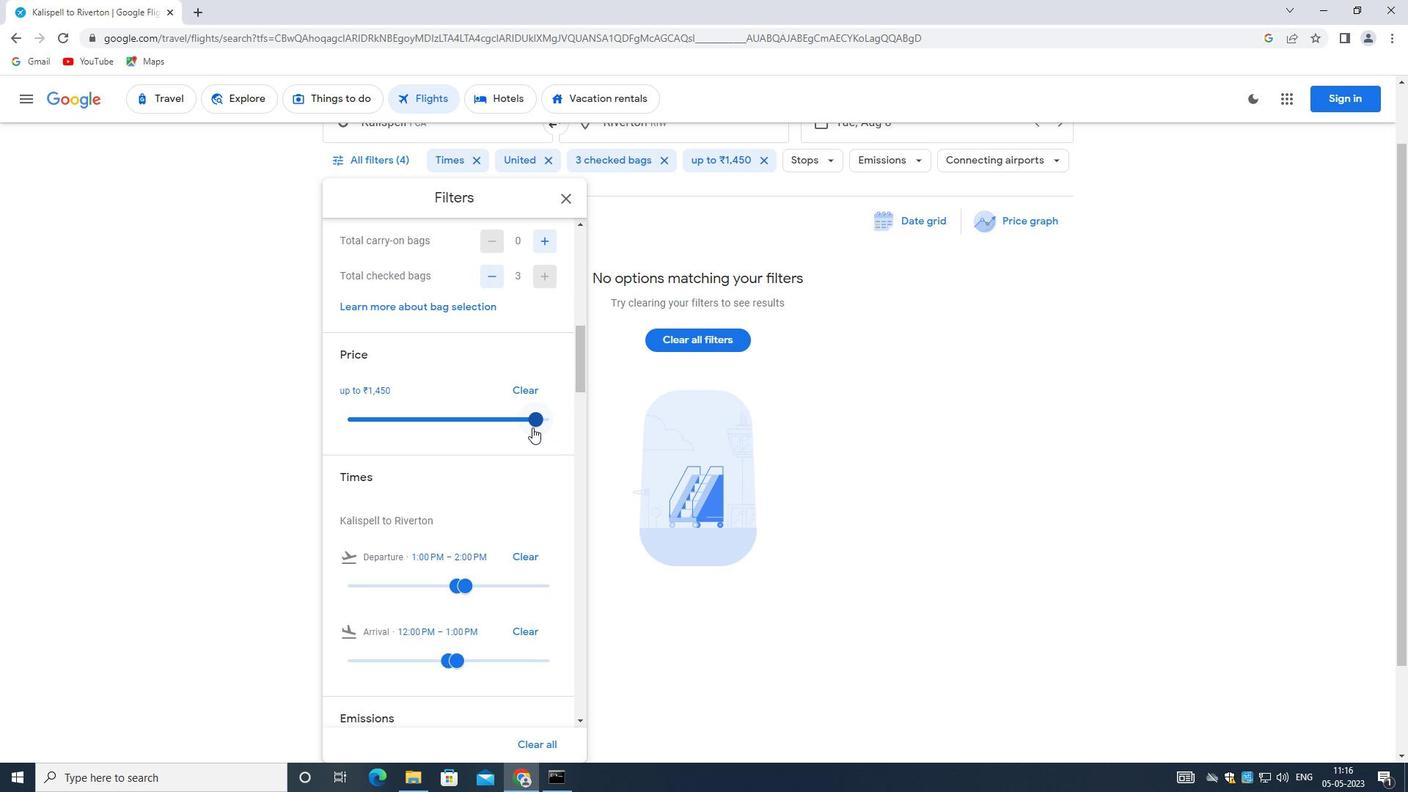 
Action: Mouse pressed left at (535, 420)
Screenshot: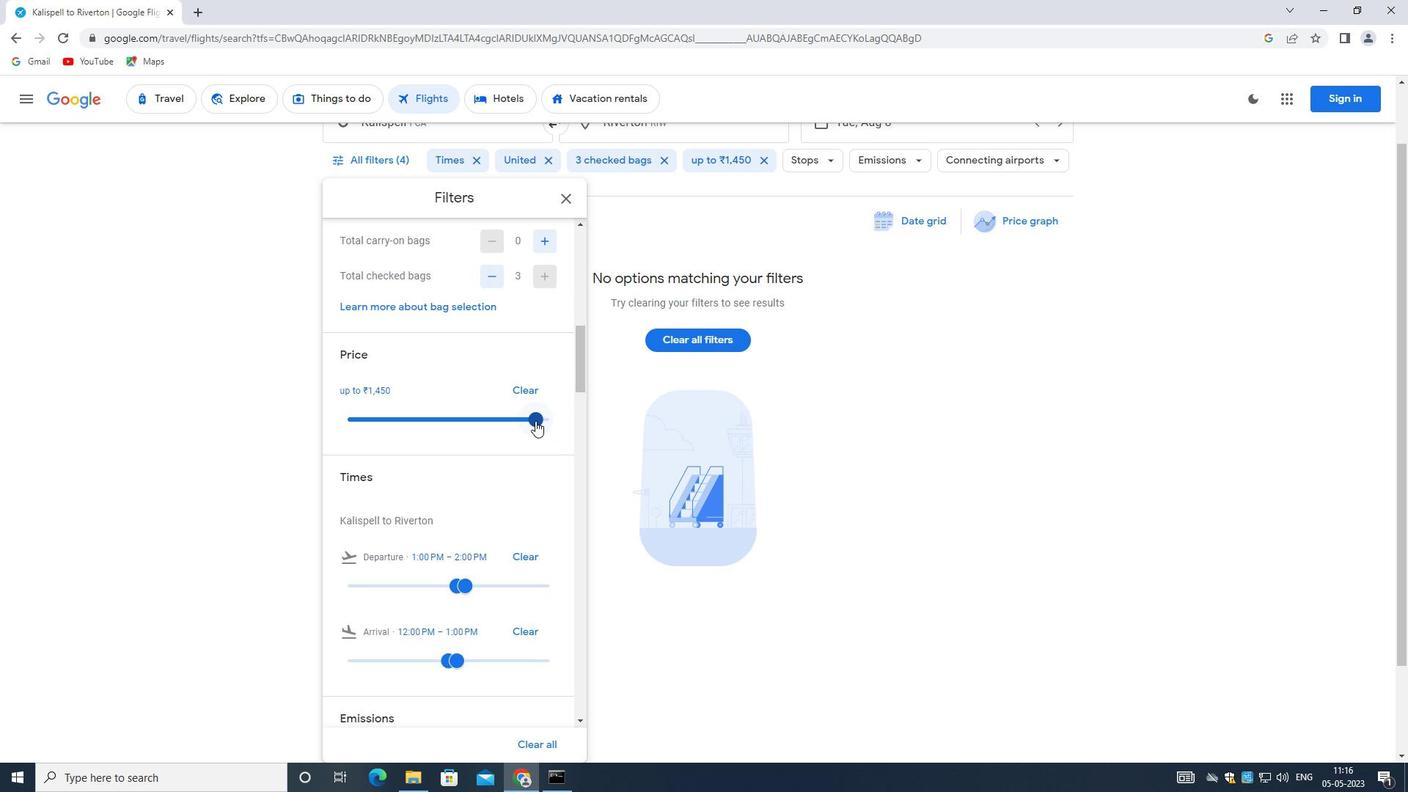 
Action: Mouse moved to (558, 423)
Screenshot: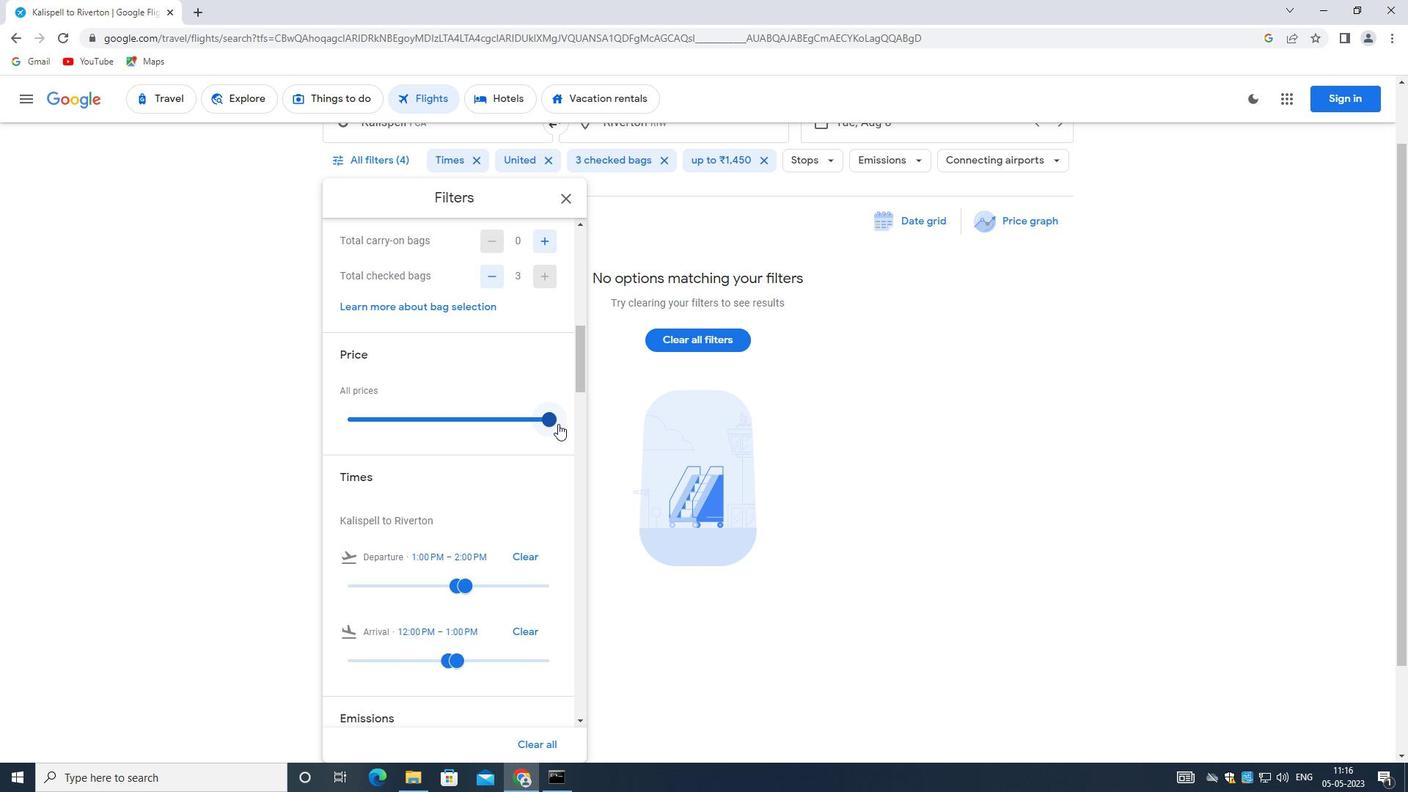 
Action: Mouse scrolled (558, 423) with delta (0, 0)
Screenshot: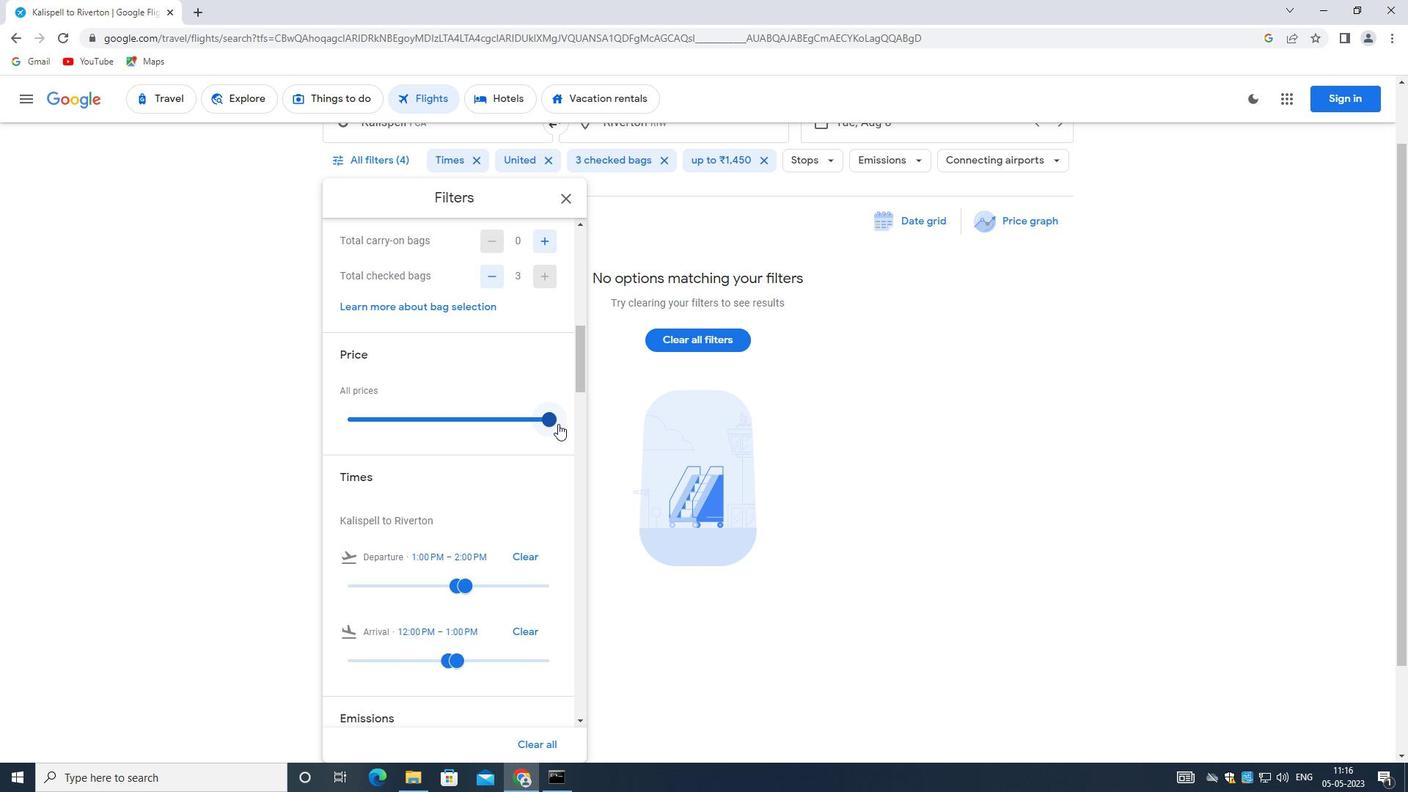 
Action: Mouse moved to (556, 429)
Screenshot: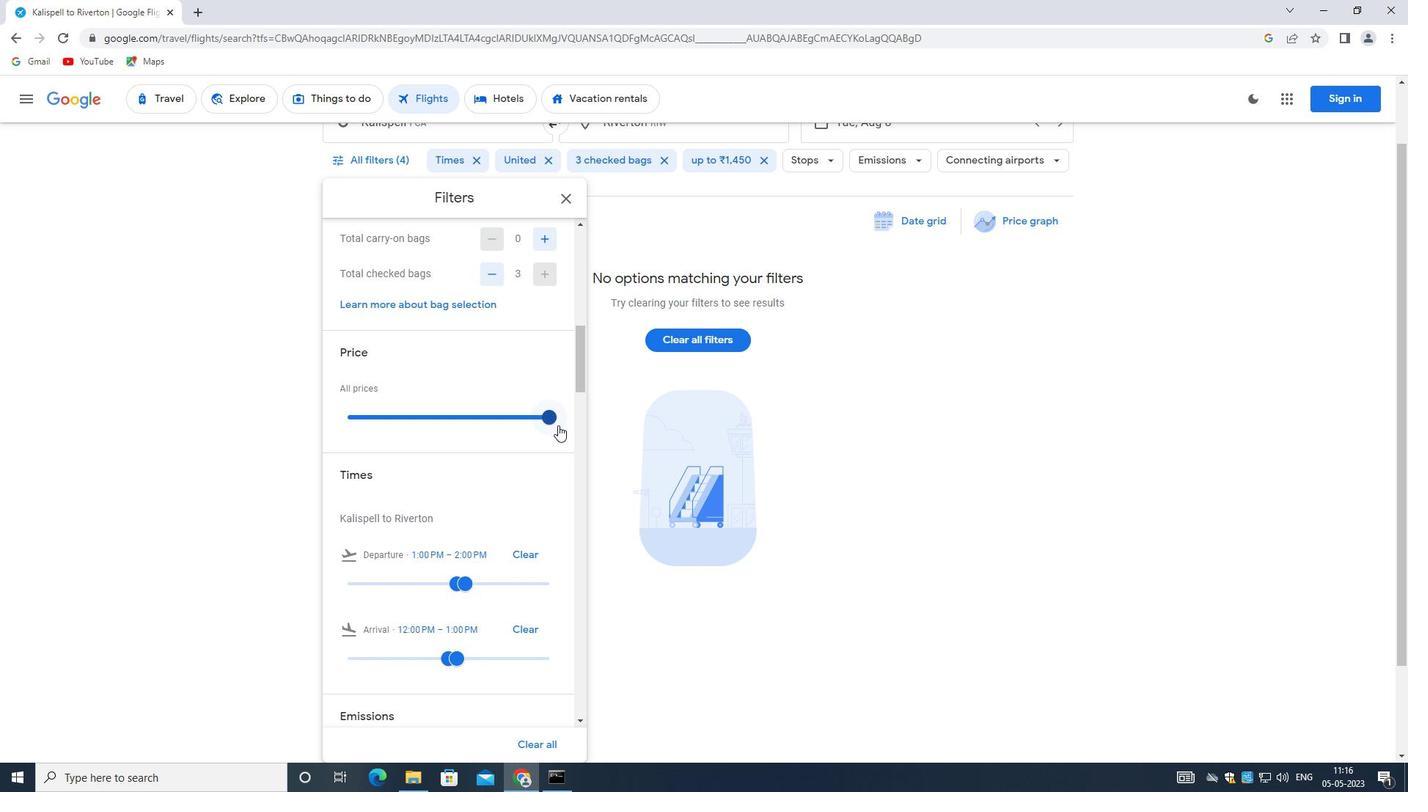 
Action: Mouse scrolled (556, 428) with delta (0, 0)
Screenshot: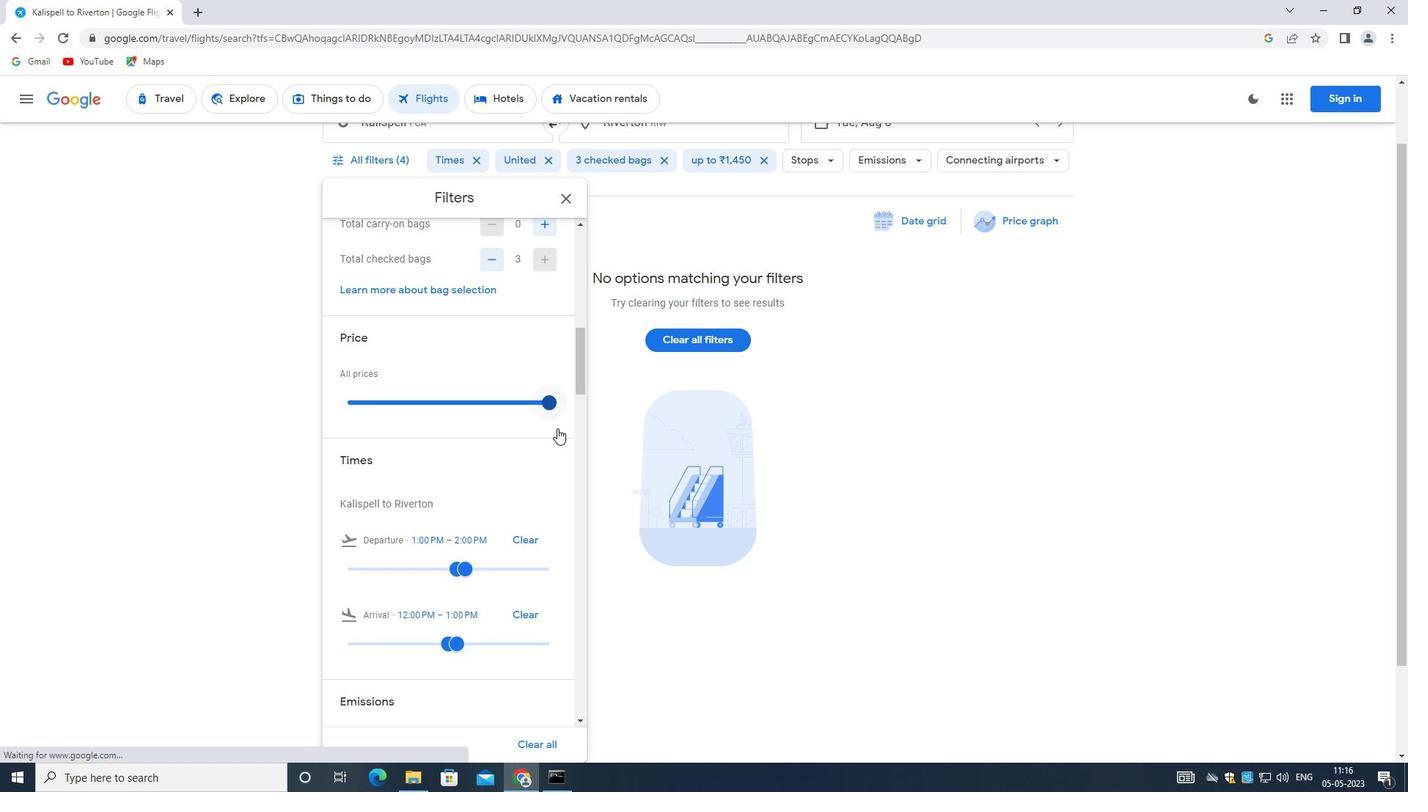 
Action: Mouse scrolled (556, 428) with delta (0, 0)
Screenshot: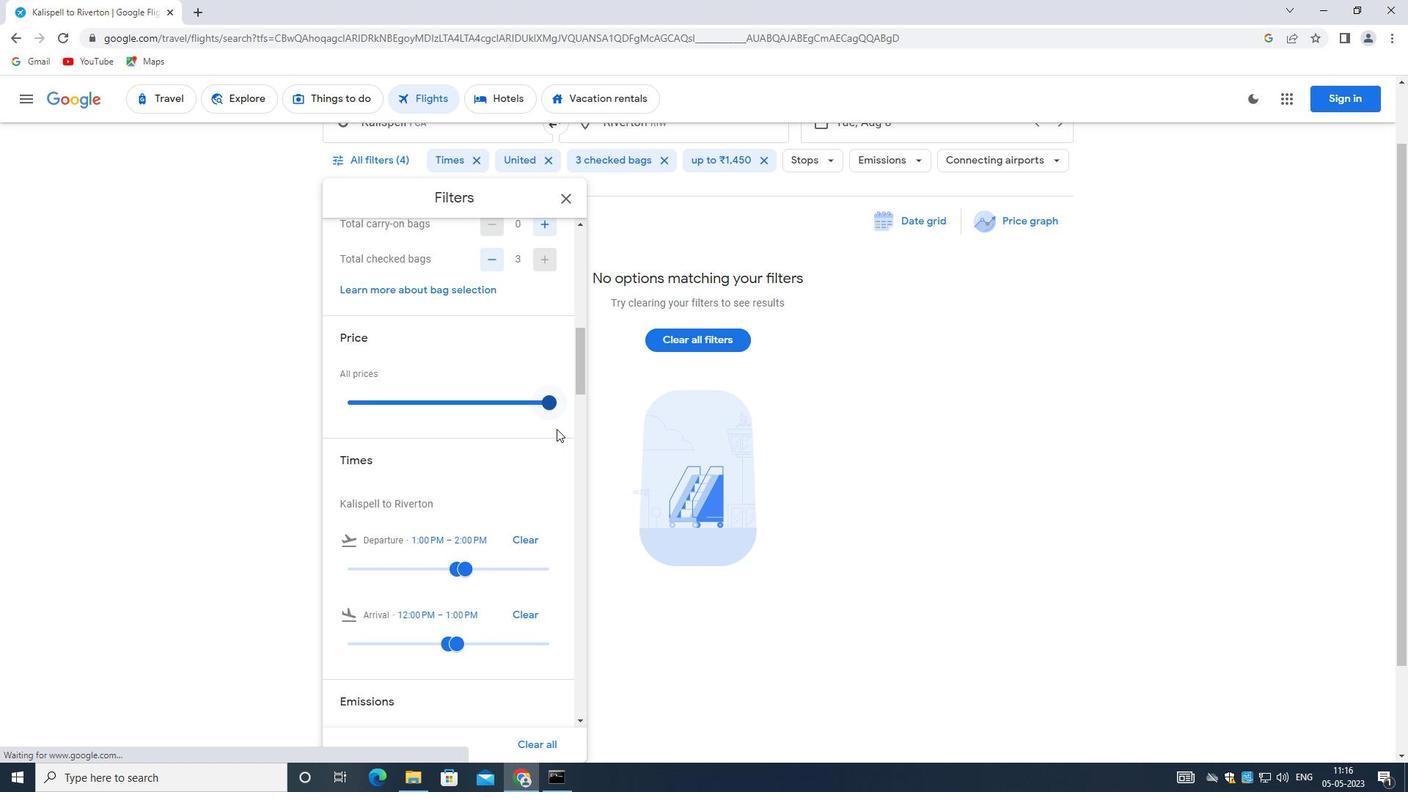 
Action: Mouse scrolled (556, 428) with delta (0, 0)
Screenshot: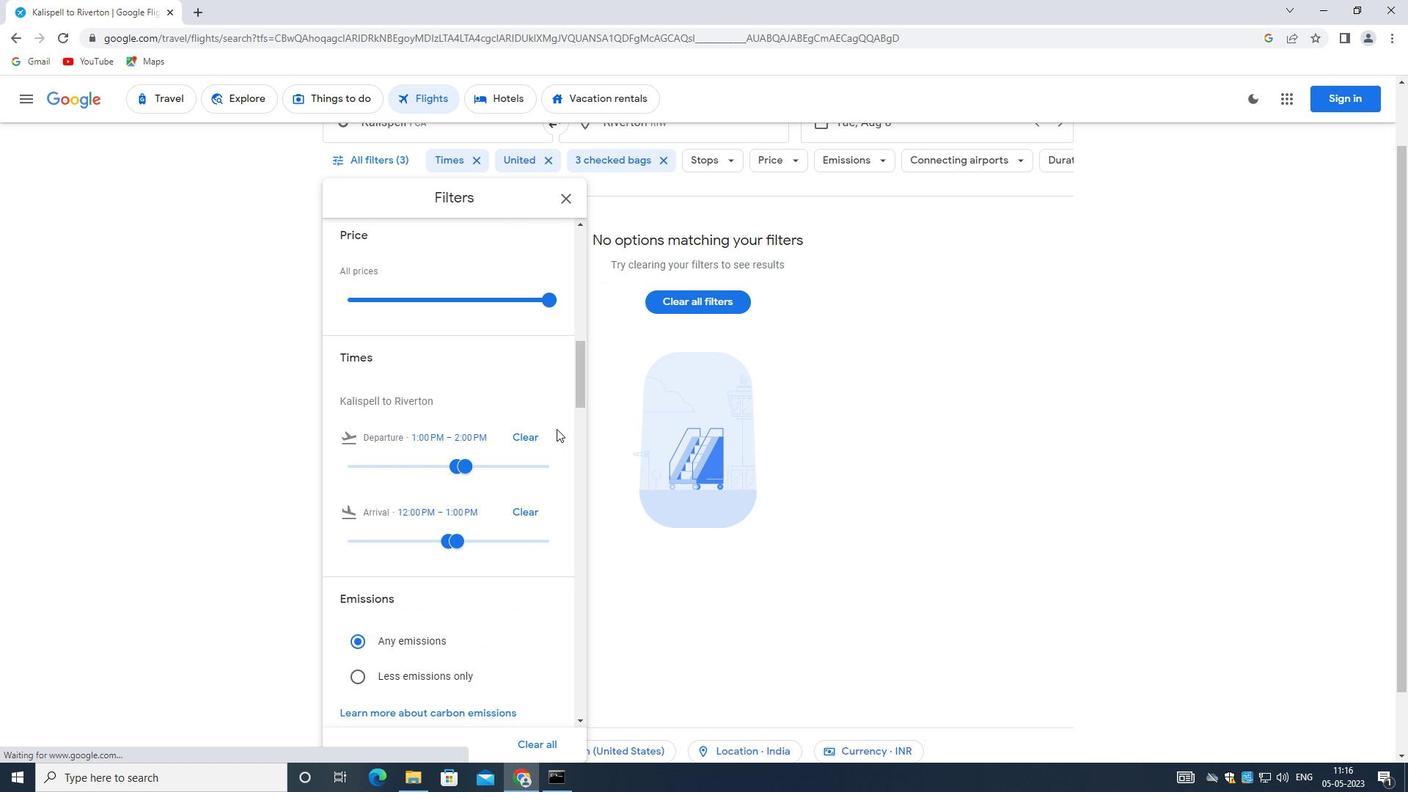 
Action: Mouse moved to (484, 429)
Screenshot: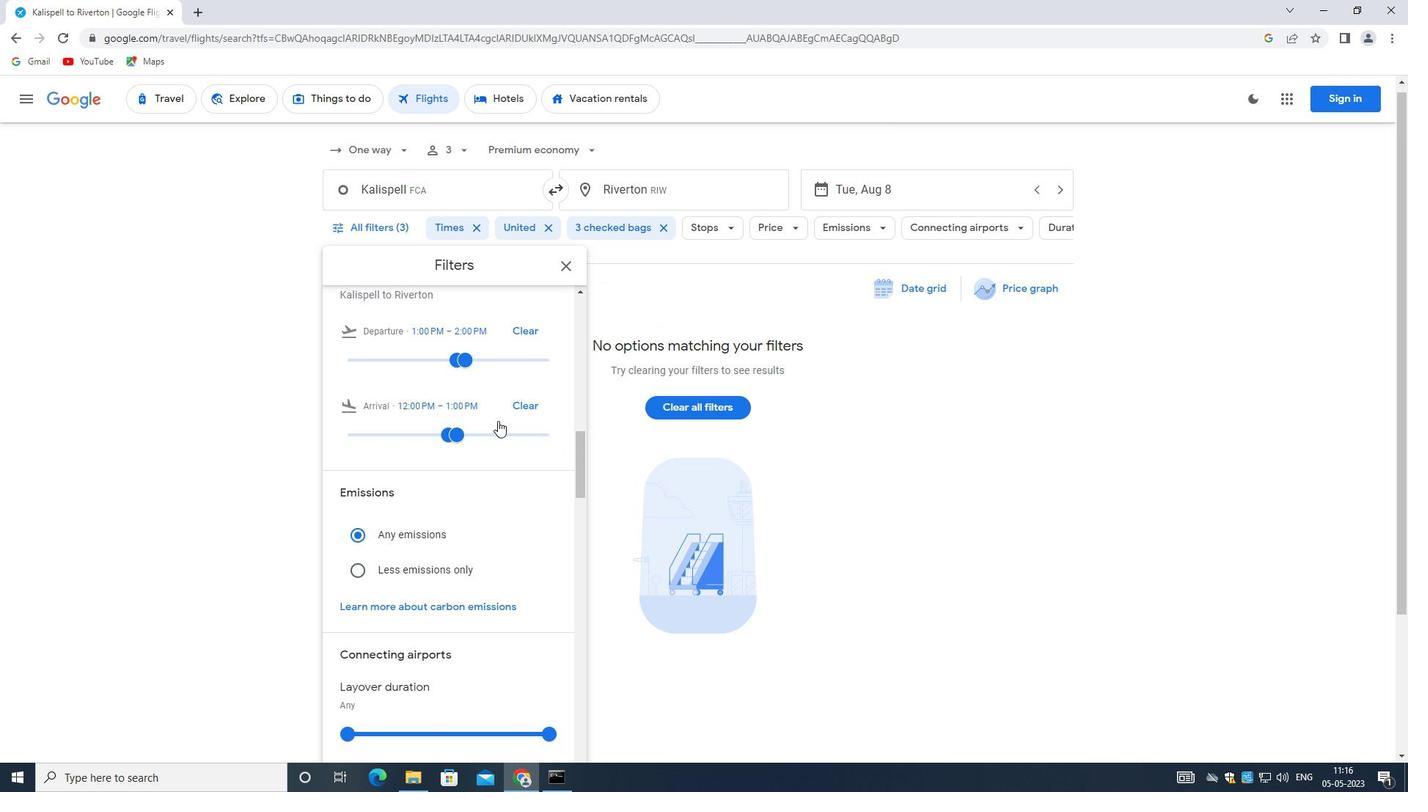 
Action: Mouse pressed left at (484, 429)
Screenshot: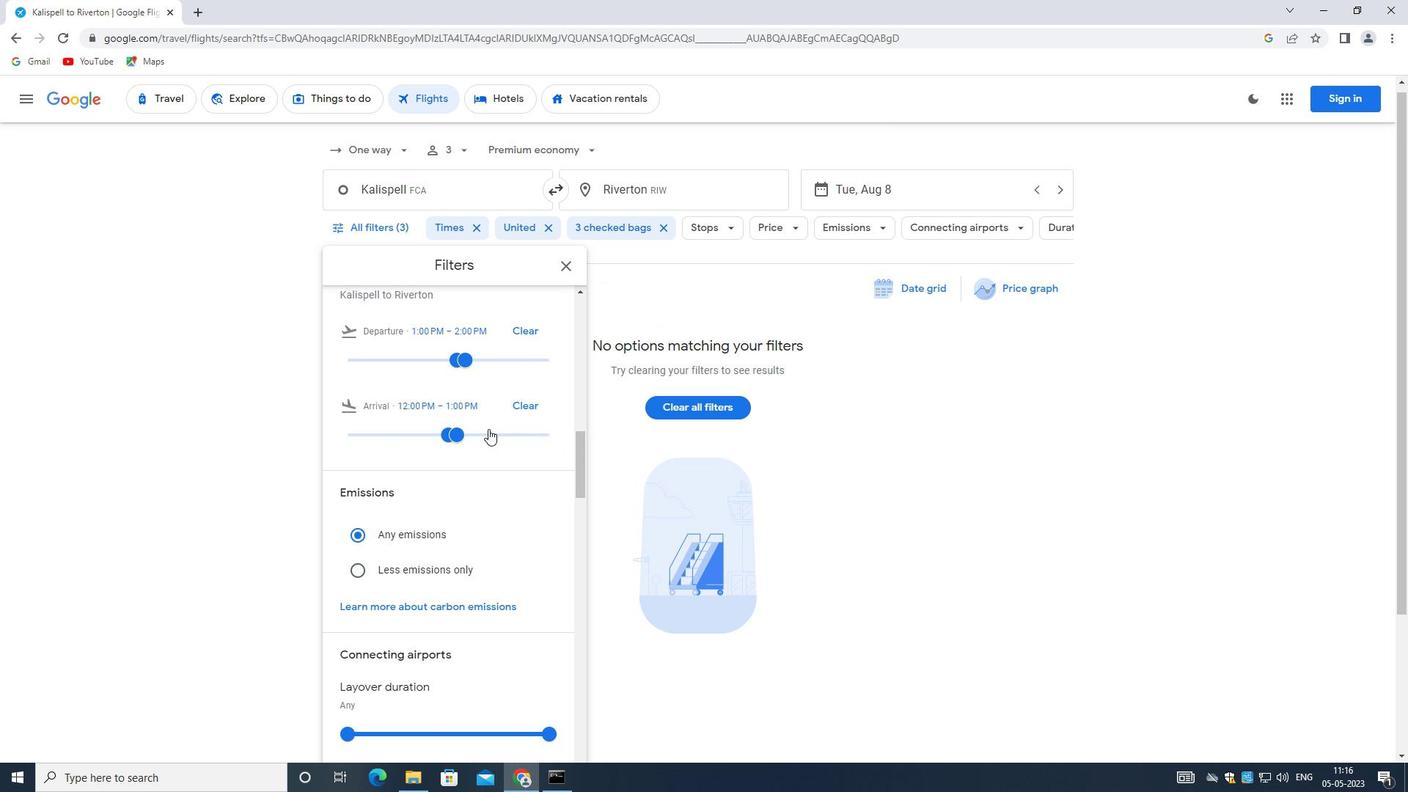 
Action: Mouse moved to (451, 431)
Screenshot: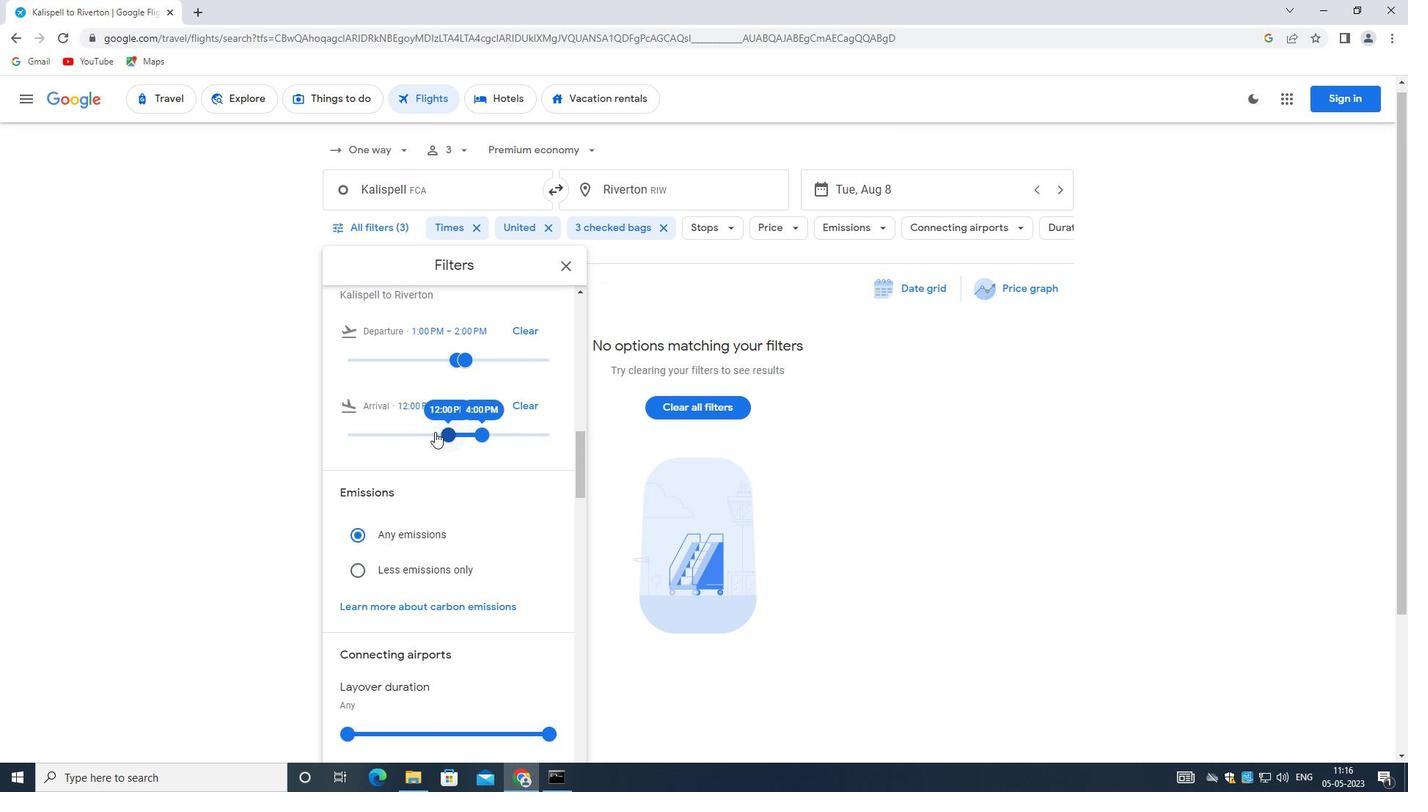 
Action: Mouse pressed left at (451, 431)
Screenshot: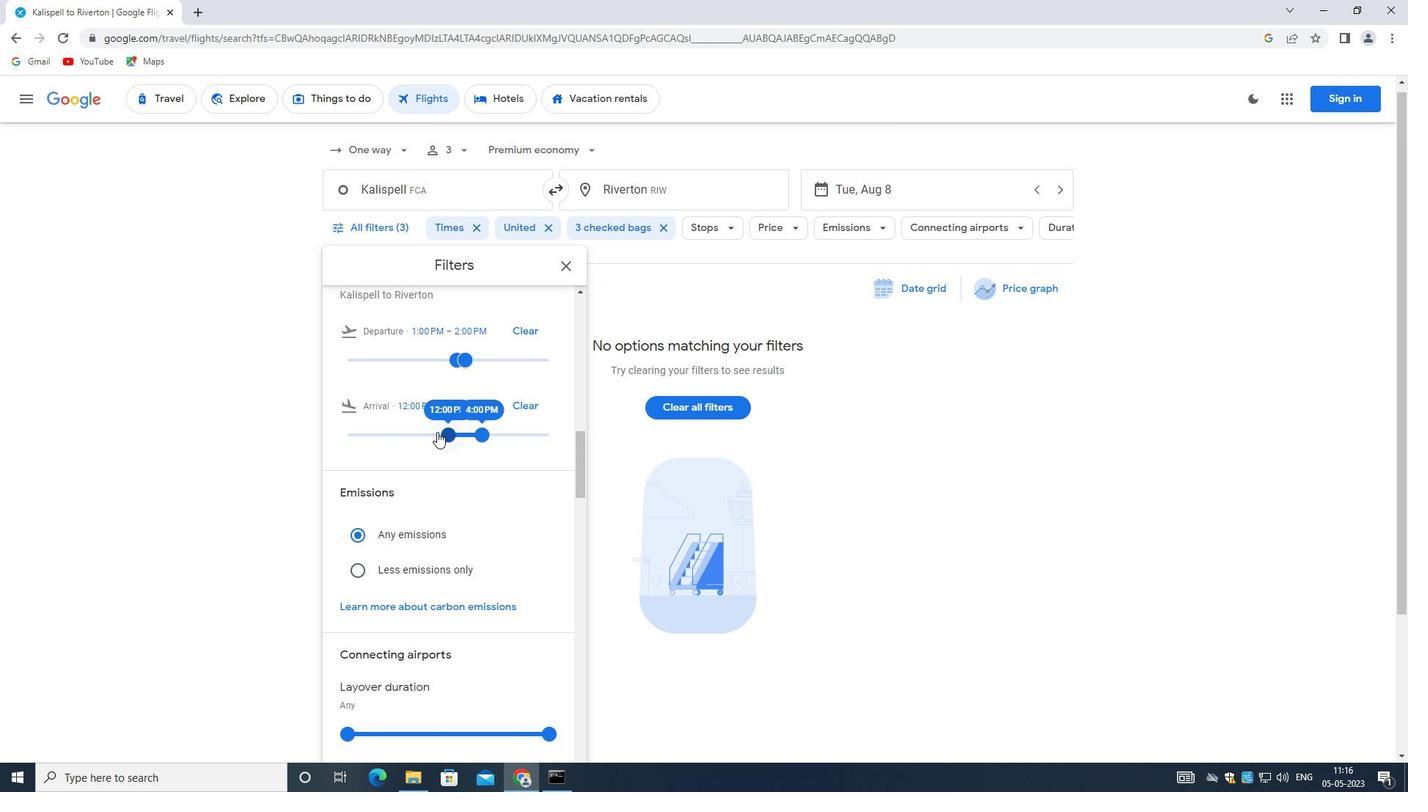 
Action: Mouse moved to (481, 434)
Screenshot: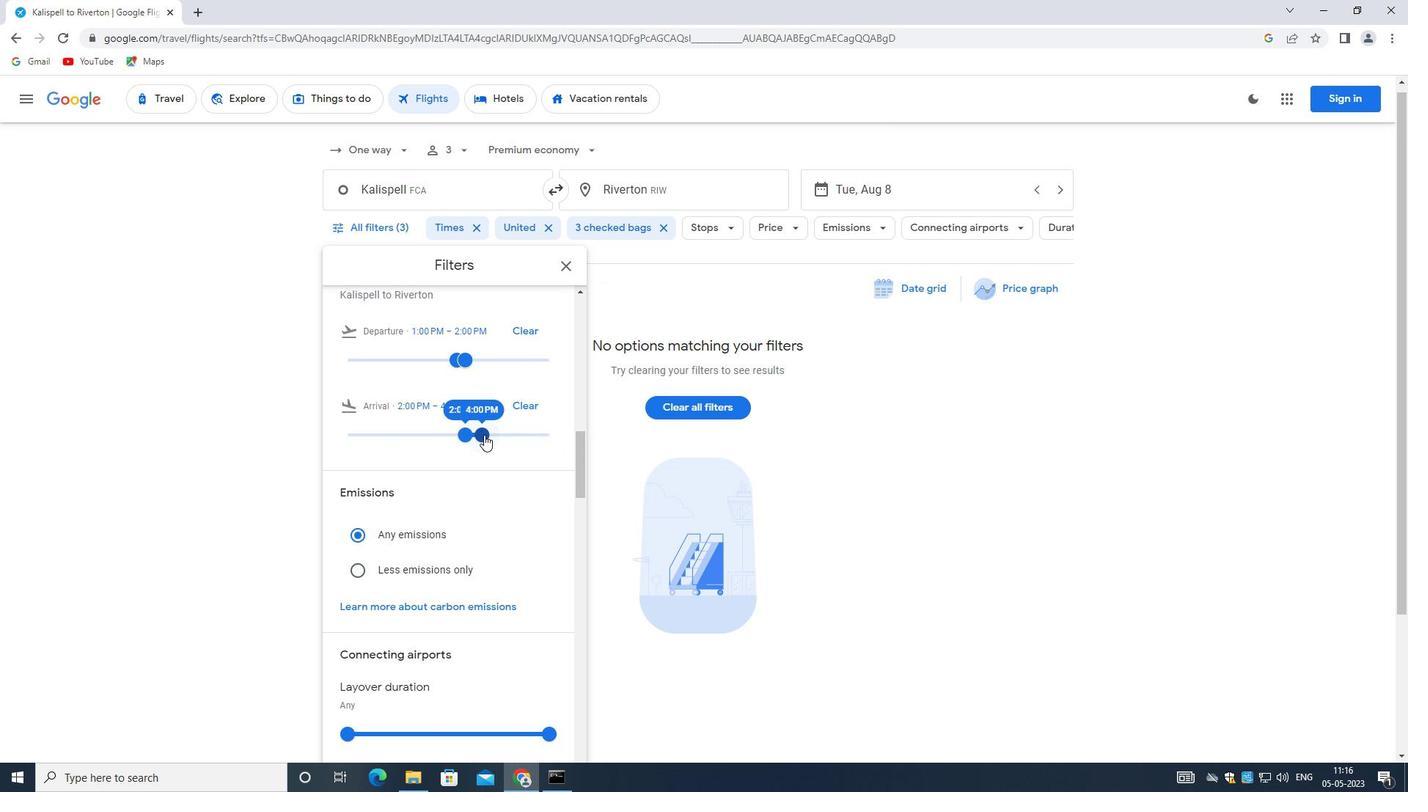 
Action: Mouse pressed left at (481, 434)
Screenshot: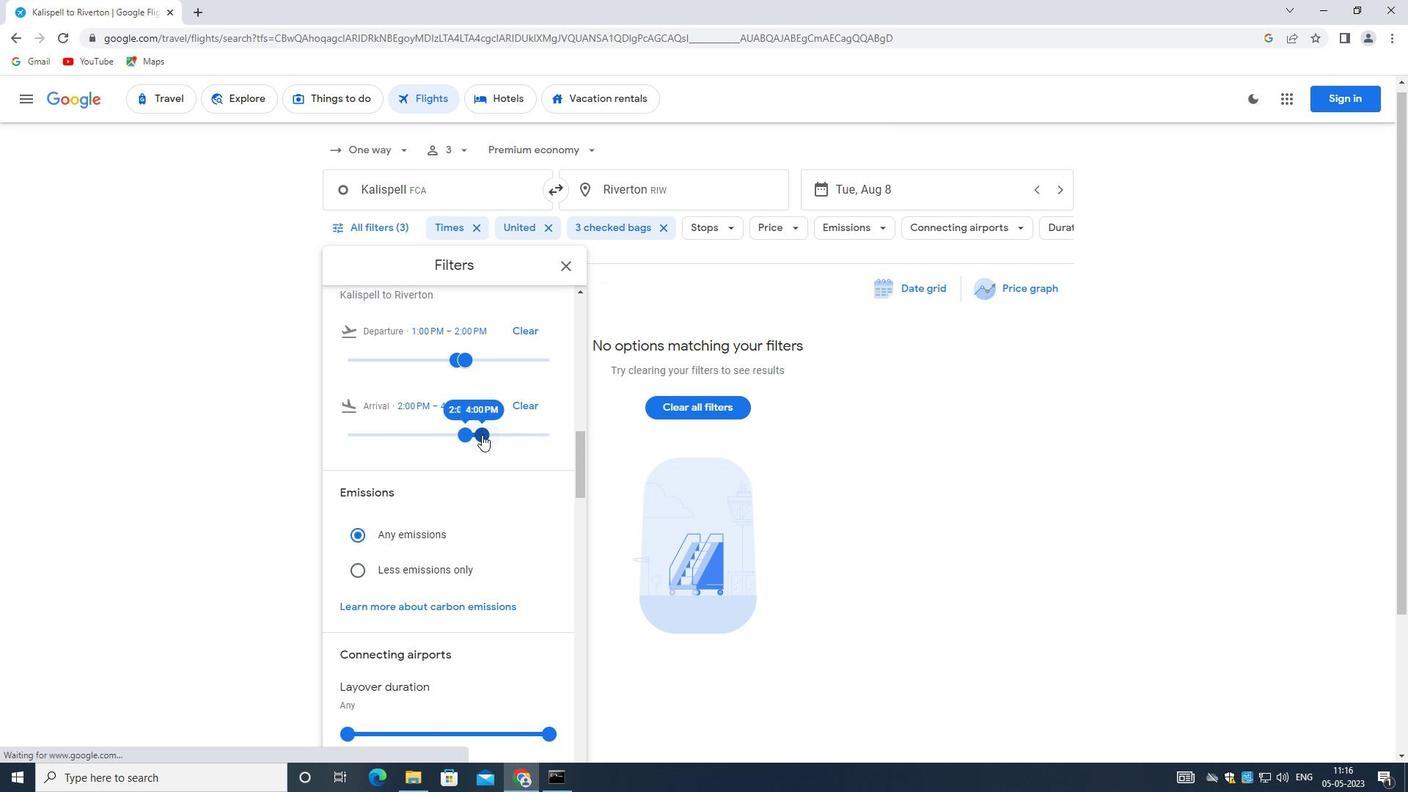 
Action: Mouse moved to (479, 432)
Screenshot: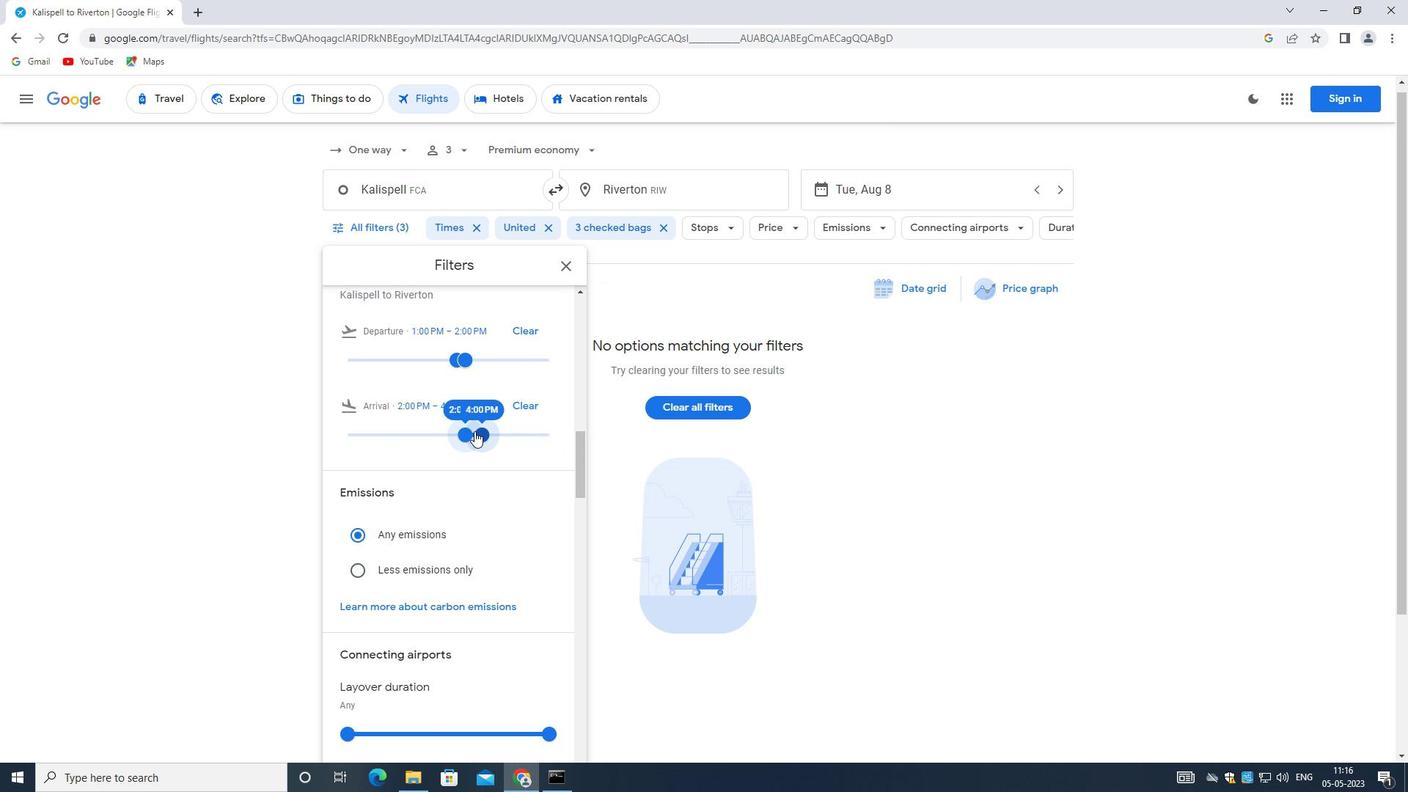 
Action: Mouse pressed left at (479, 432)
Screenshot: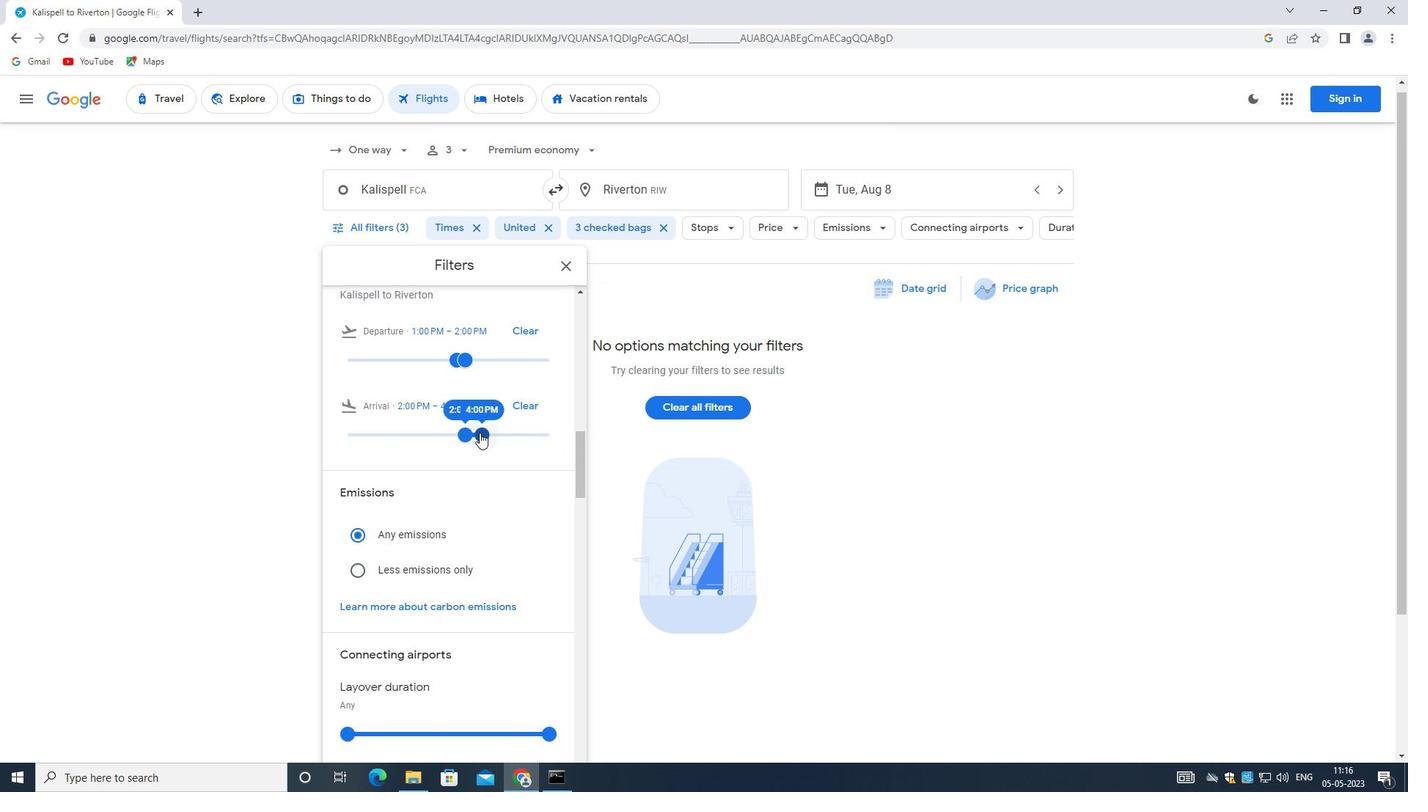 
Action: Mouse moved to (468, 431)
Screenshot: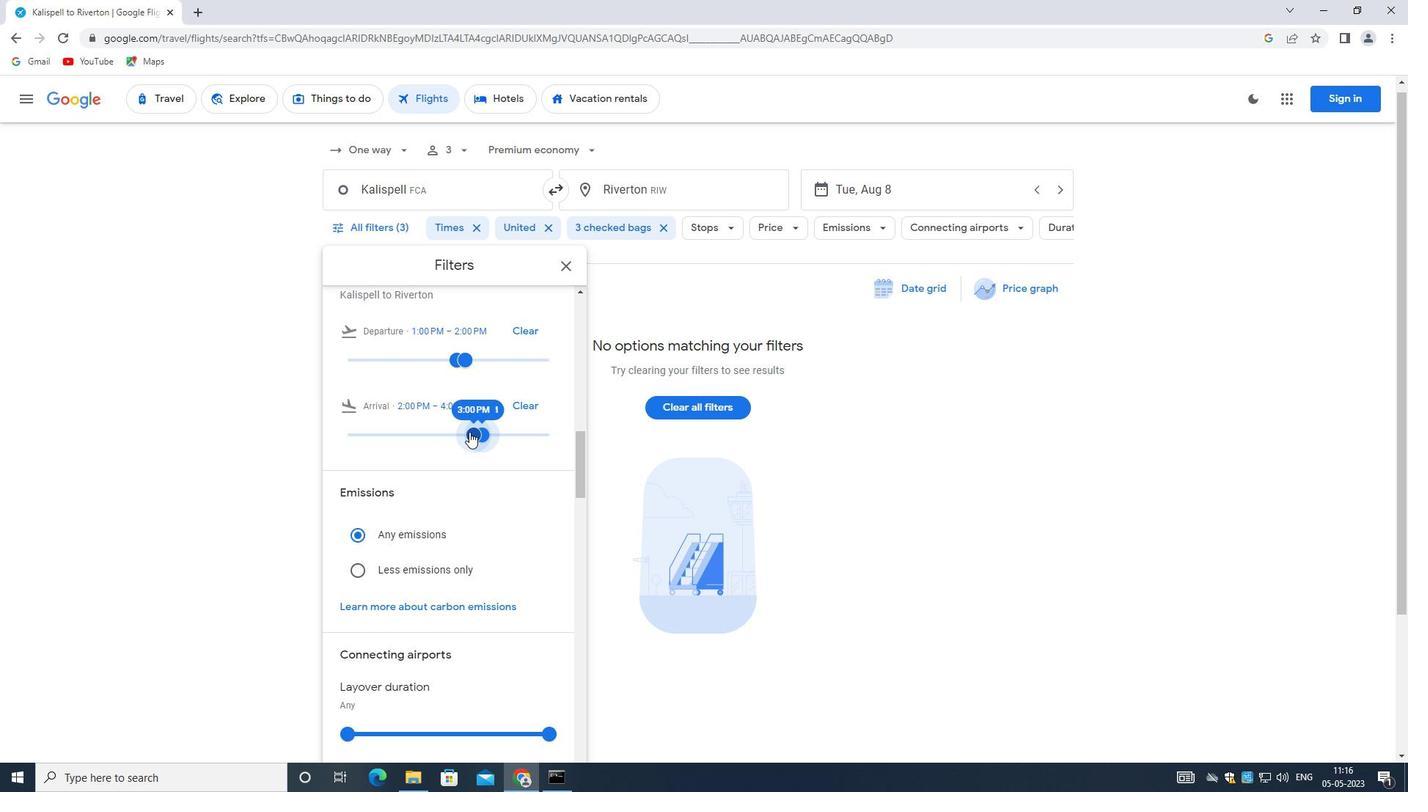 
Action: Mouse pressed left at (468, 431)
Screenshot: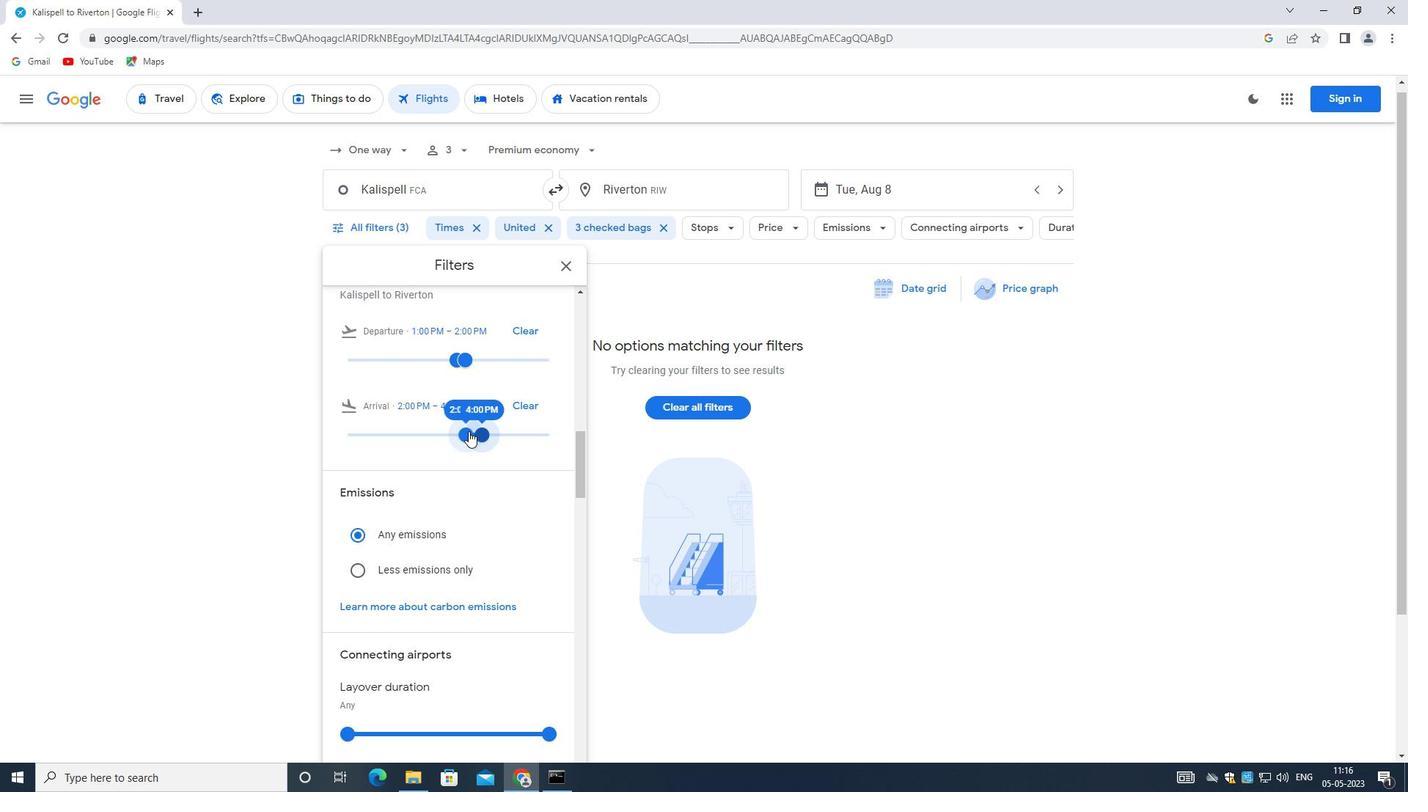 
Action: Mouse moved to (481, 432)
Screenshot: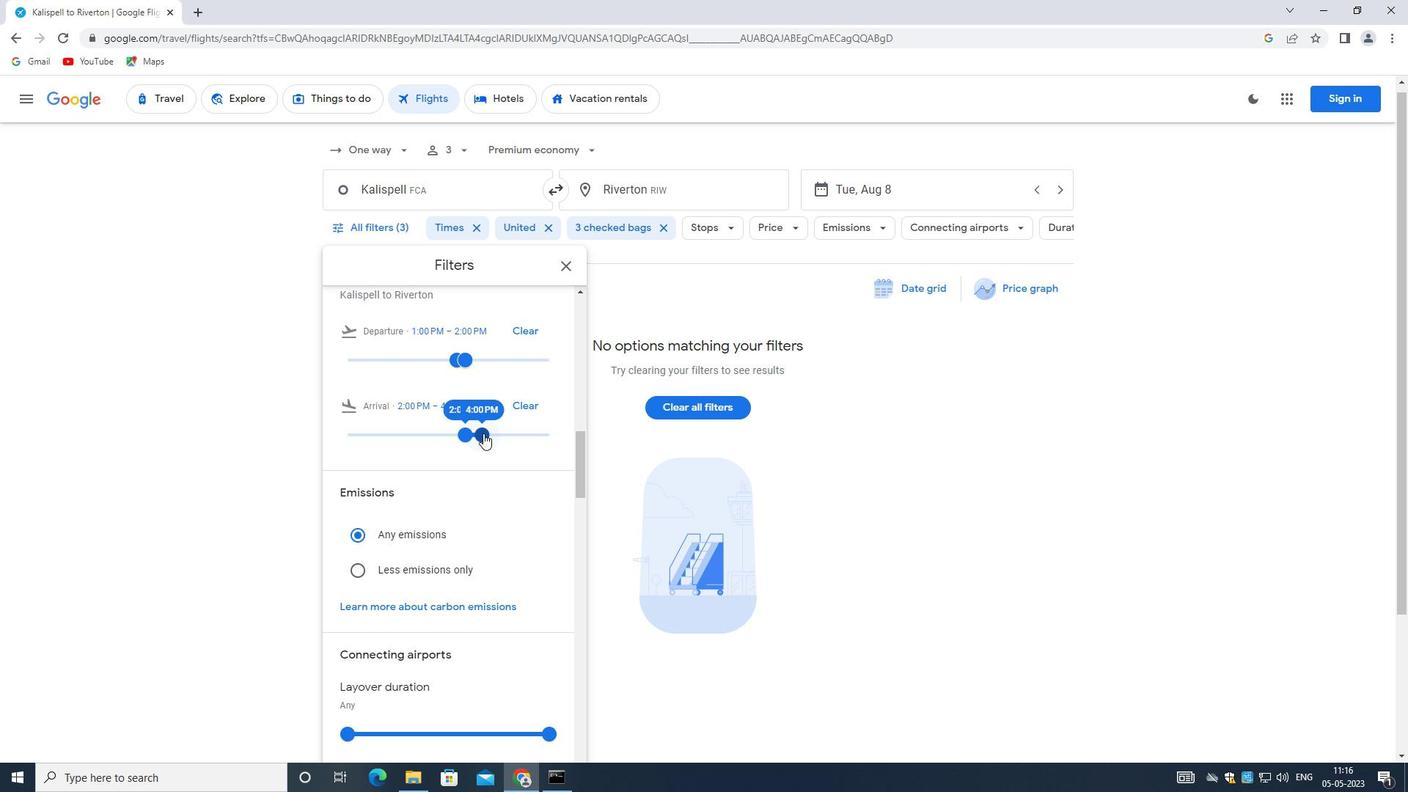 
Action: Mouse pressed left at (481, 432)
Screenshot: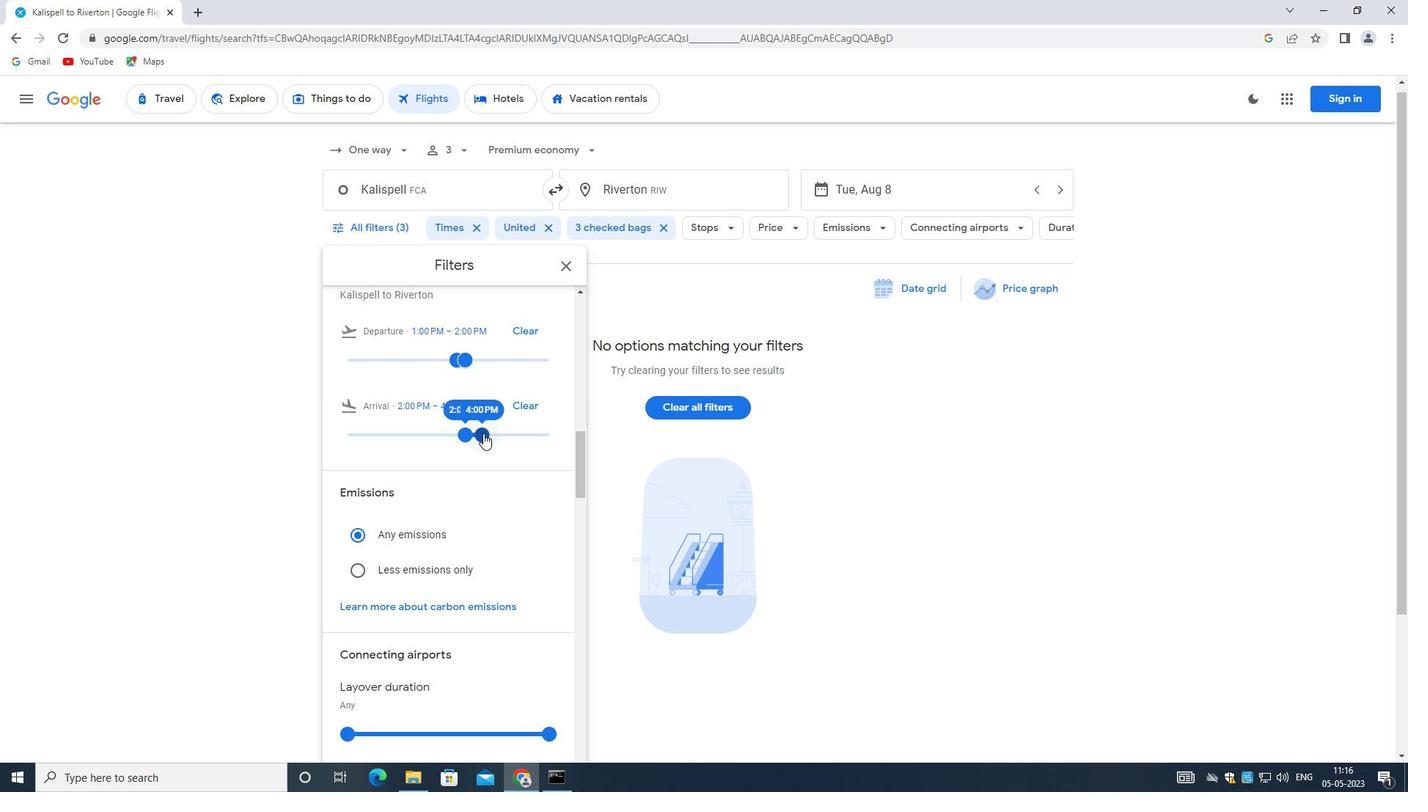 
Action: Mouse moved to (484, 433)
Screenshot: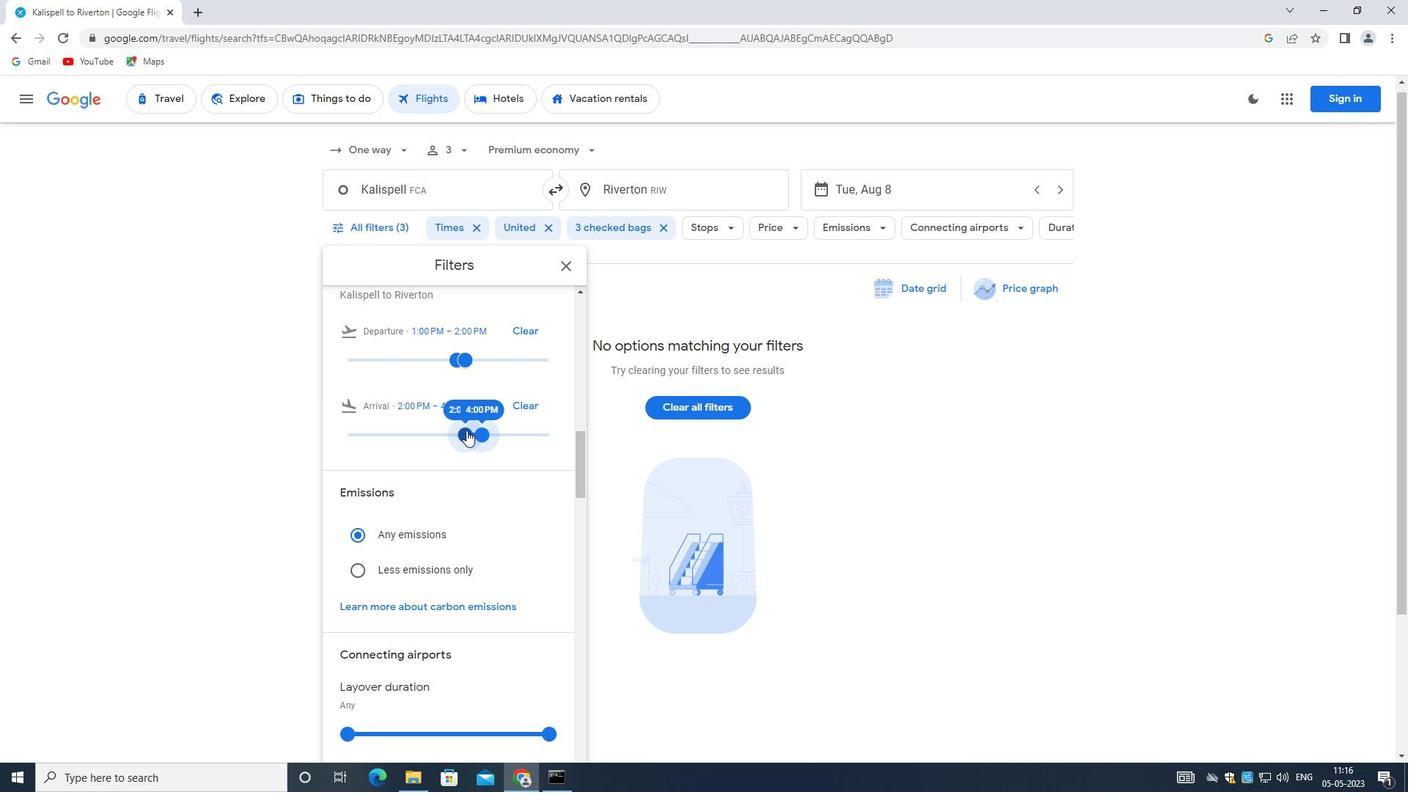 
Action: Mouse pressed left at (484, 433)
Screenshot: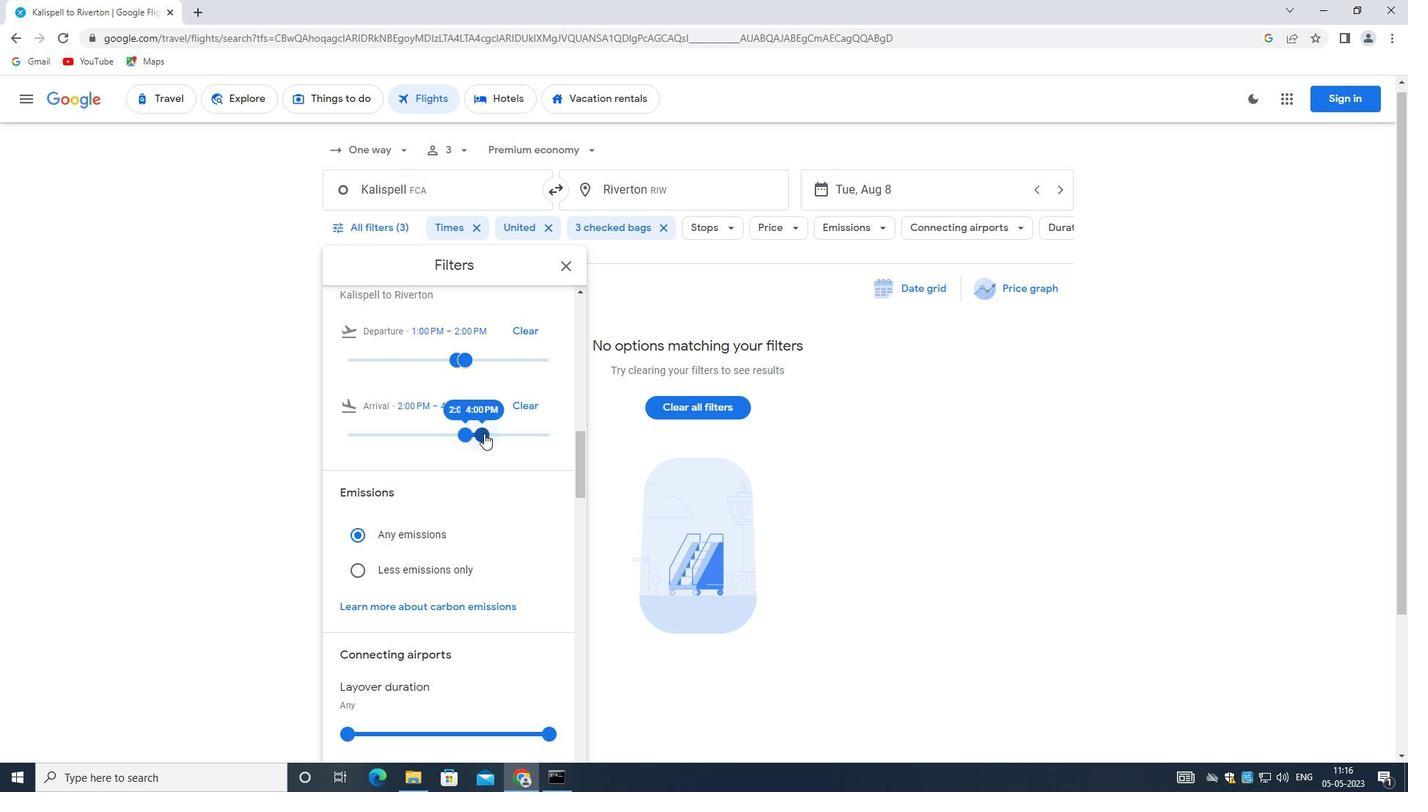 
Action: Mouse pressed left at (484, 433)
Screenshot: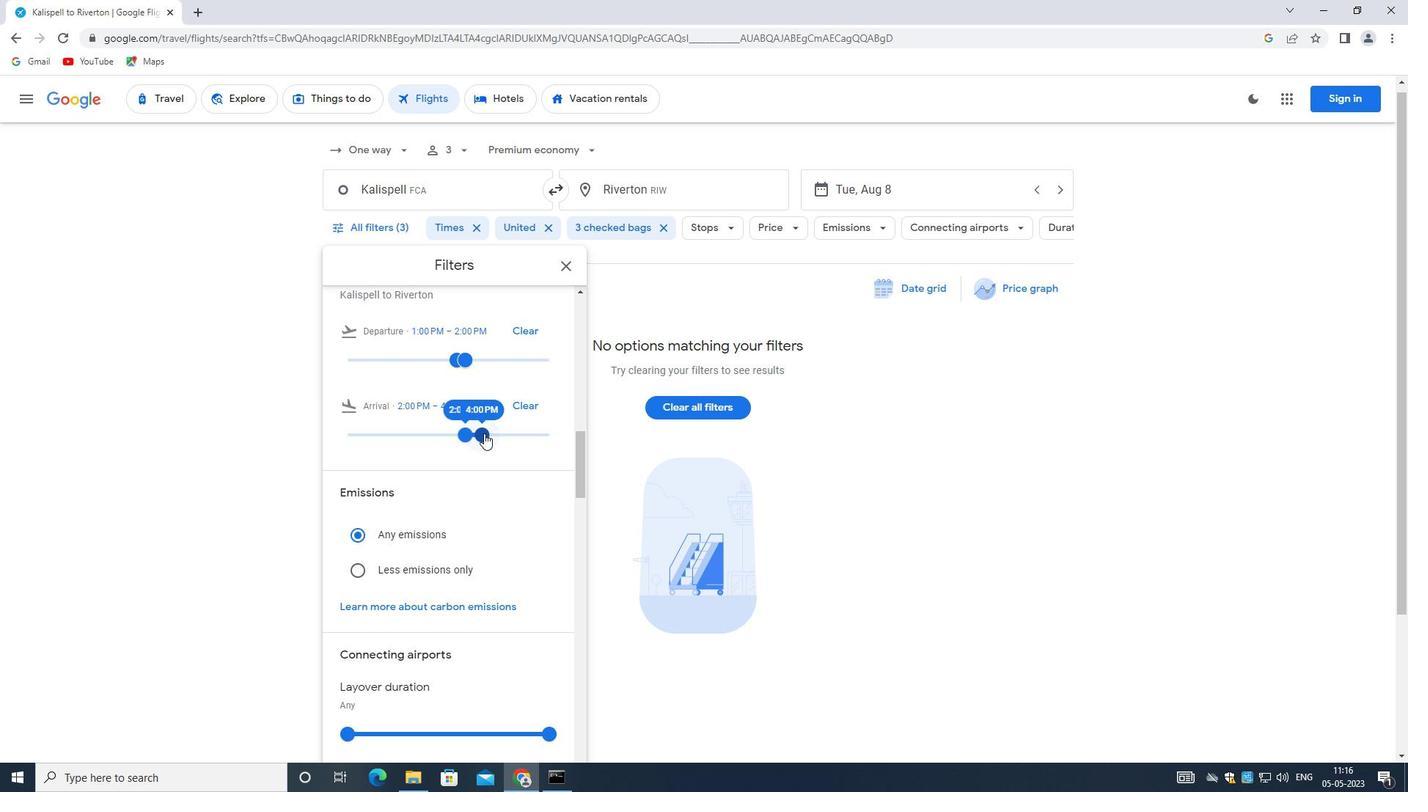 
Action: Mouse moved to (483, 433)
Screenshot: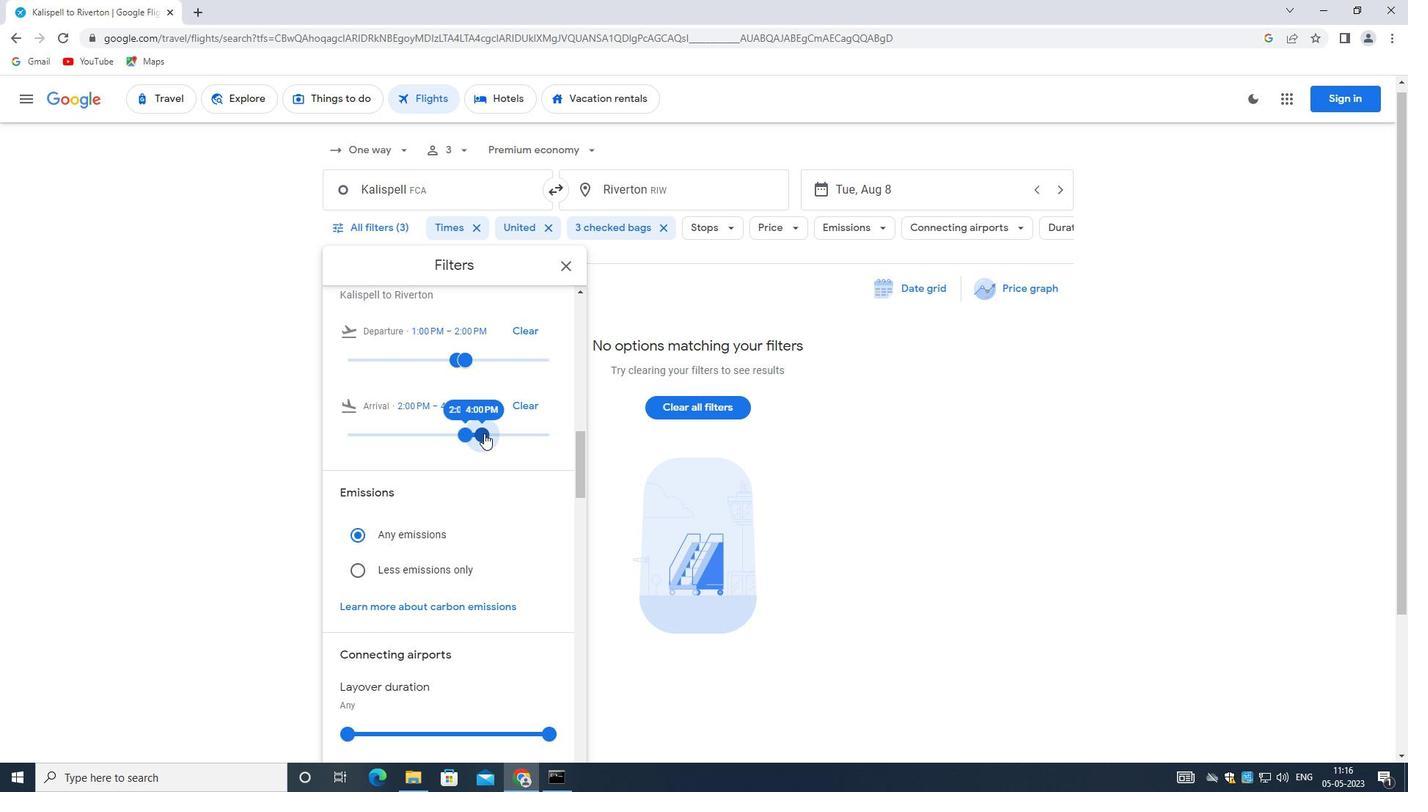 
Action: Mouse pressed left at (483, 433)
Screenshot: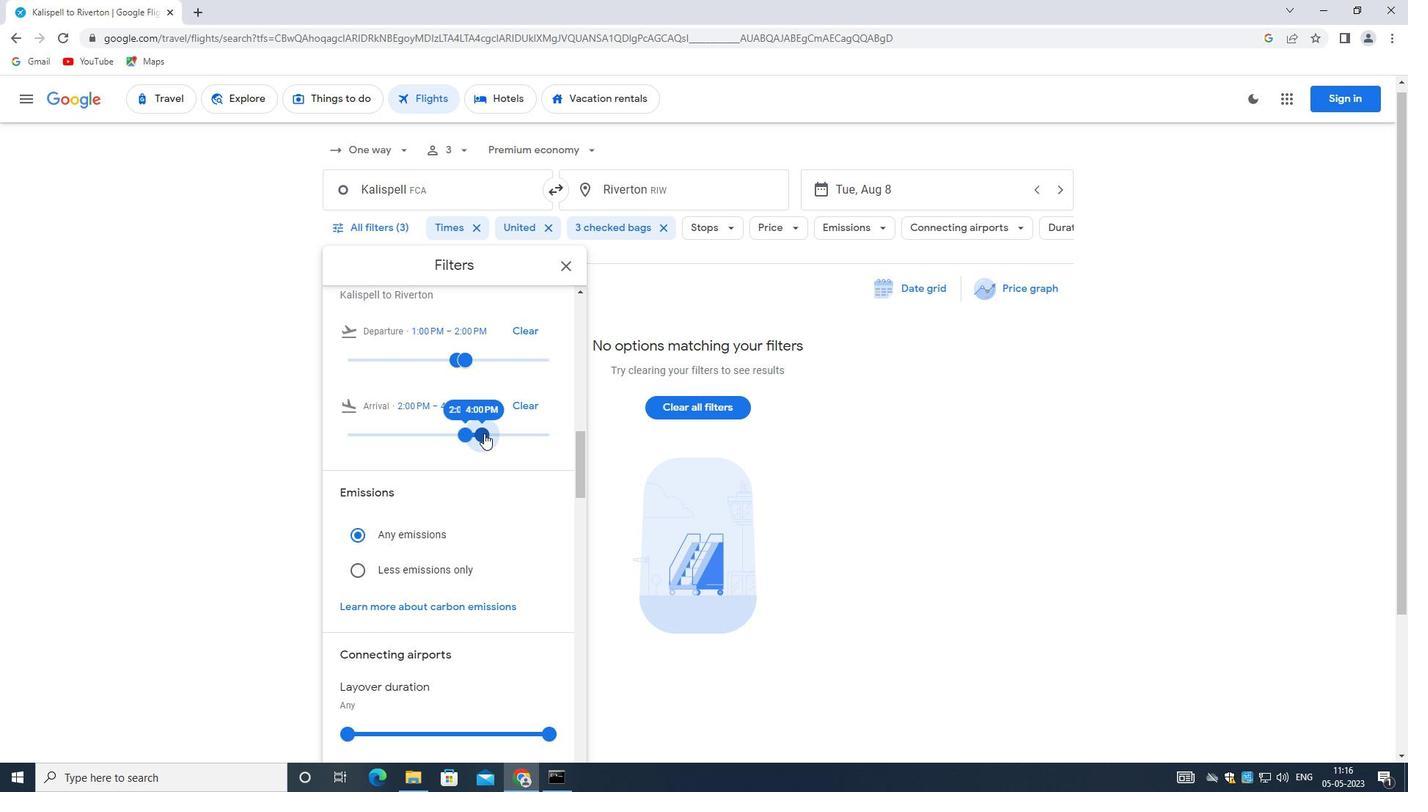 
Action: Mouse moved to (480, 419)
Screenshot: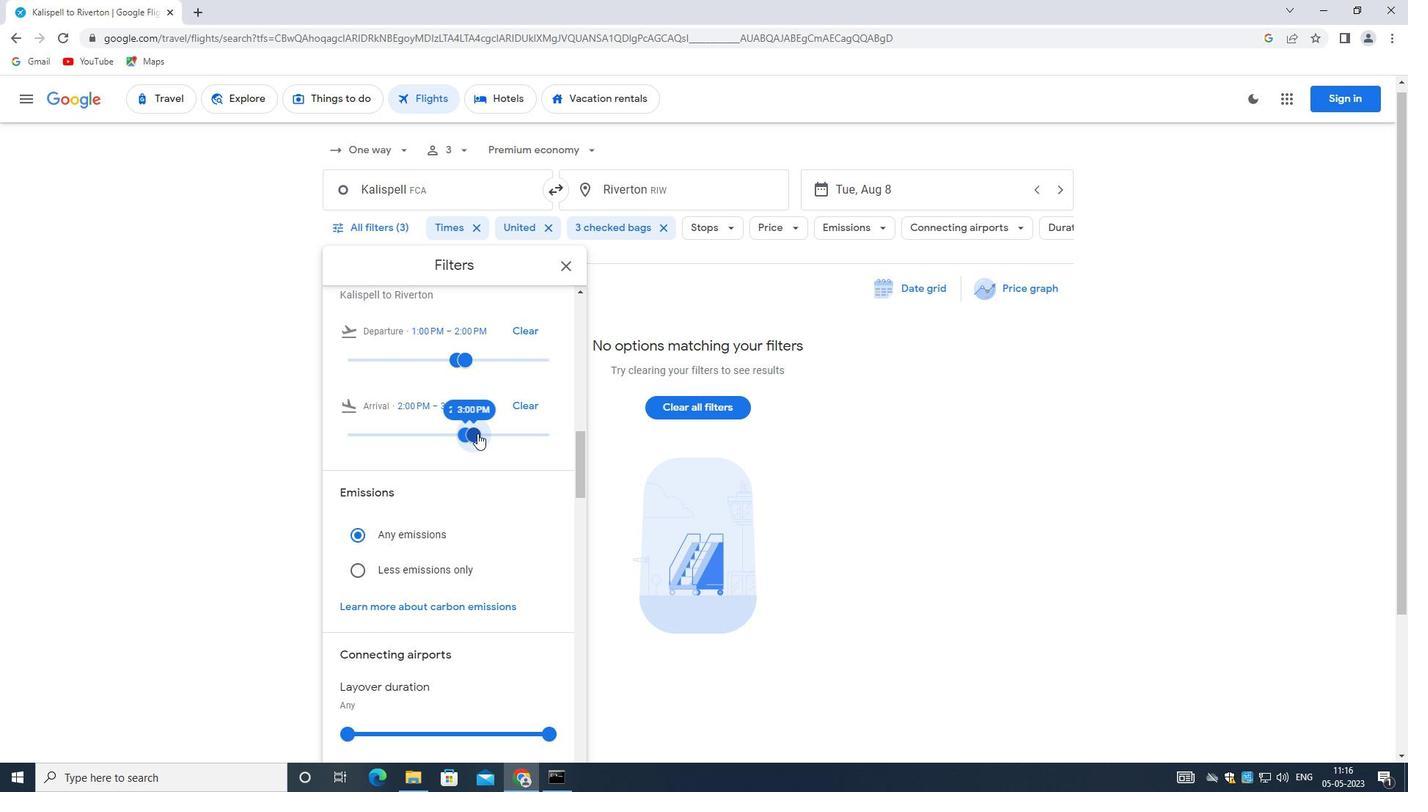
Action: Mouse scrolled (480, 418) with delta (0, 0)
Screenshot: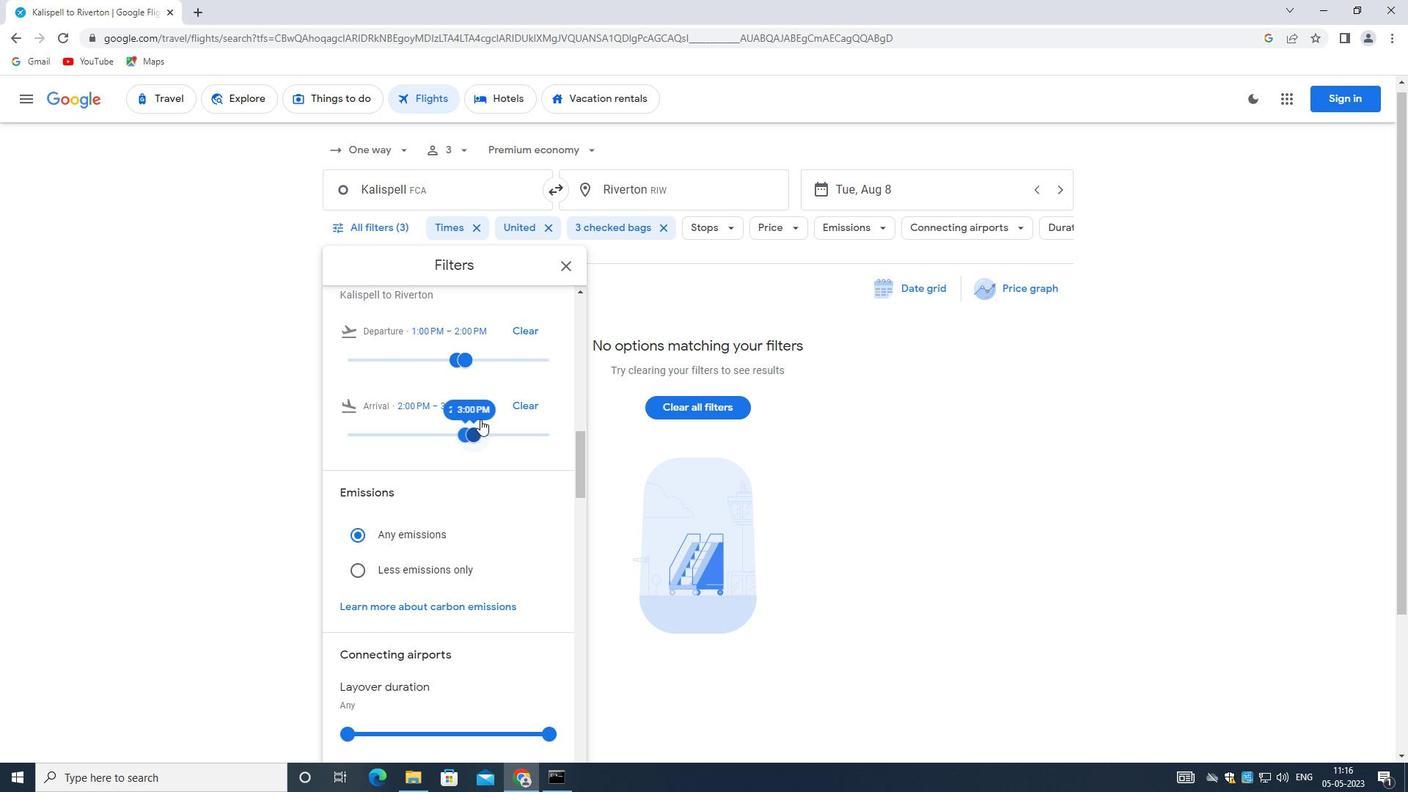 
Action: Mouse moved to (479, 418)
Screenshot: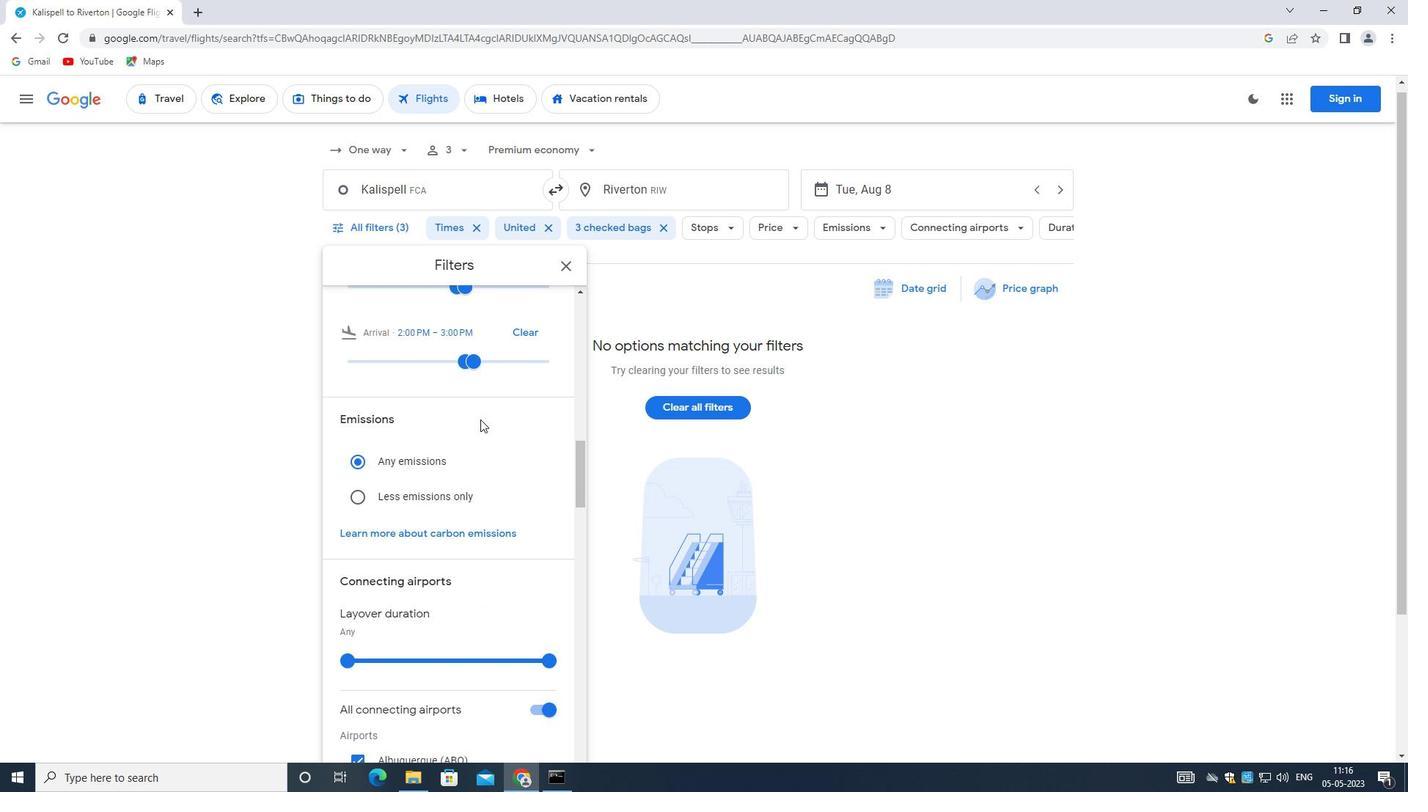 
